 Task: Find connections with filter location Vernon with filter topic #Networkwith filter profile language Spanish with filter current company Societe Generale Global Solution Centre with filter school Dr. Ambedkar College, Nagpur with filter industry Wholesale Footwear with filter service category FIle Management with filter keywords title Wait Staff Manager
Action: Mouse moved to (578, 112)
Screenshot: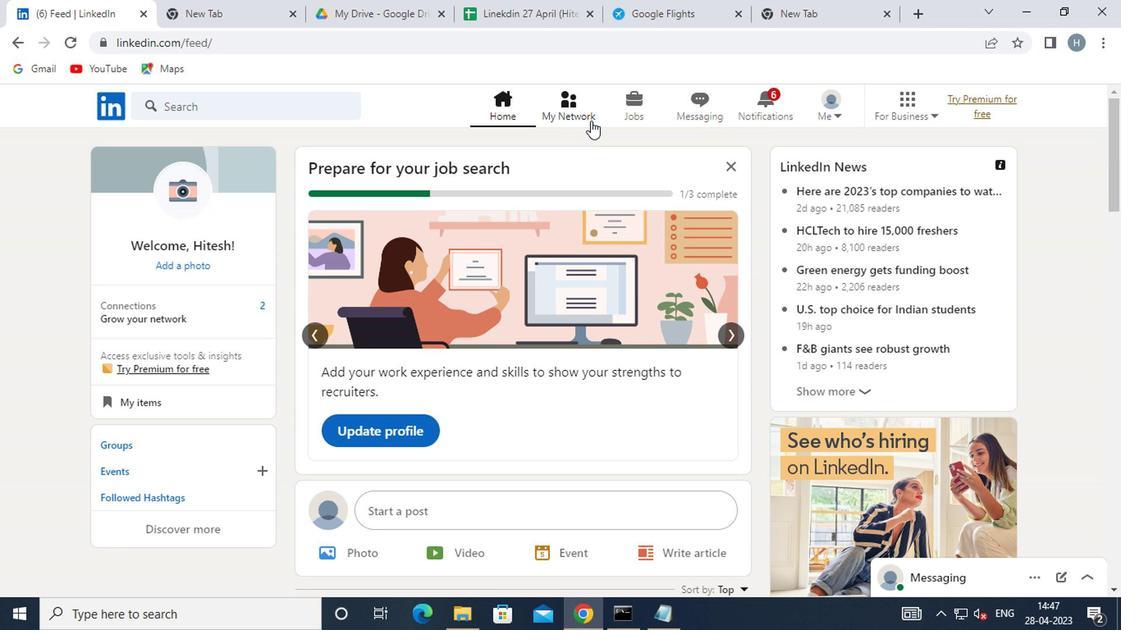 
Action: Mouse pressed left at (578, 112)
Screenshot: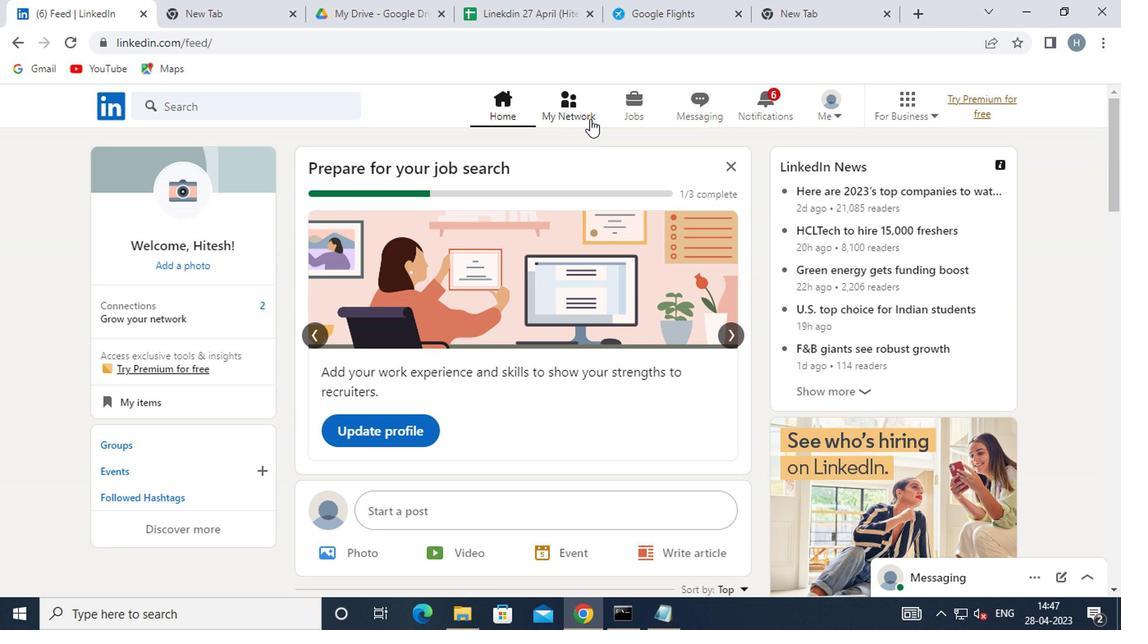 
Action: Mouse moved to (246, 196)
Screenshot: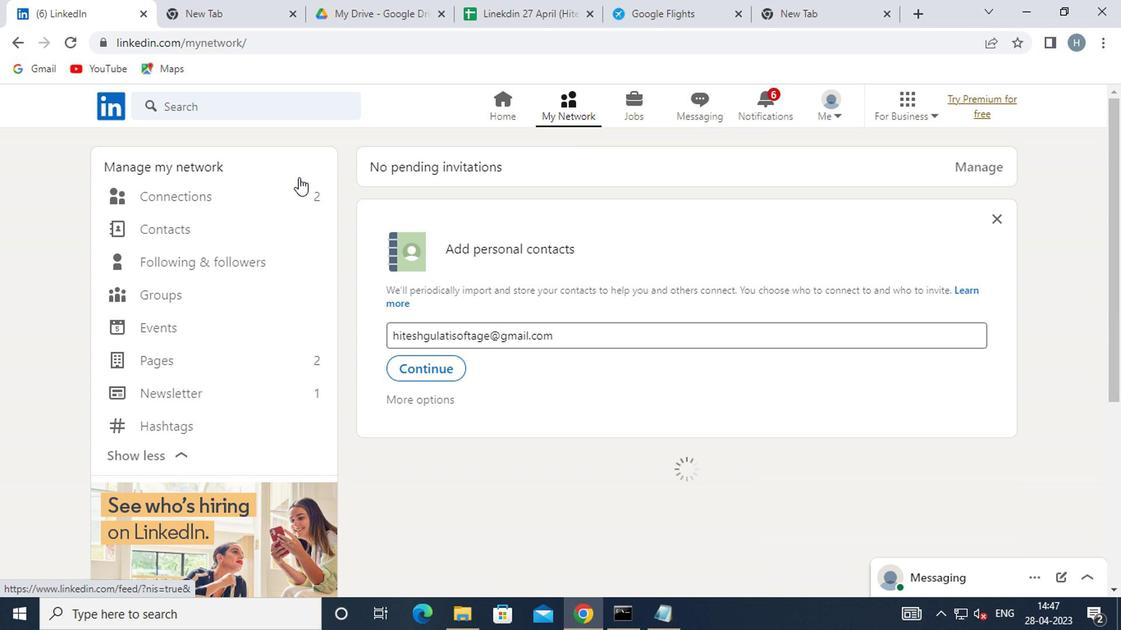 
Action: Mouse pressed left at (246, 196)
Screenshot: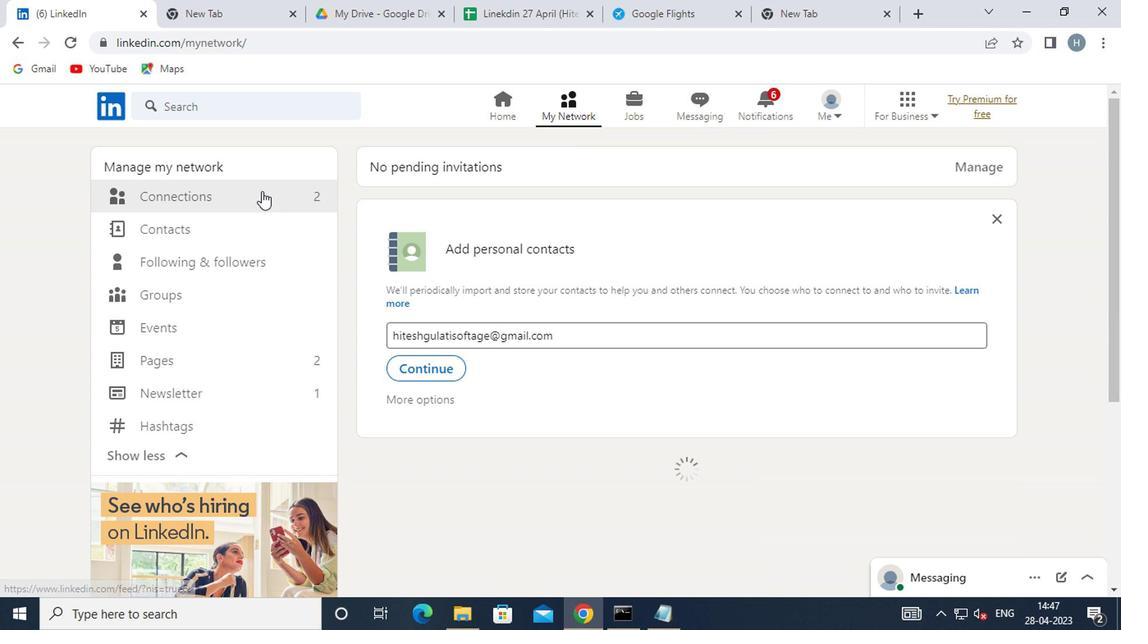 
Action: Mouse moved to (669, 195)
Screenshot: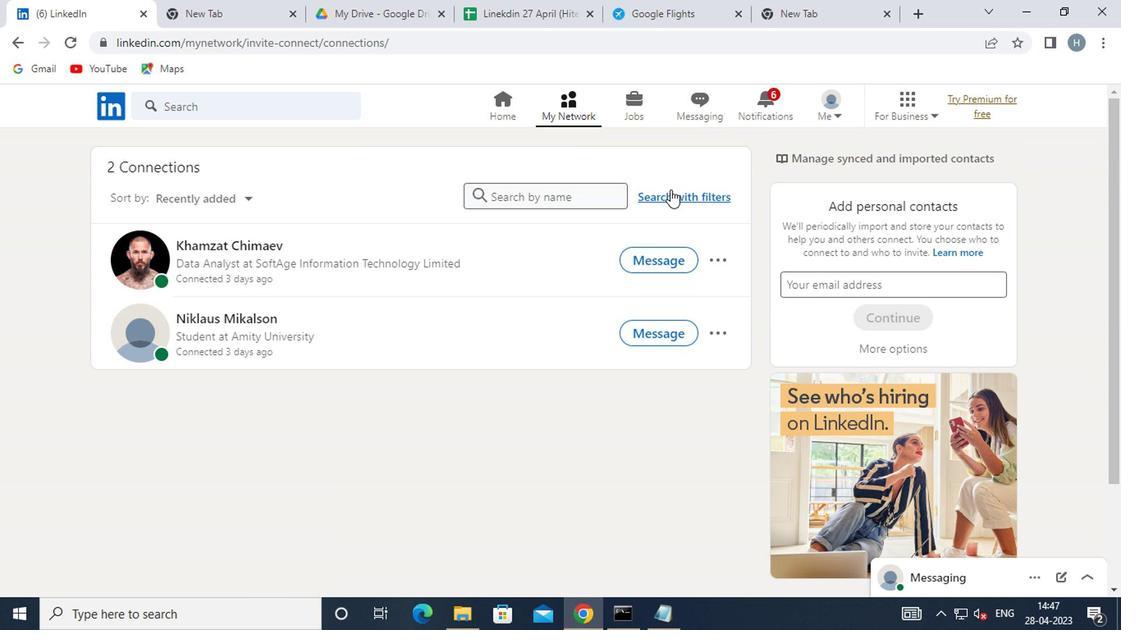 
Action: Mouse pressed left at (669, 195)
Screenshot: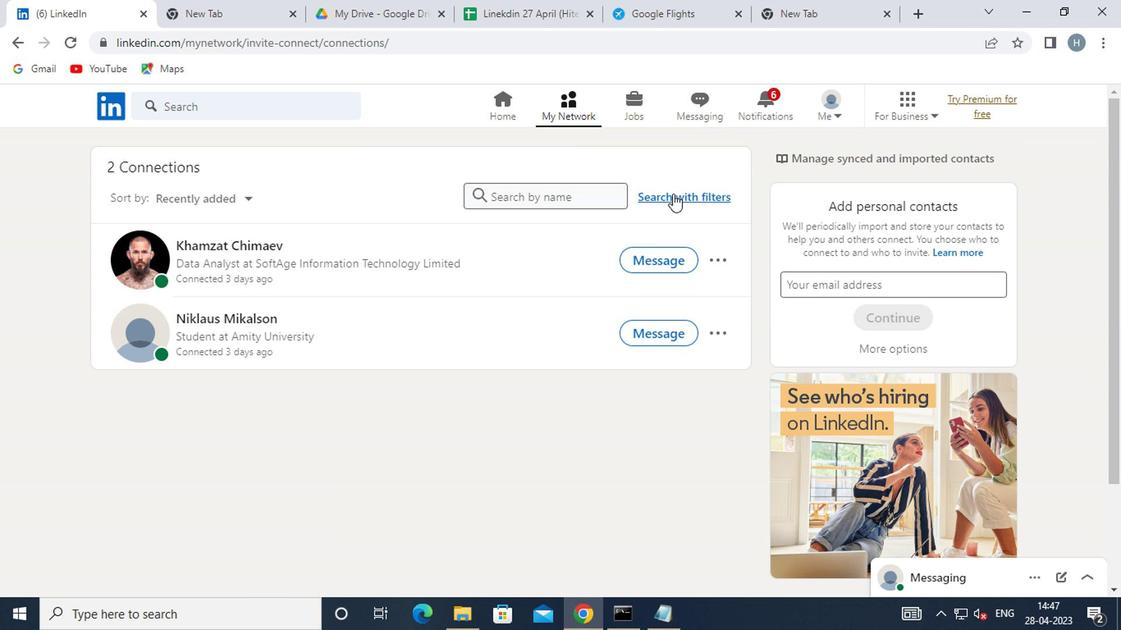 
Action: Mouse moved to (606, 153)
Screenshot: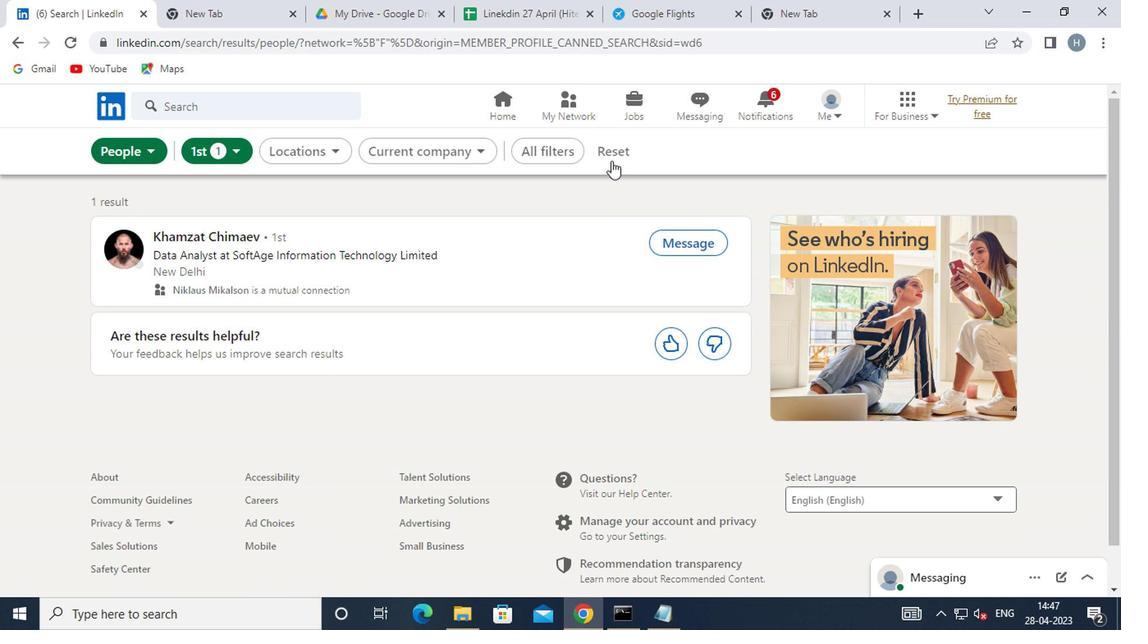 
Action: Mouse pressed left at (606, 153)
Screenshot: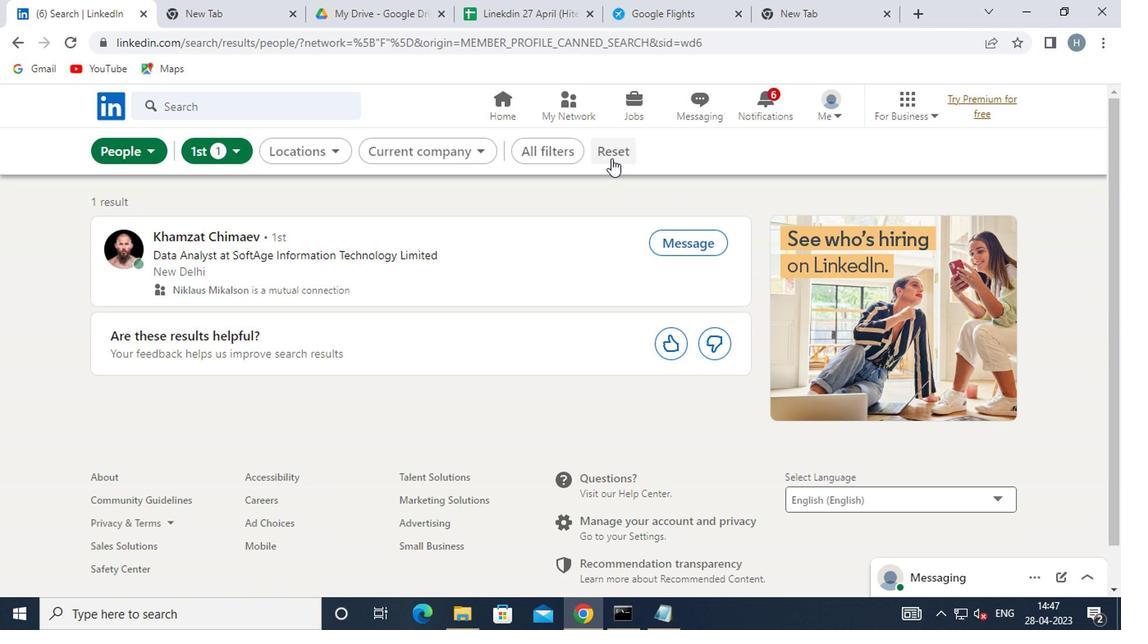 
Action: Mouse moved to (592, 148)
Screenshot: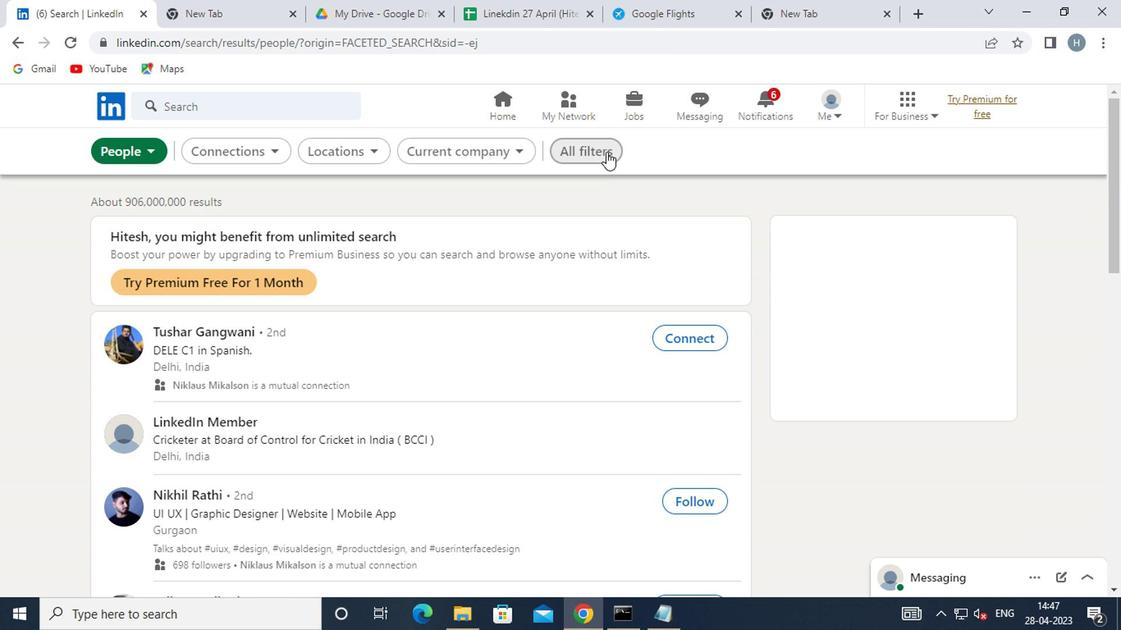 
Action: Mouse pressed left at (592, 148)
Screenshot: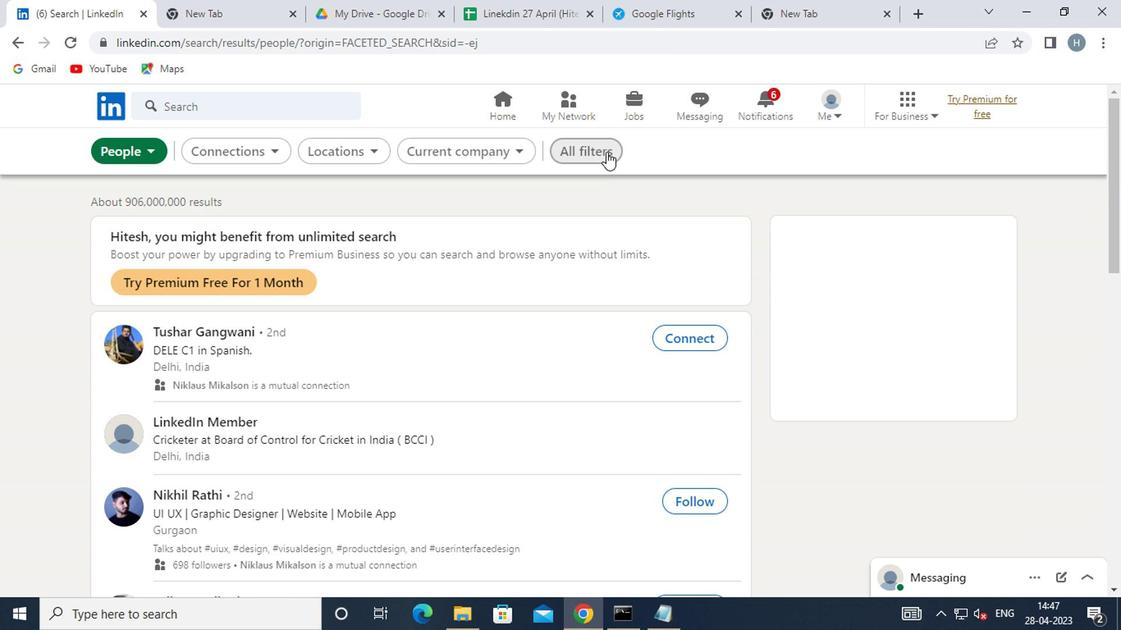 
Action: Mouse moved to (827, 291)
Screenshot: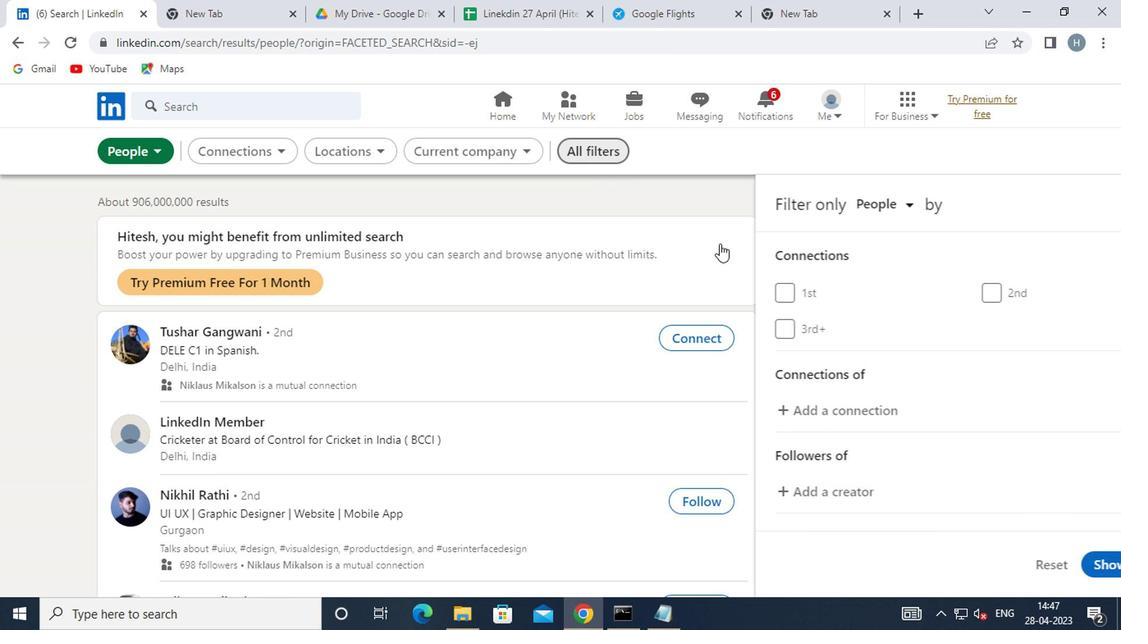 
Action: Mouse scrolled (827, 290) with delta (0, 0)
Screenshot: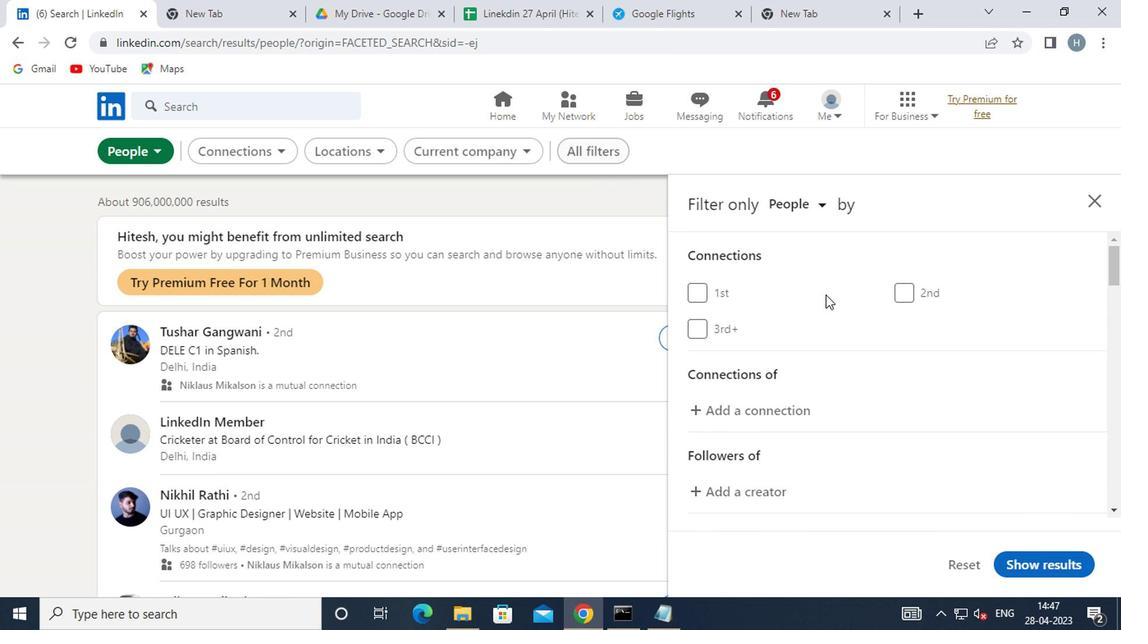 
Action: Mouse moved to (827, 291)
Screenshot: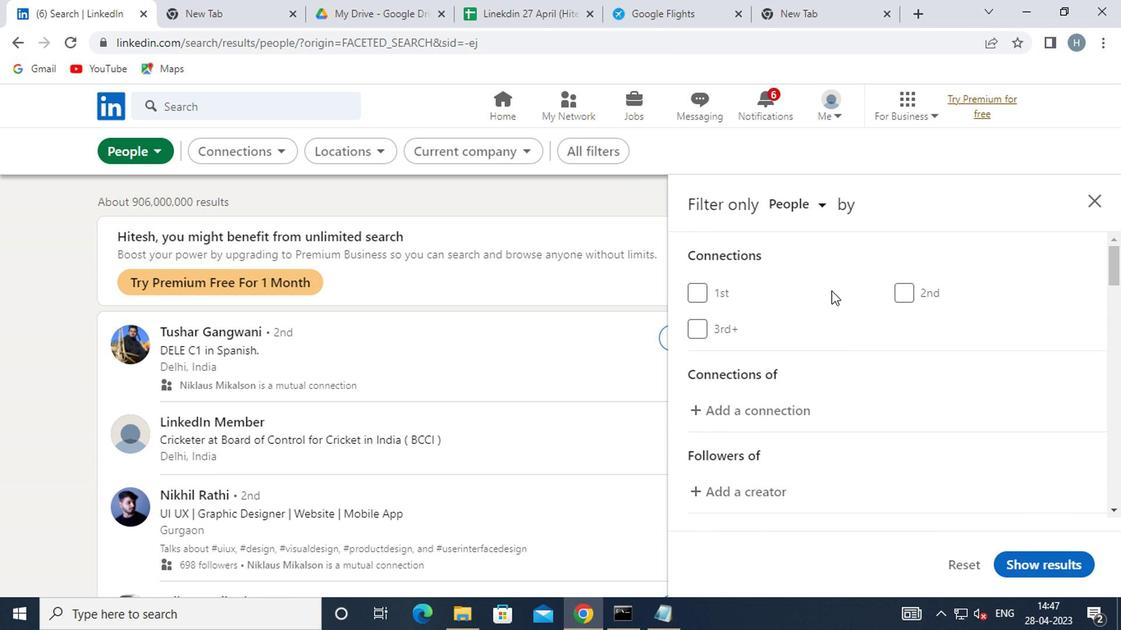 
Action: Mouse scrolled (827, 290) with delta (0, 0)
Screenshot: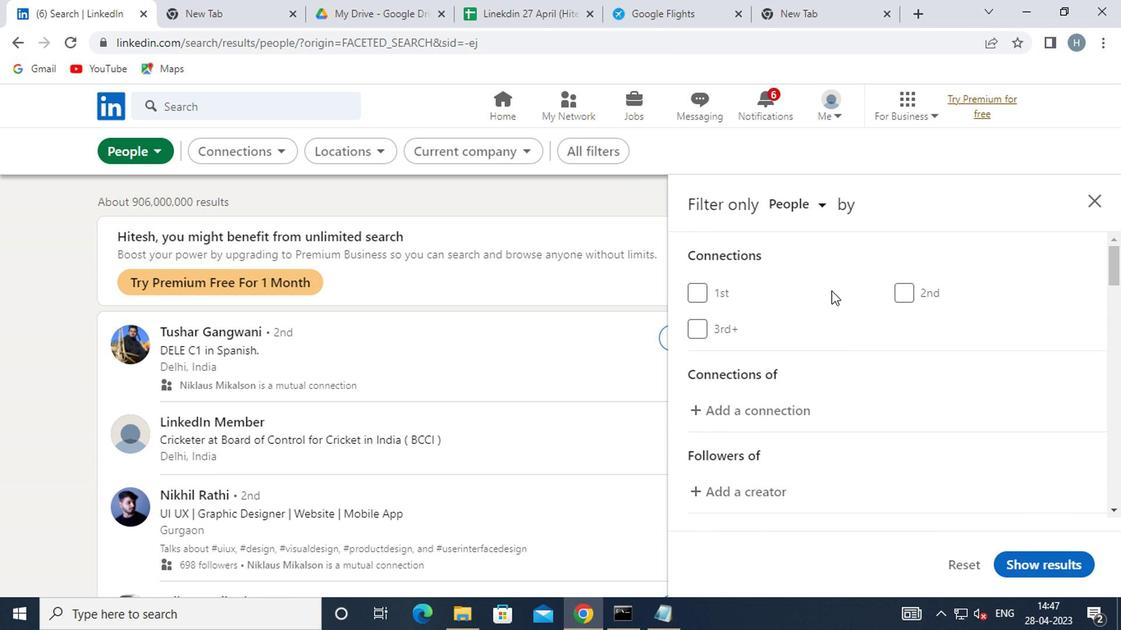 
Action: Mouse moved to (827, 295)
Screenshot: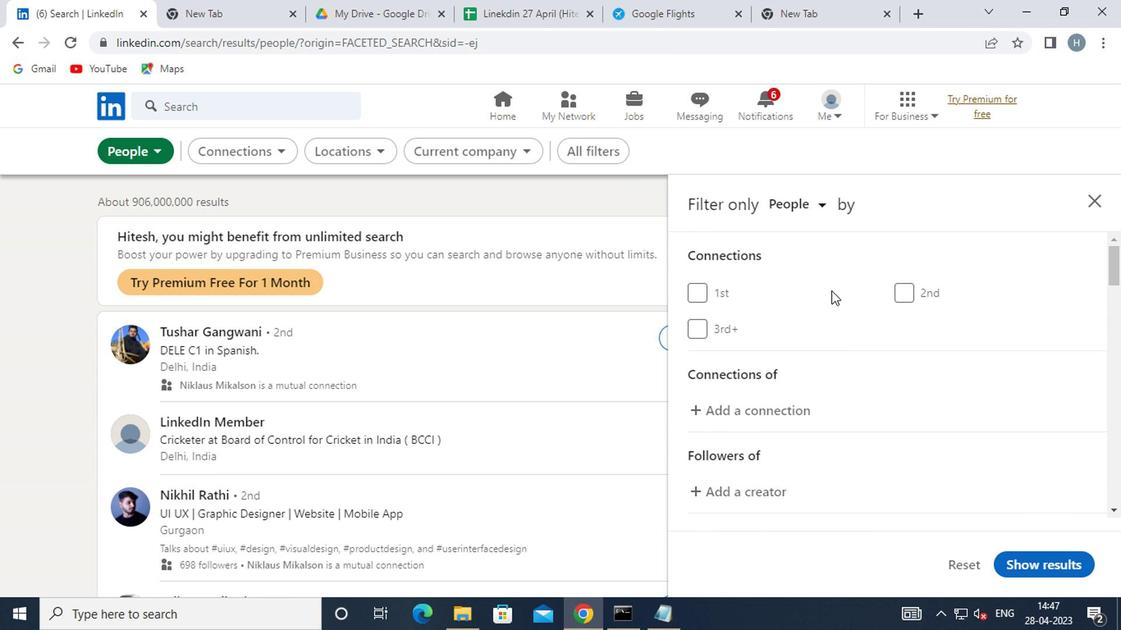 
Action: Mouse scrolled (827, 293) with delta (0, -1)
Screenshot: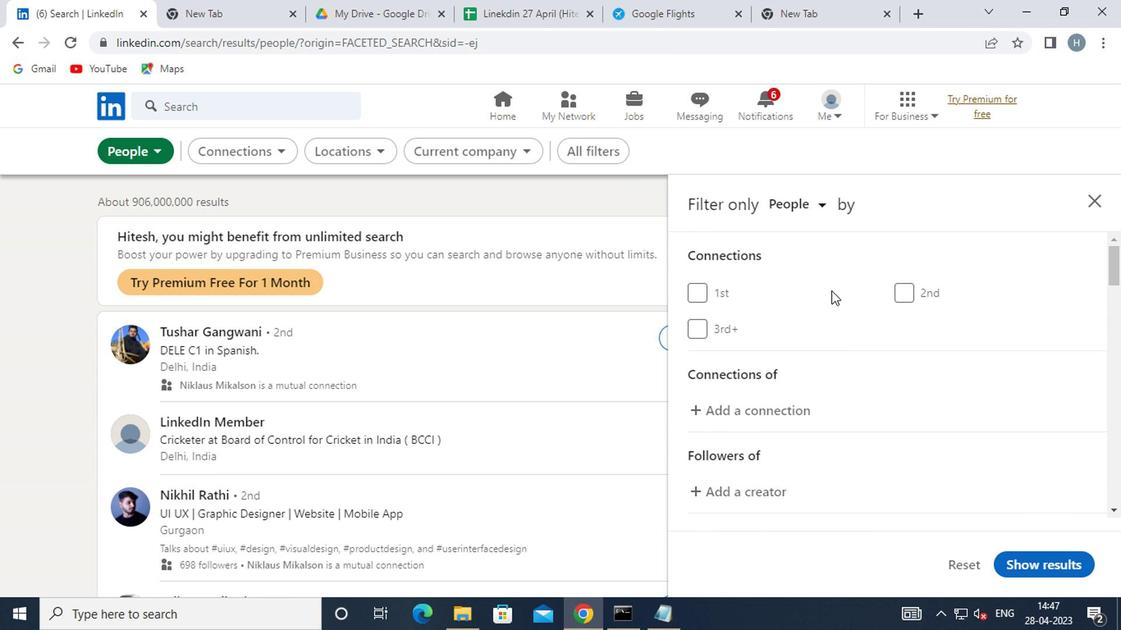 
Action: Mouse moved to (826, 296)
Screenshot: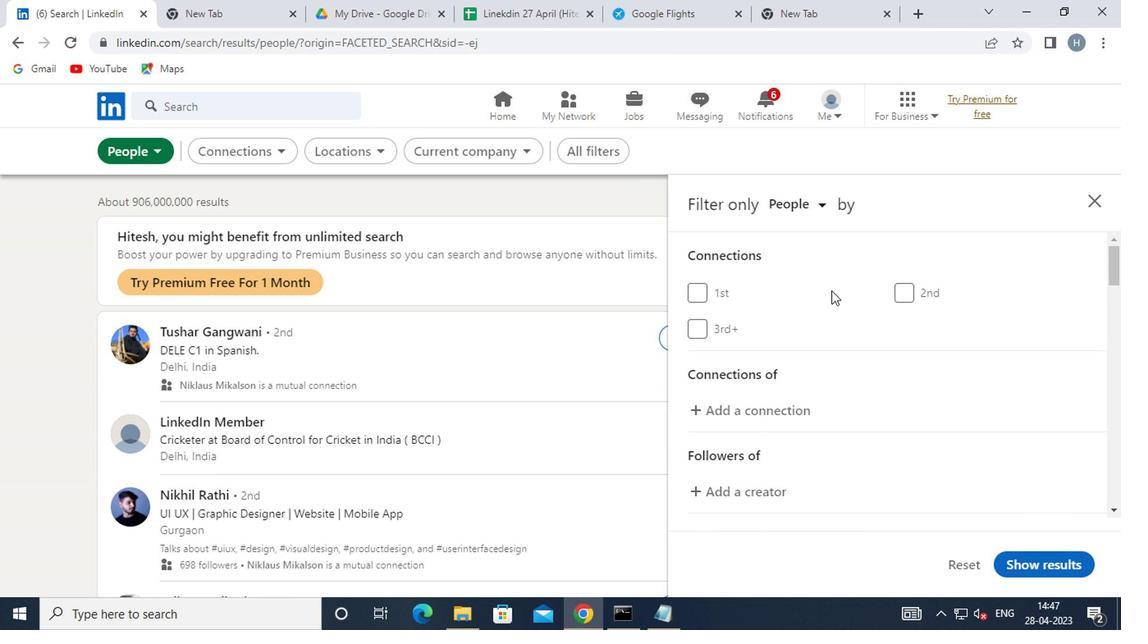 
Action: Mouse scrolled (826, 295) with delta (0, -1)
Screenshot: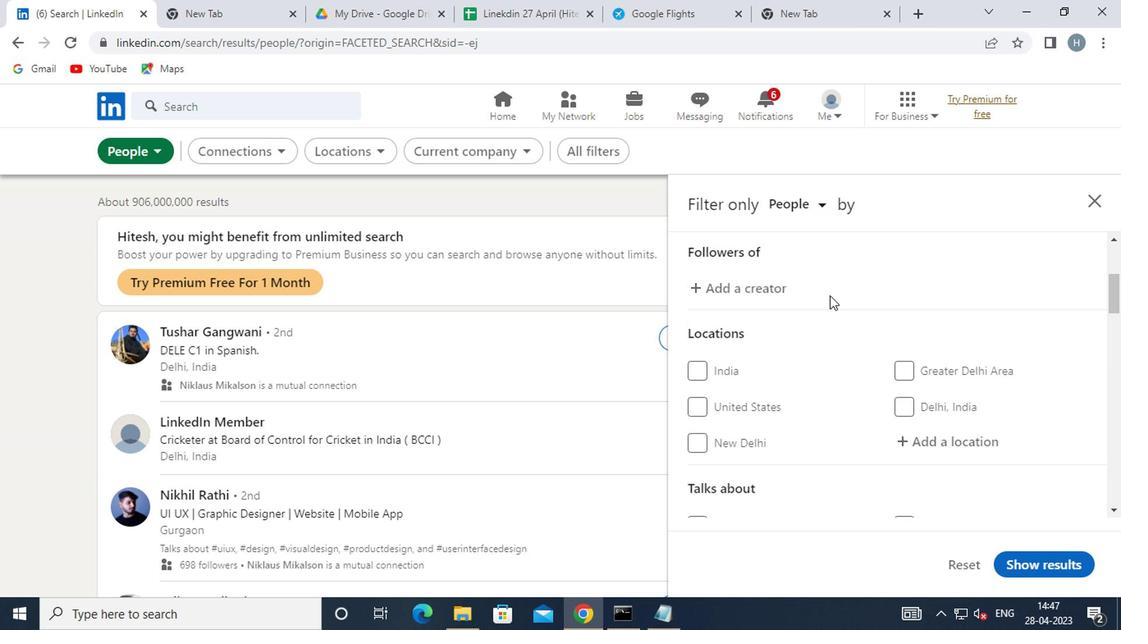
Action: Mouse moved to (963, 315)
Screenshot: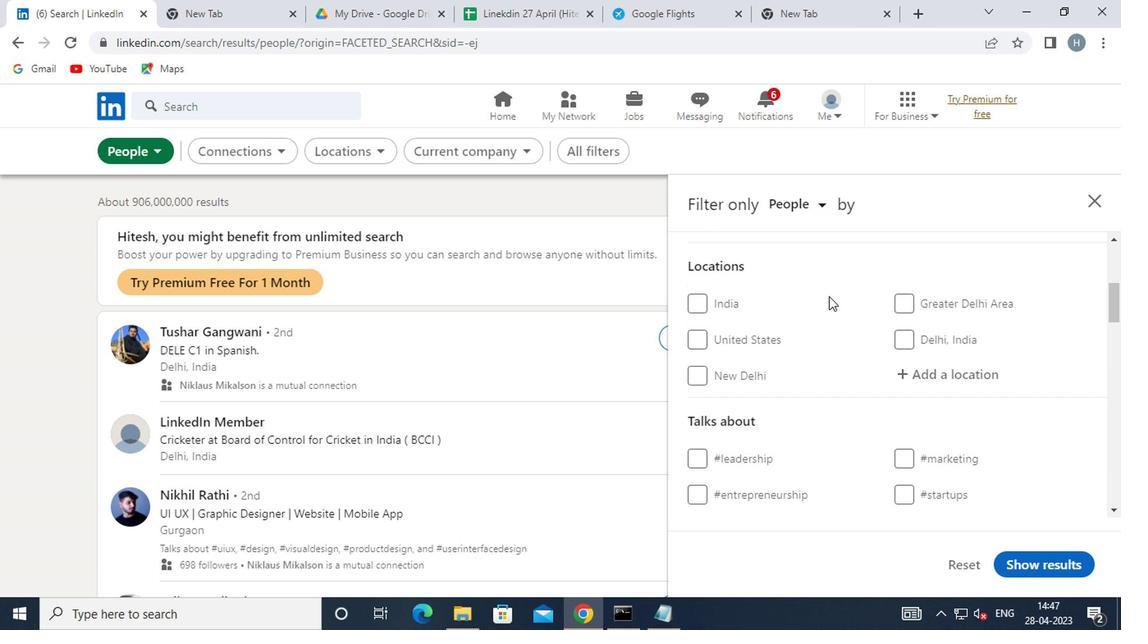 
Action: Mouse pressed left at (963, 315)
Screenshot: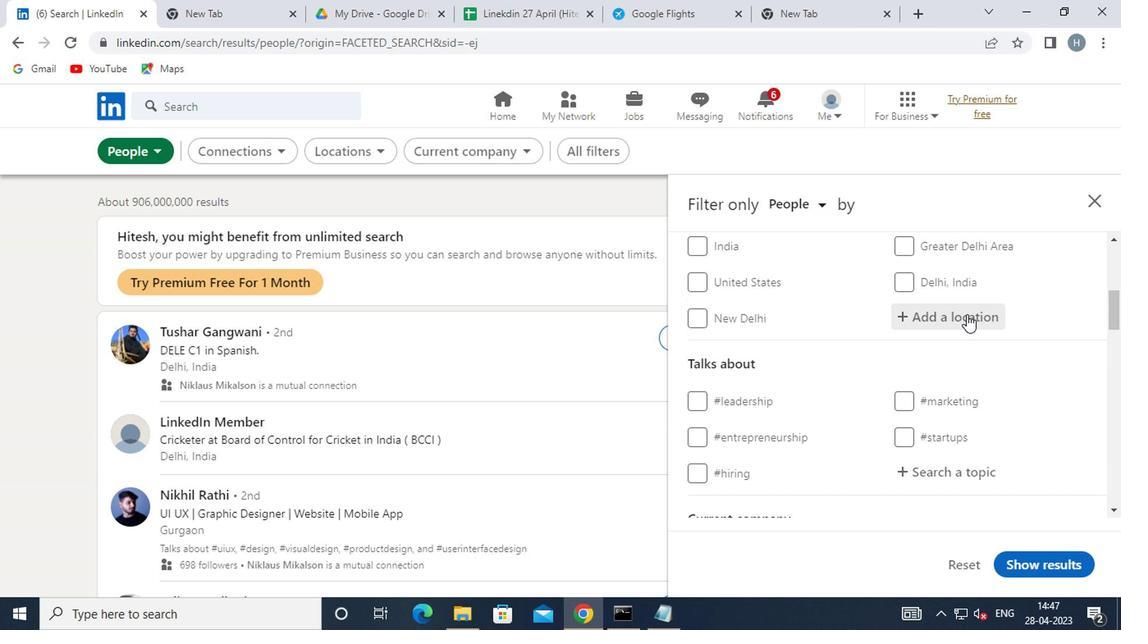 
Action: Key pressed <Key.shift>
Screenshot: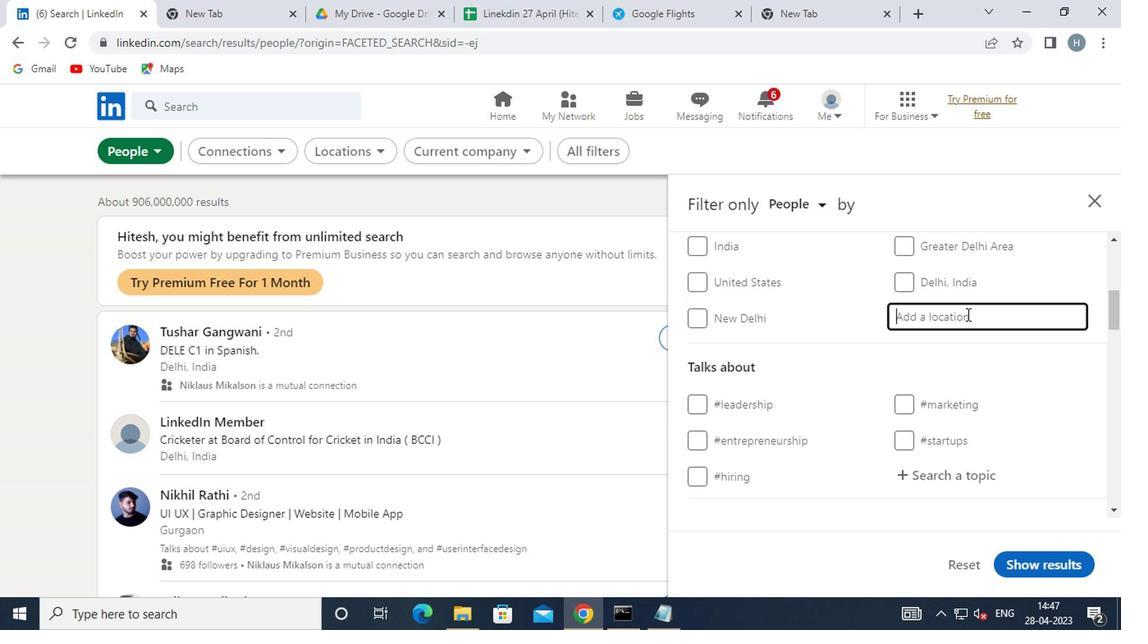 
Action: Mouse moved to (963, 315)
Screenshot: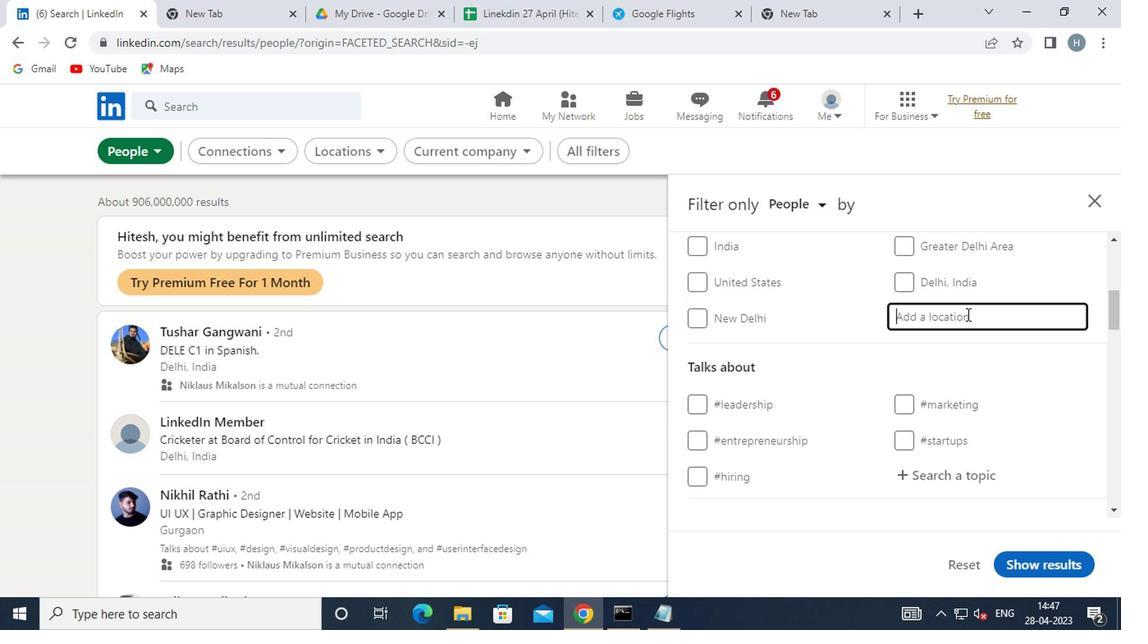 
Action: Key pressed VE
Screenshot: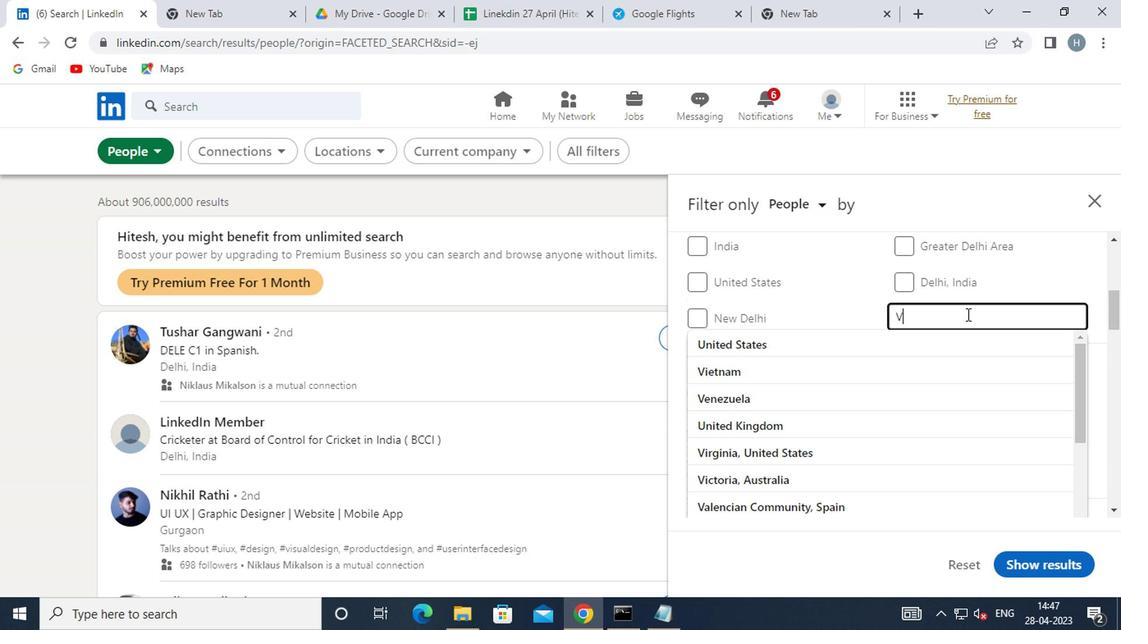 
Action: Mouse moved to (962, 314)
Screenshot: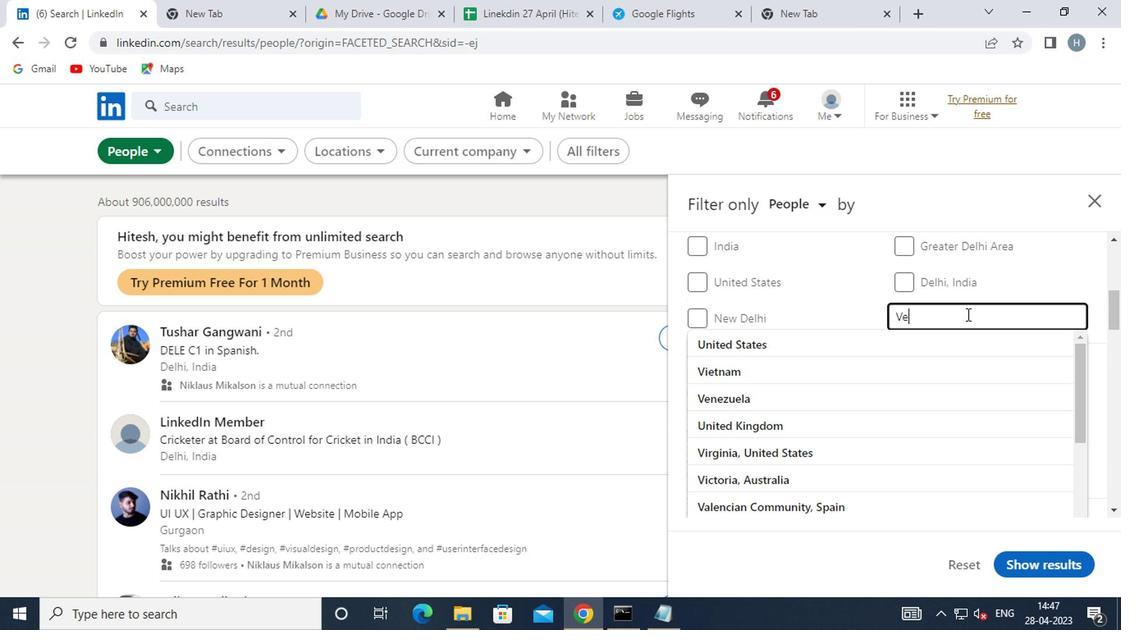 
Action: Key pressed R
Screenshot: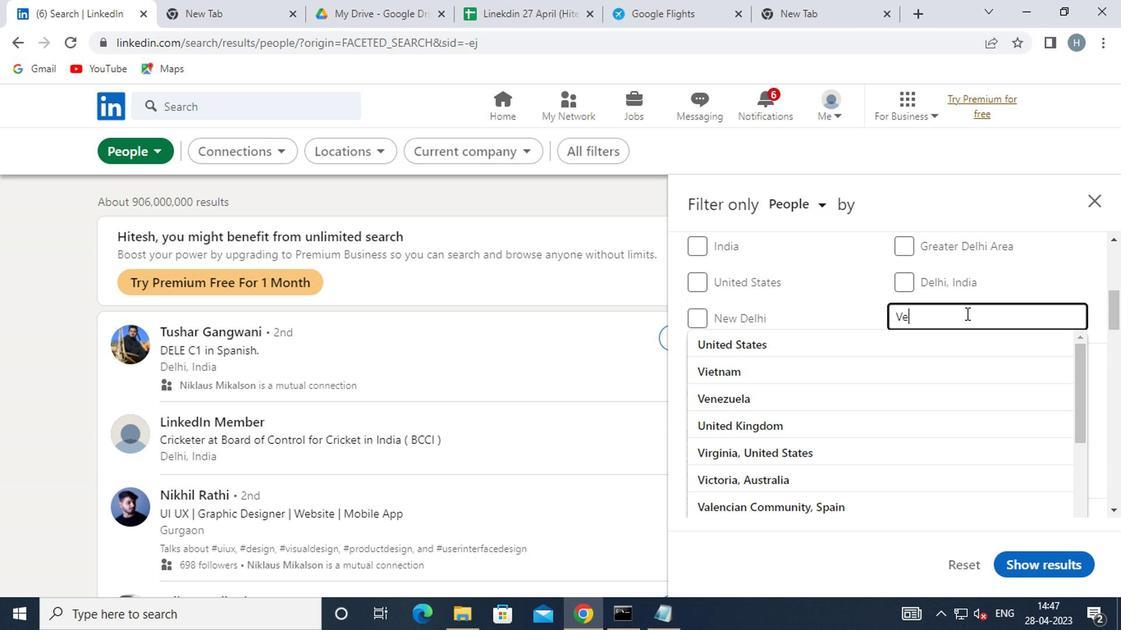 
Action: Mouse moved to (962, 313)
Screenshot: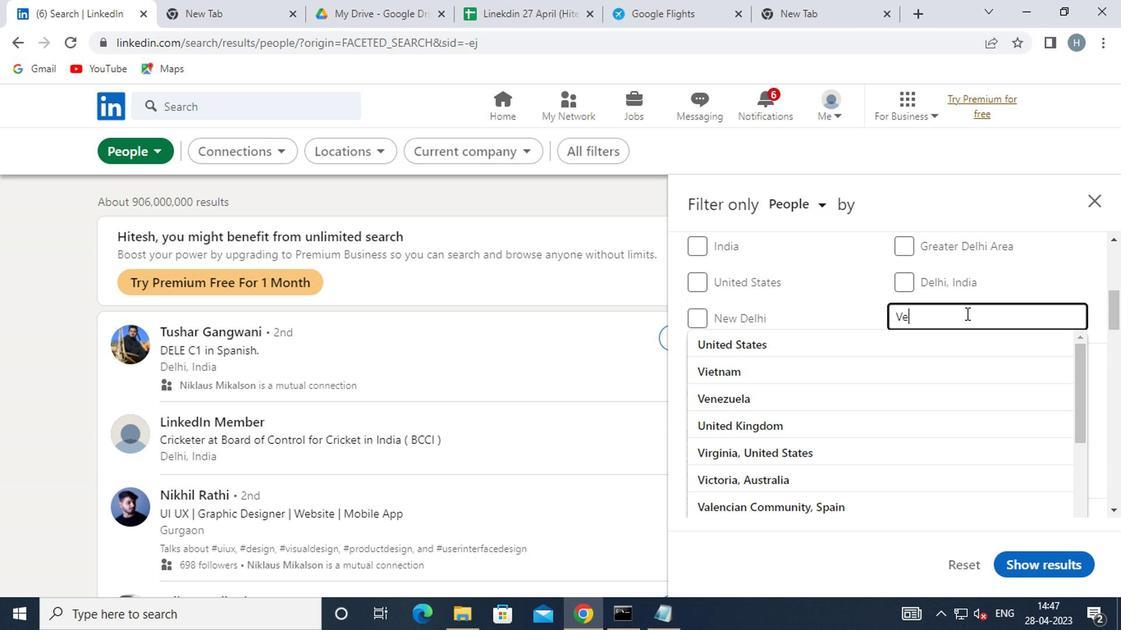 
Action: Key pressed NO
Screenshot: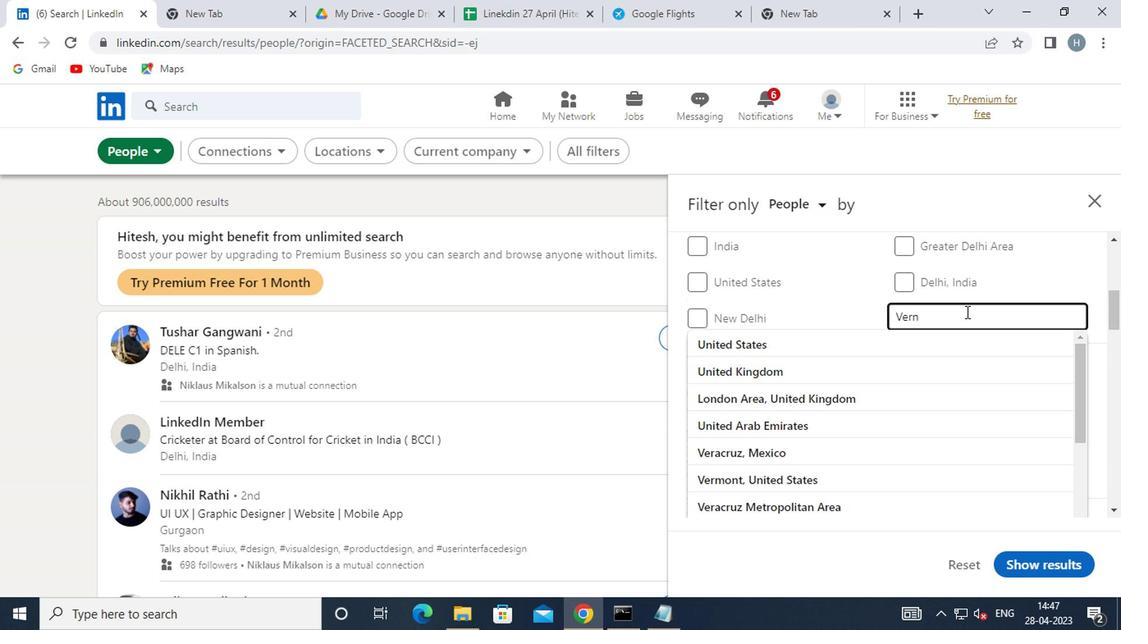 
Action: Mouse moved to (962, 307)
Screenshot: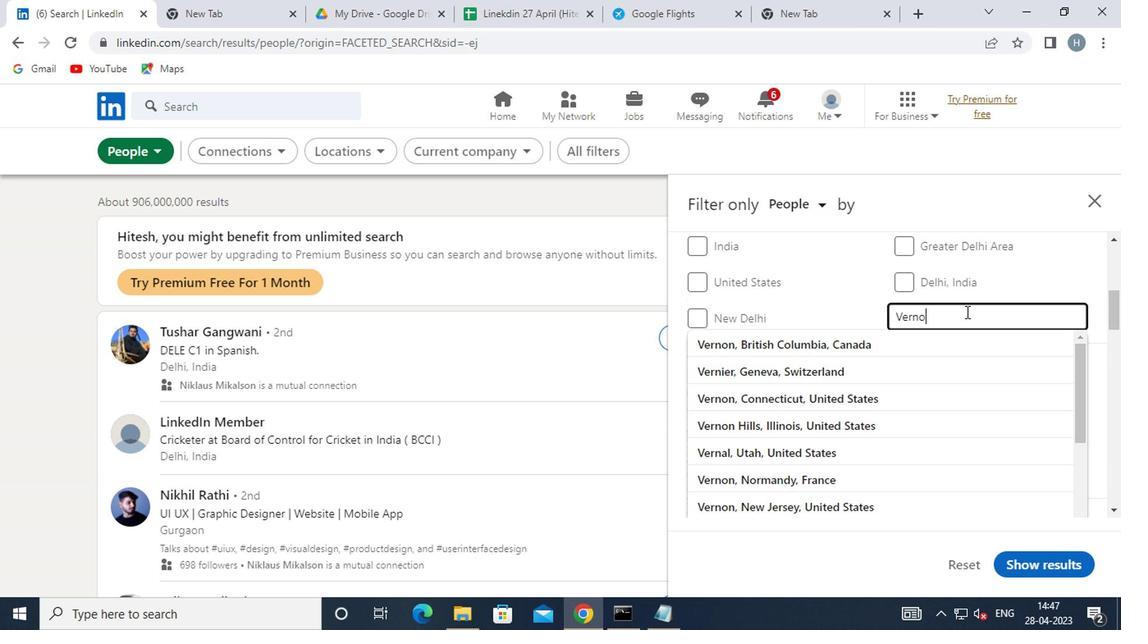 
Action: Key pressed N<Key.enter>
Screenshot: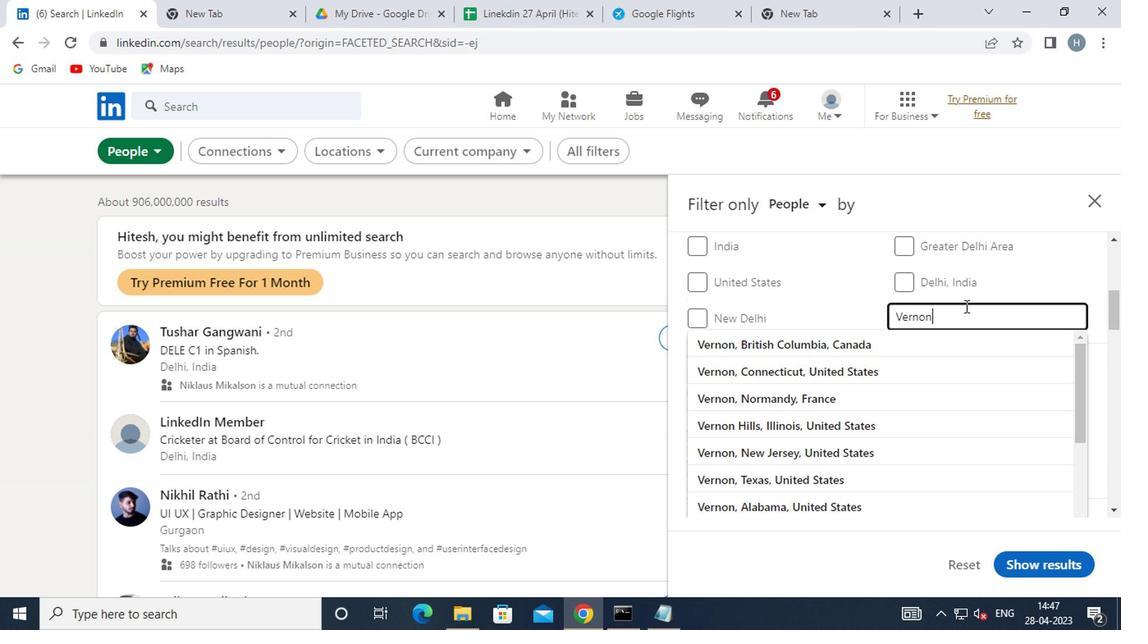 
Action: Mouse moved to (953, 333)
Screenshot: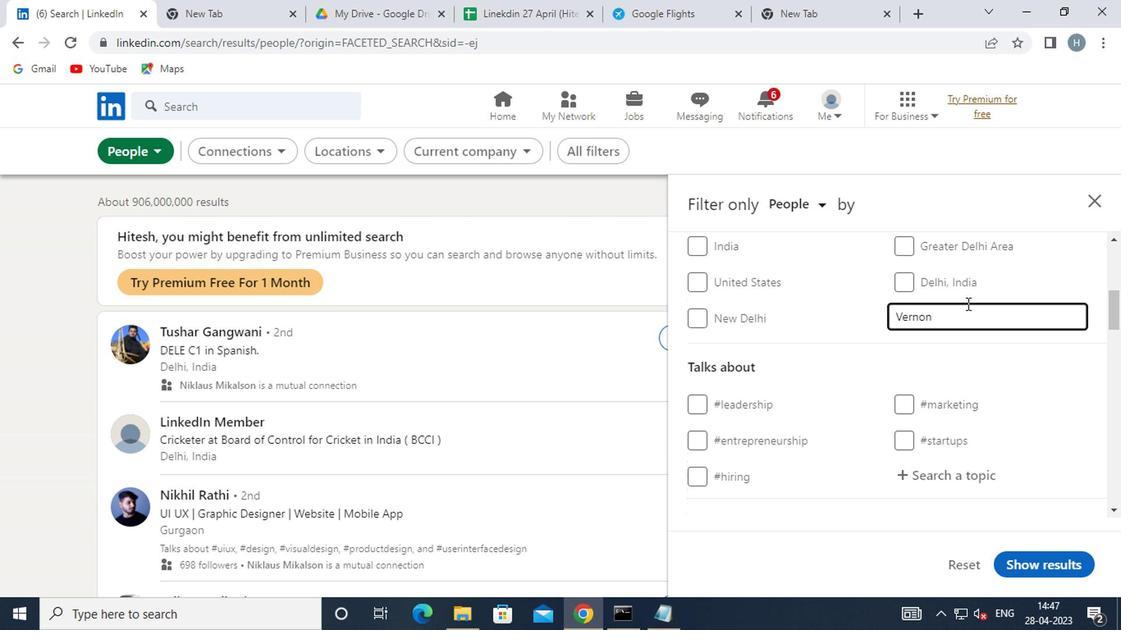 
Action: Mouse scrolled (953, 332) with delta (0, 0)
Screenshot: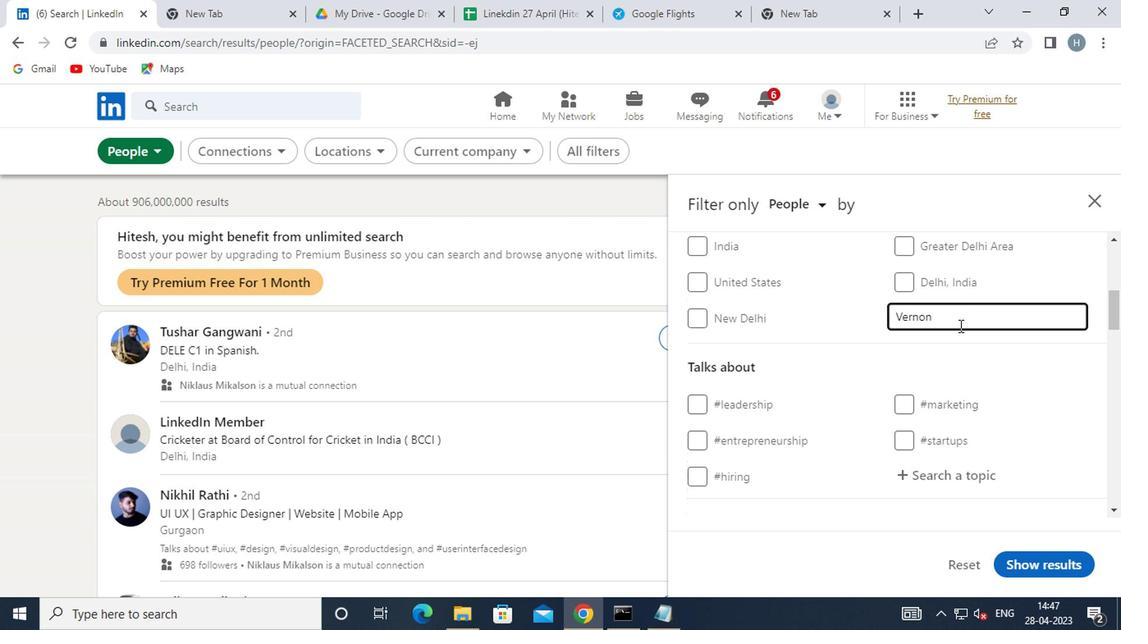 
Action: Mouse moved to (950, 390)
Screenshot: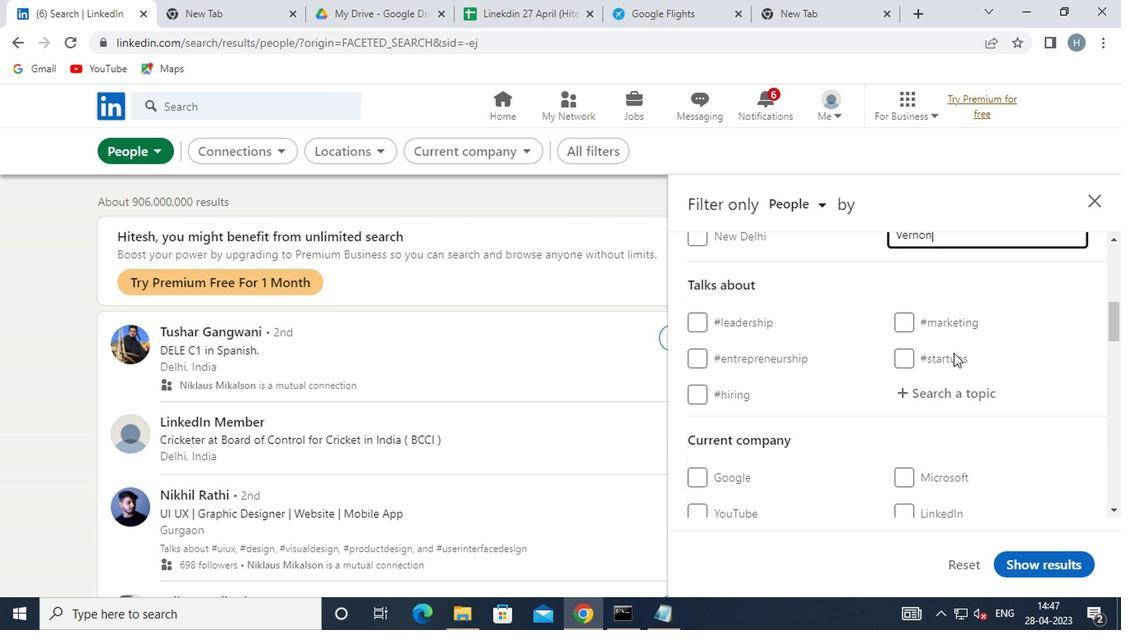 
Action: Mouse pressed left at (950, 390)
Screenshot: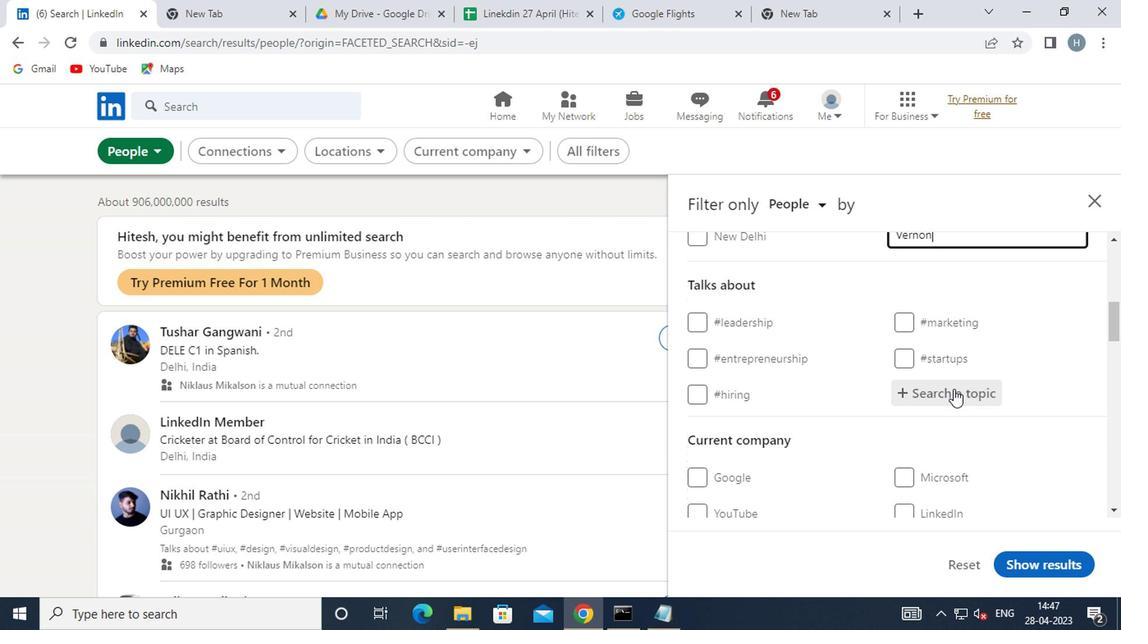
Action: Mouse moved to (945, 387)
Screenshot: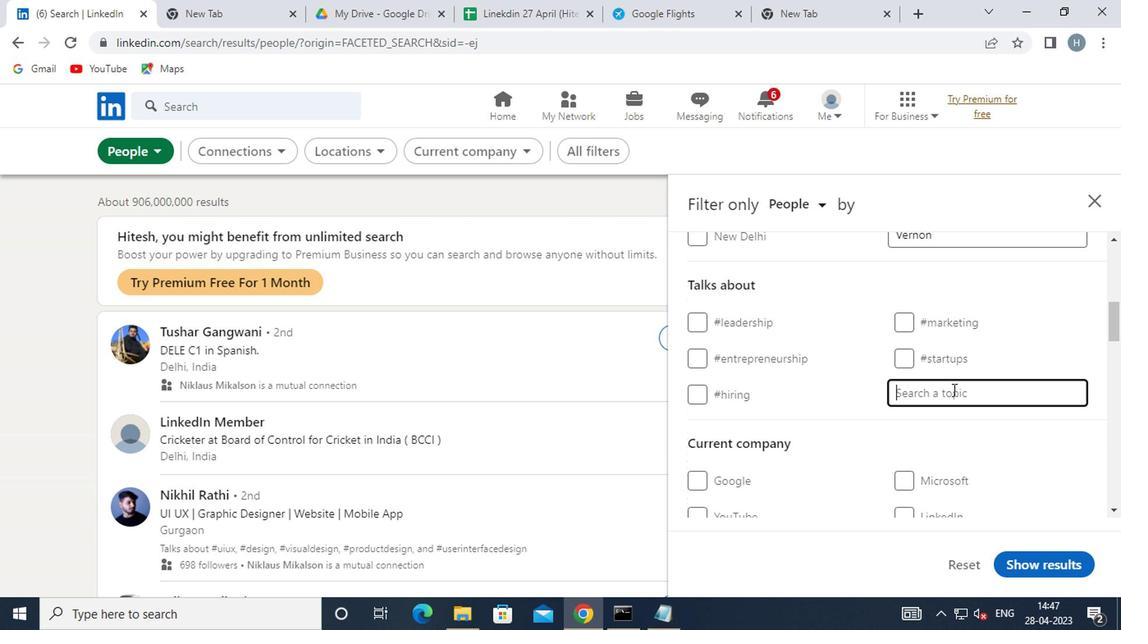 
Action: Key pressed <Key.shift><Key.shift><Key.shift><Key.shift><Key.shift>NET
Screenshot: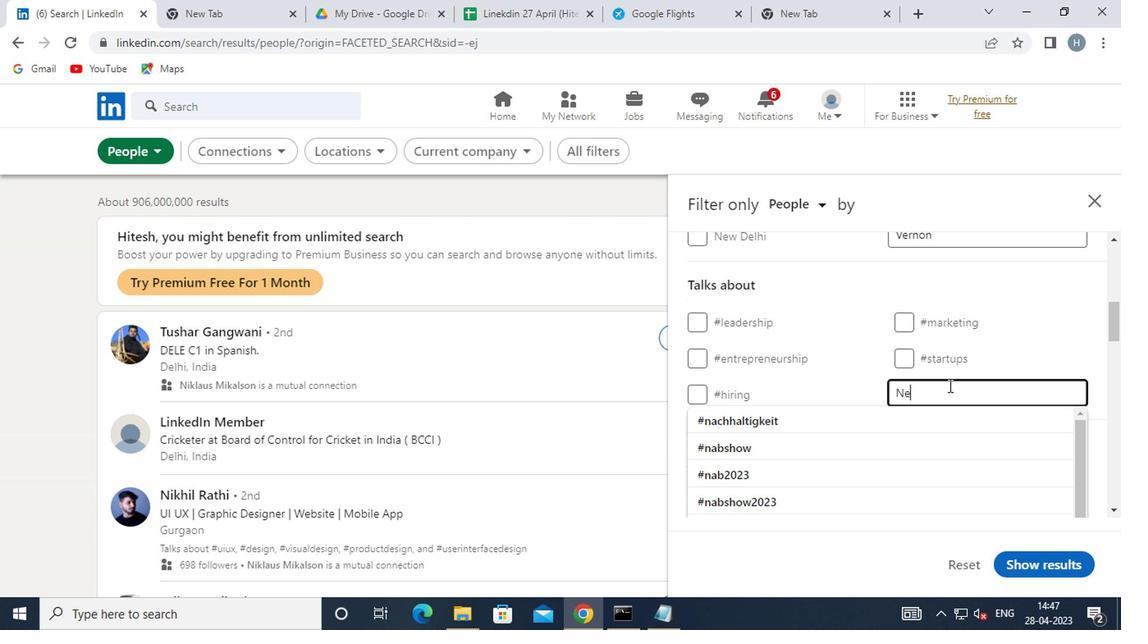 
Action: Mouse moved to (937, 387)
Screenshot: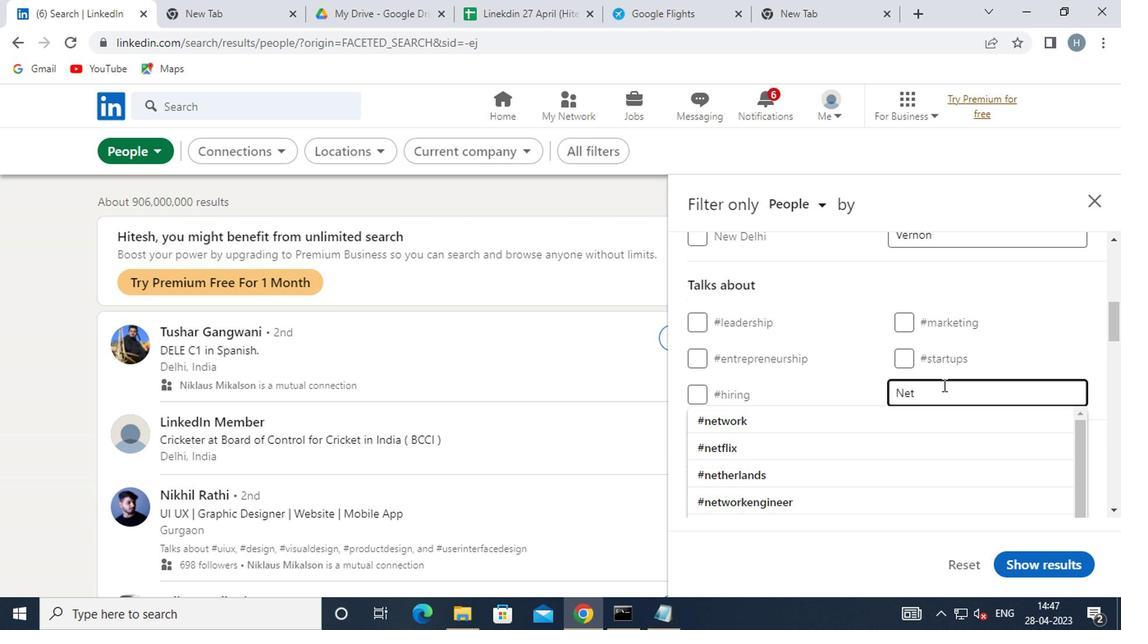 
Action: Key pressed W
Screenshot: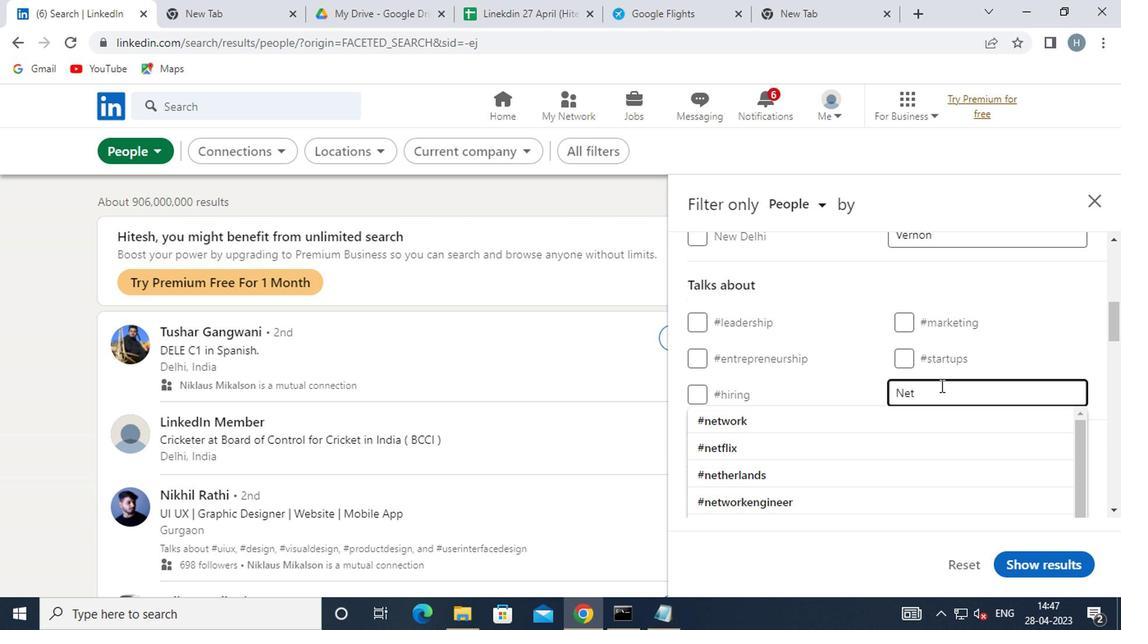 
Action: Mouse moved to (843, 426)
Screenshot: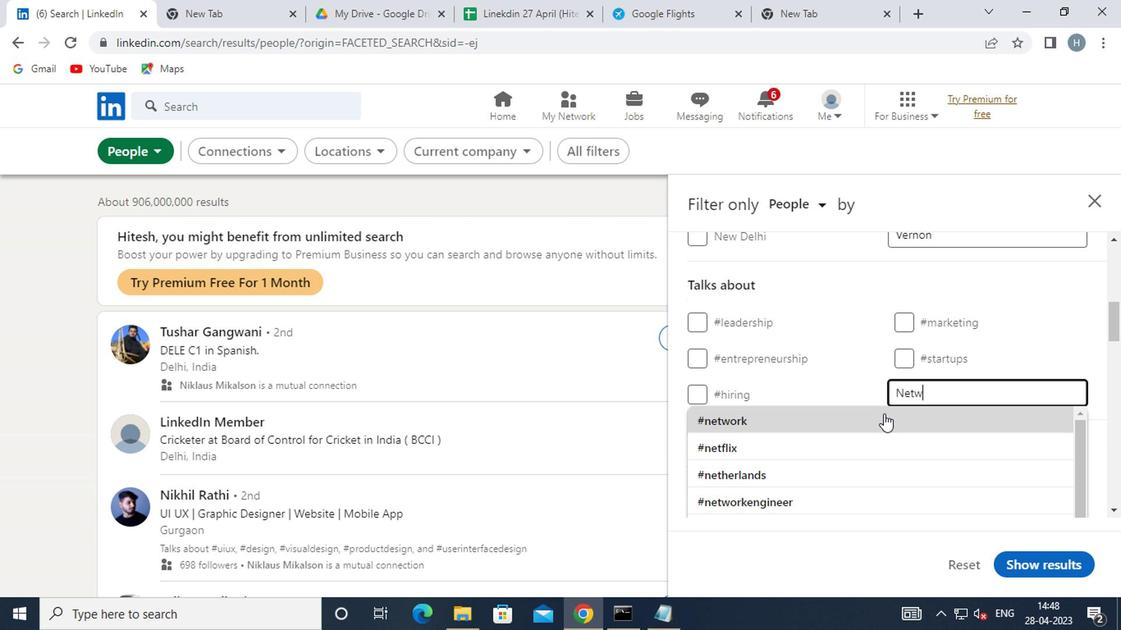 
Action: Mouse pressed left at (843, 426)
Screenshot: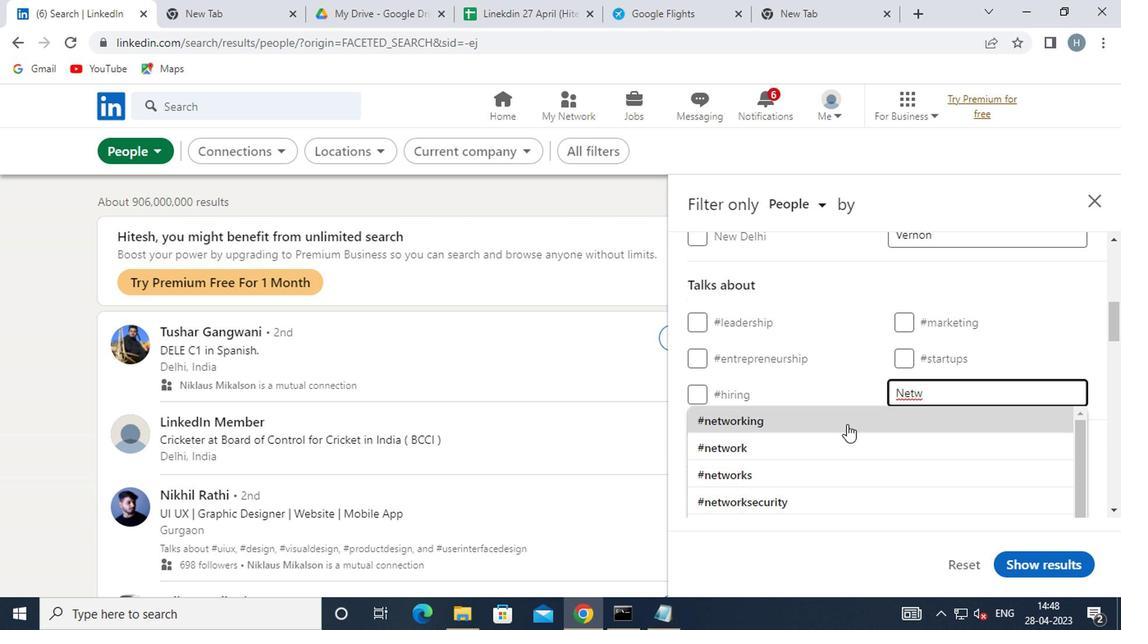 
Action: Mouse moved to (801, 427)
Screenshot: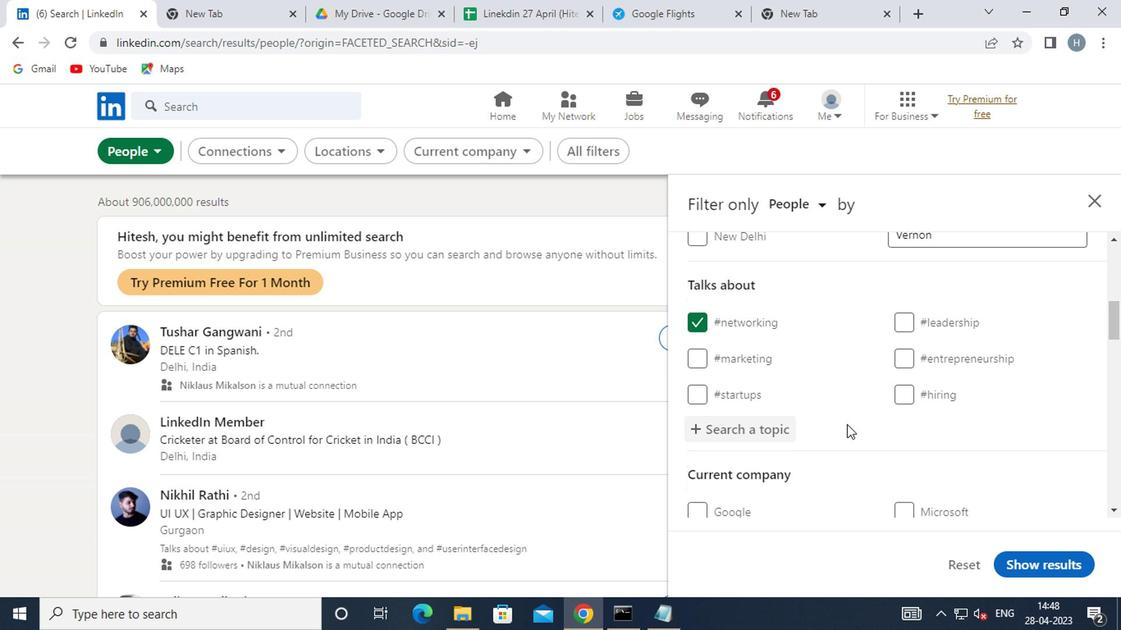 
Action: Mouse scrolled (801, 426) with delta (0, 0)
Screenshot: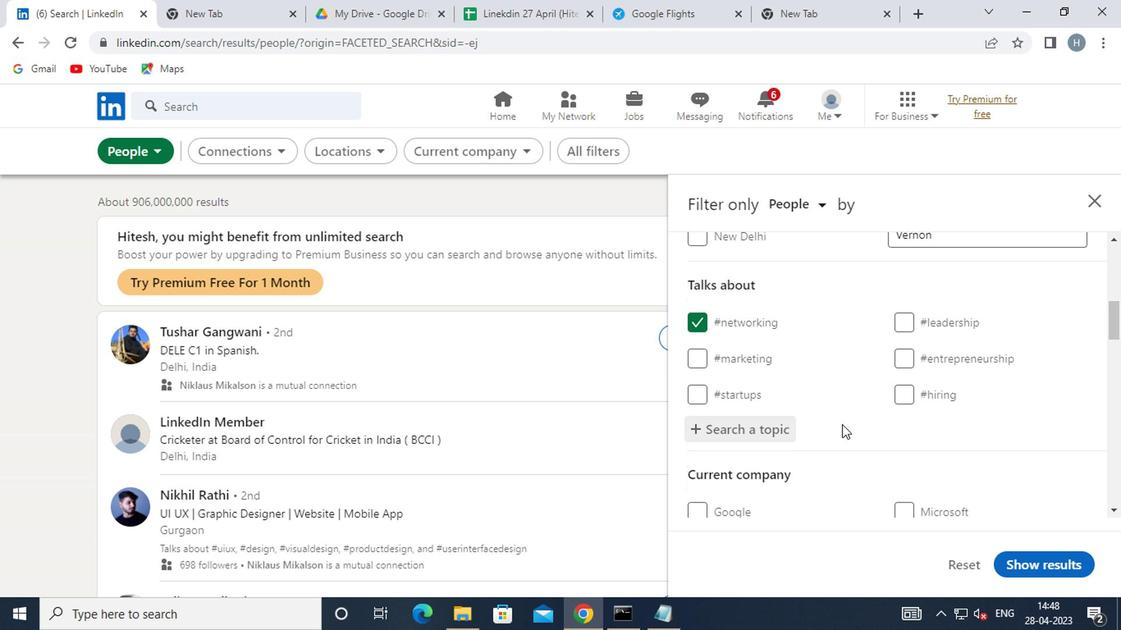 
Action: Mouse scrolled (801, 426) with delta (0, 0)
Screenshot: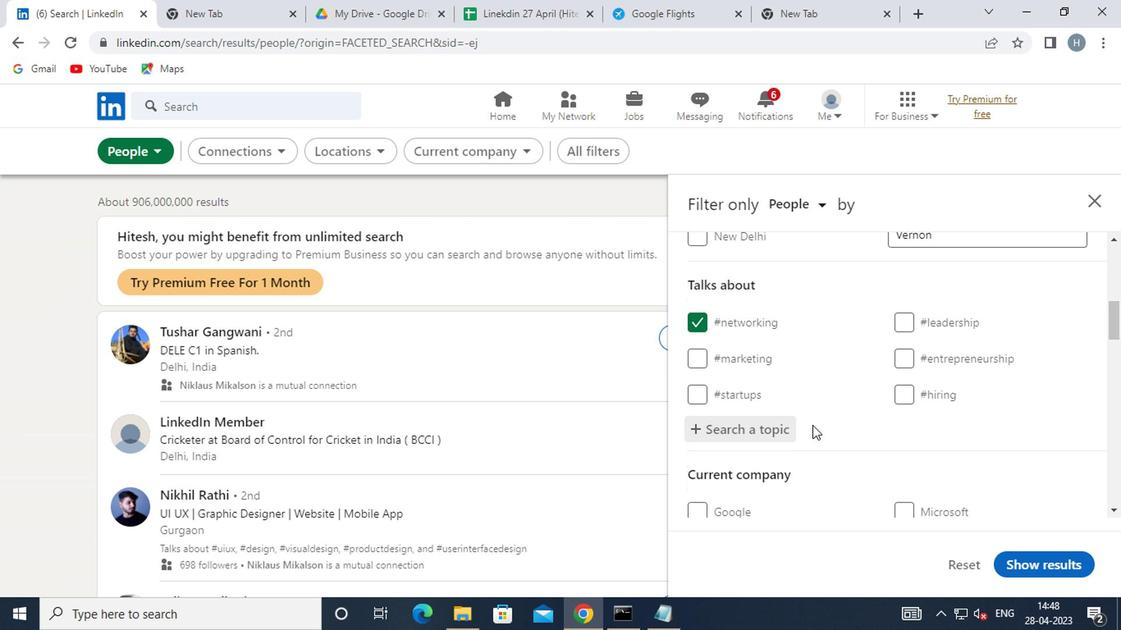 
Action: Mouse moved to (800, 422)
Screenshot: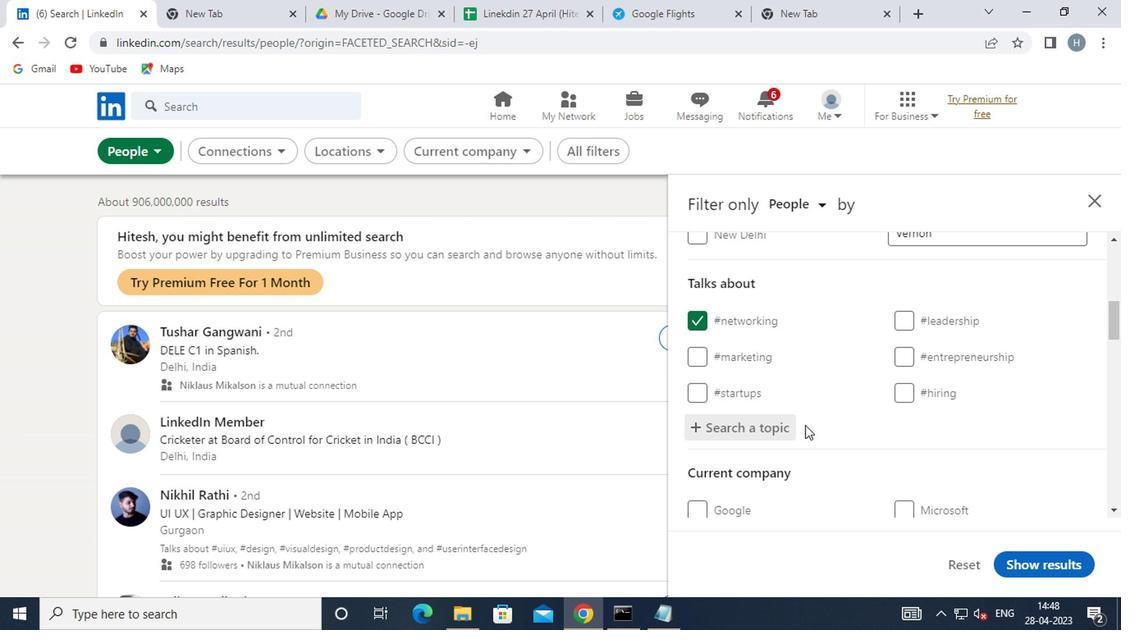
Action: Mouse scrolled (800, 422) with delta (0, 0)
Screenshot: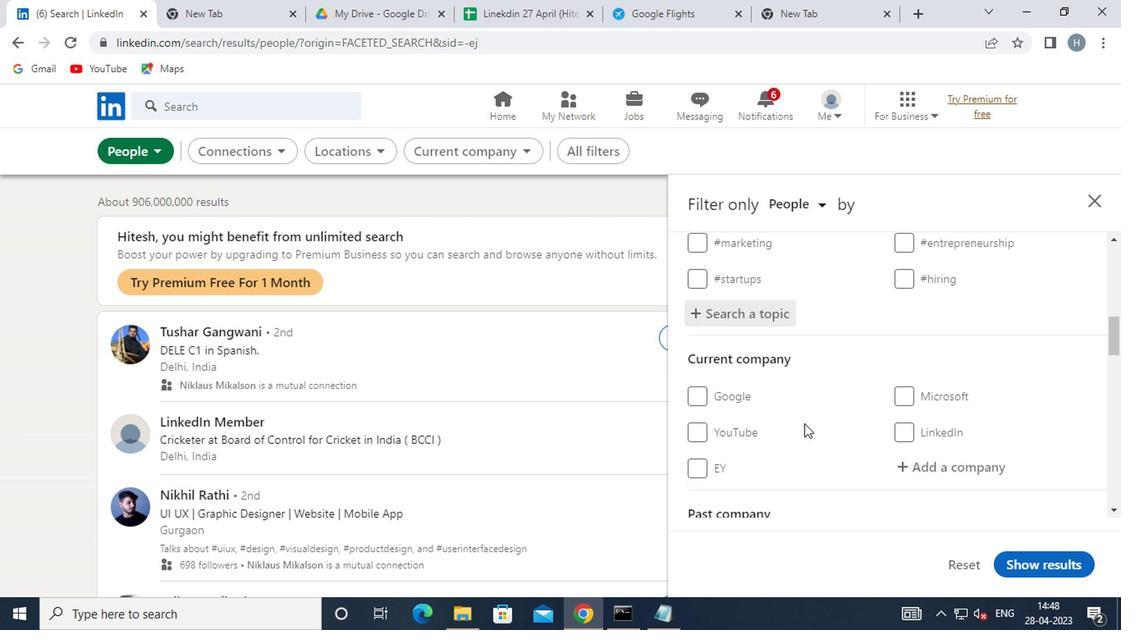 
Action: Mouse moved to (807, 414)
Screenshot: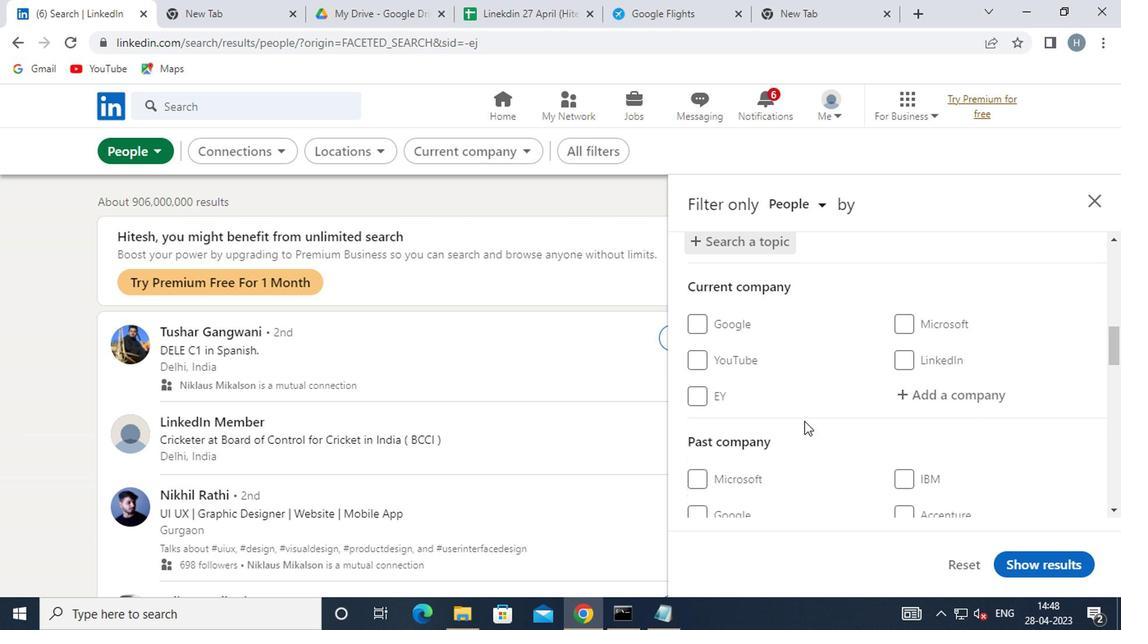 
Action: Mouse scrolled (807, 413) with delta (0, -1)
Screenshot: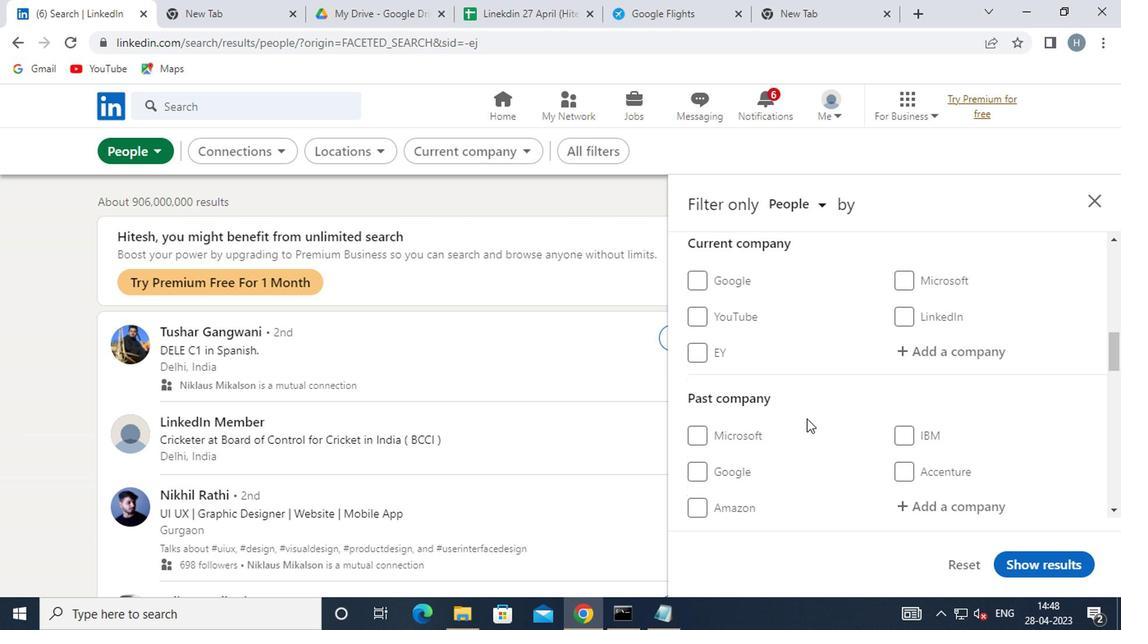
Action: Mouse scrolled (807, 413) with delta (0, -1)
Screenshot: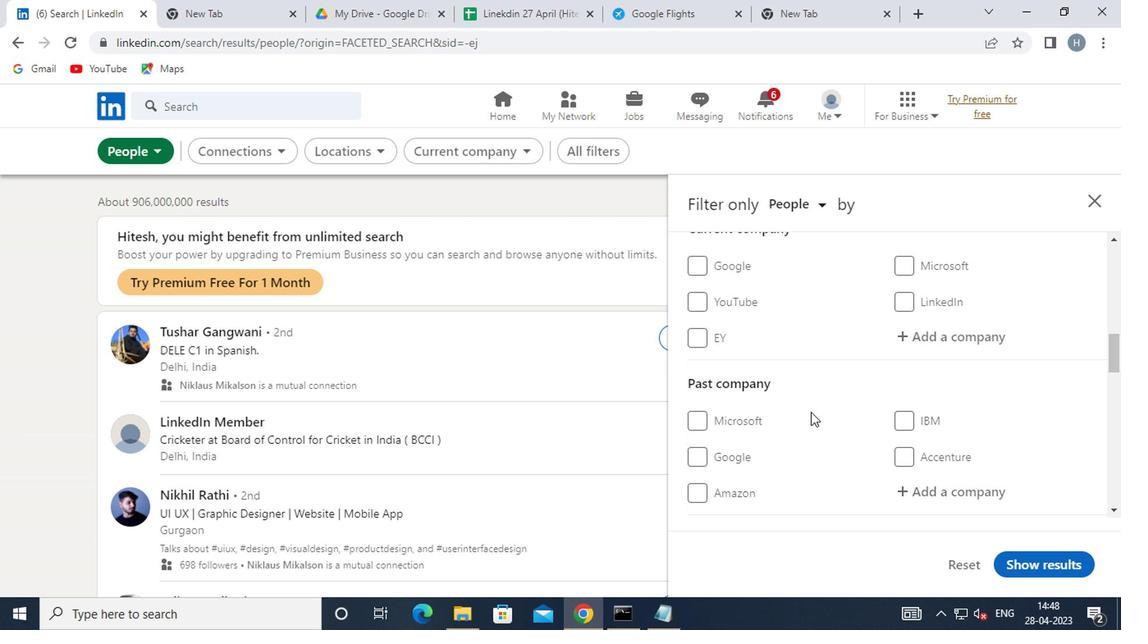 
Action: Mouse scrolled (807, 413) with delta (0, -1)
Screenshot: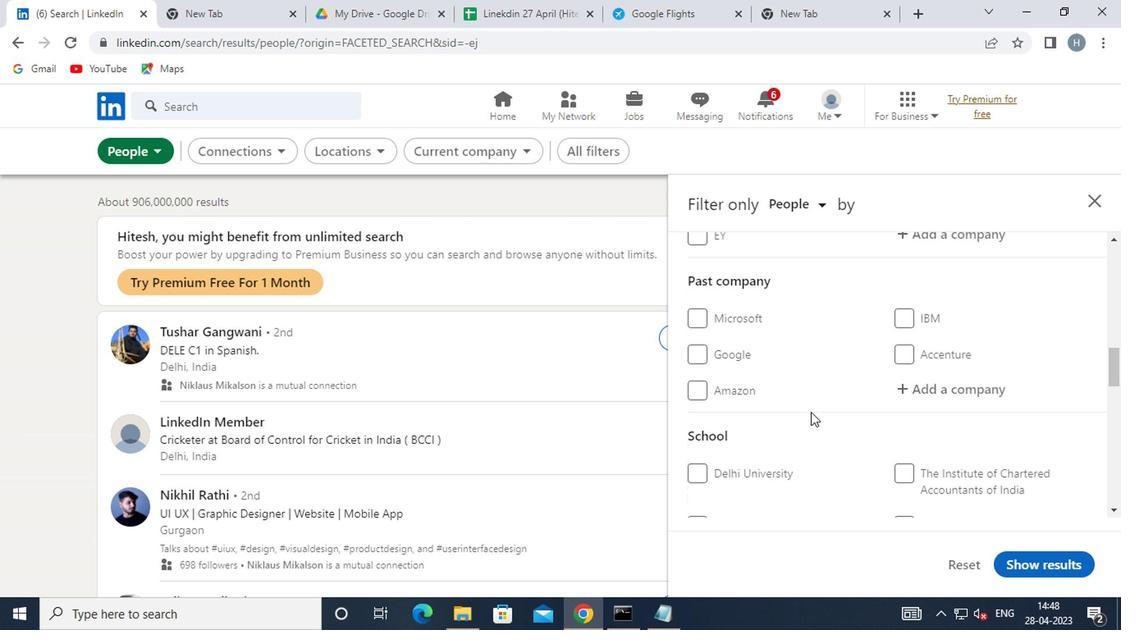 
Action: Mouse scrolled (807, 413) with delta (0, -1)
Screenshot: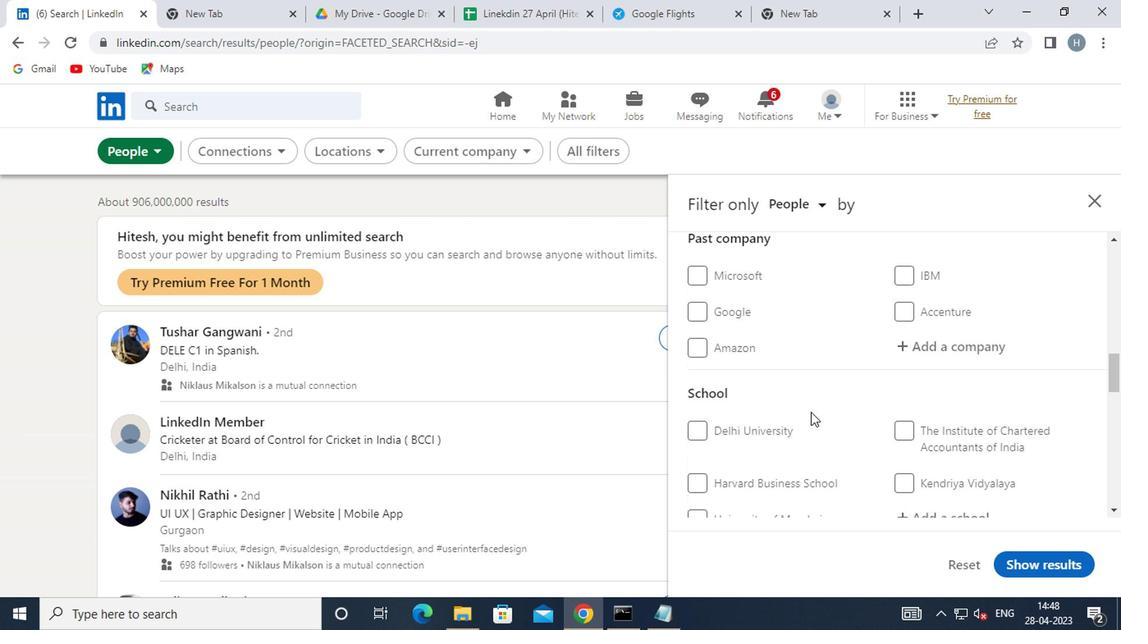
Action: Mouse scrolled (807, 413) with delta (0, -1)
Screenshot: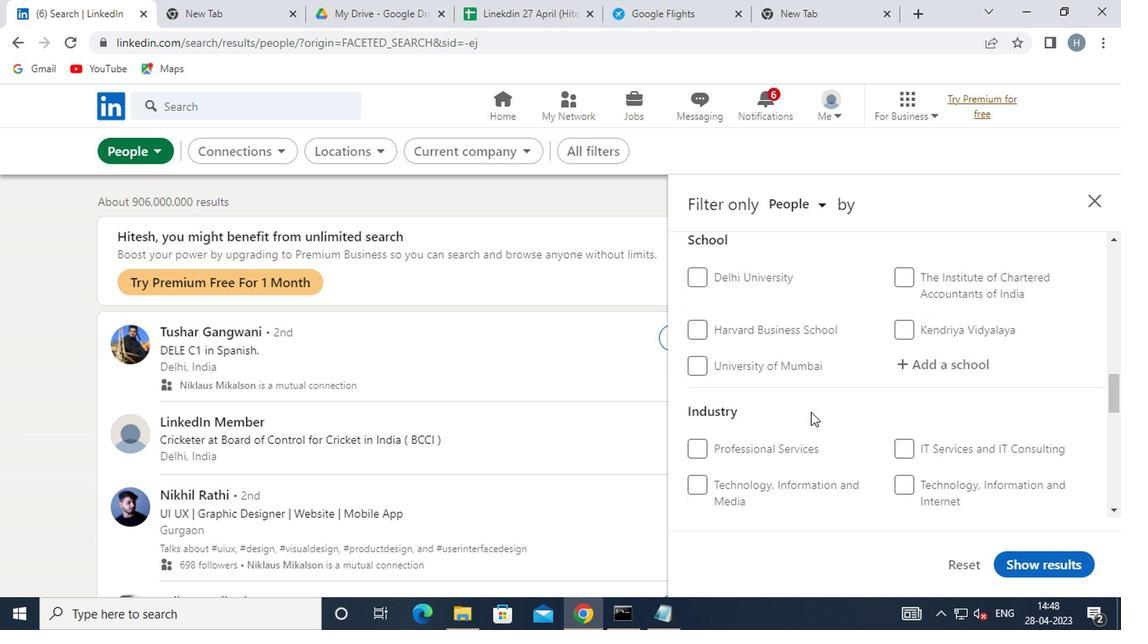 
Action: Mouse scrolled (807, 413) with delta (0, -1)
Screenshot: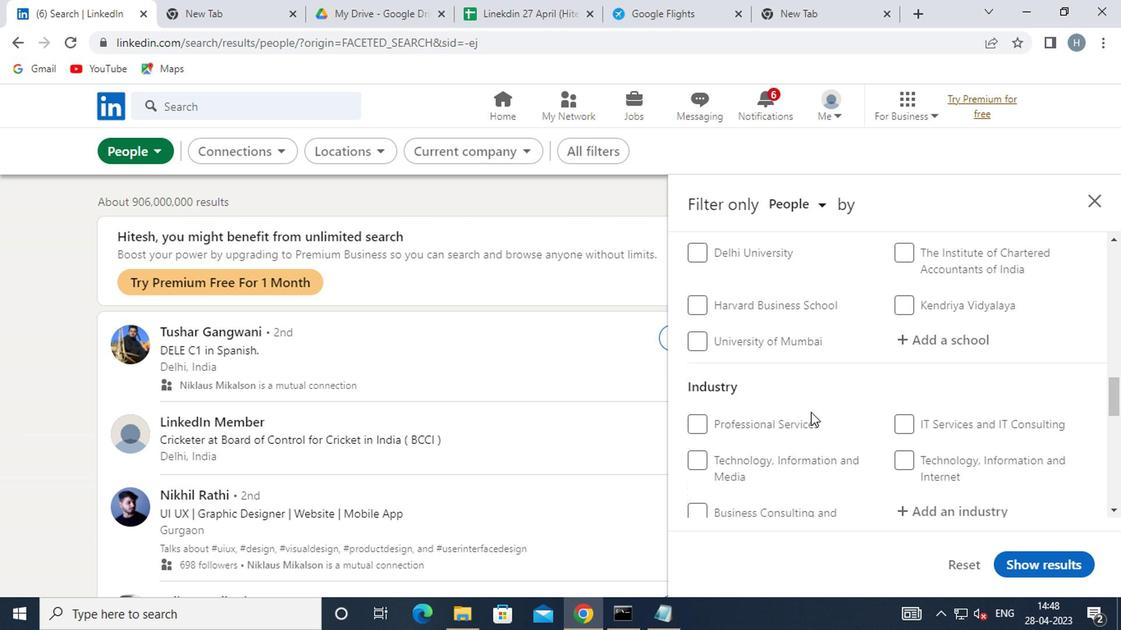 
Action: Mouse scrolled (807, 413) with delta (0, -1)
Screenshot: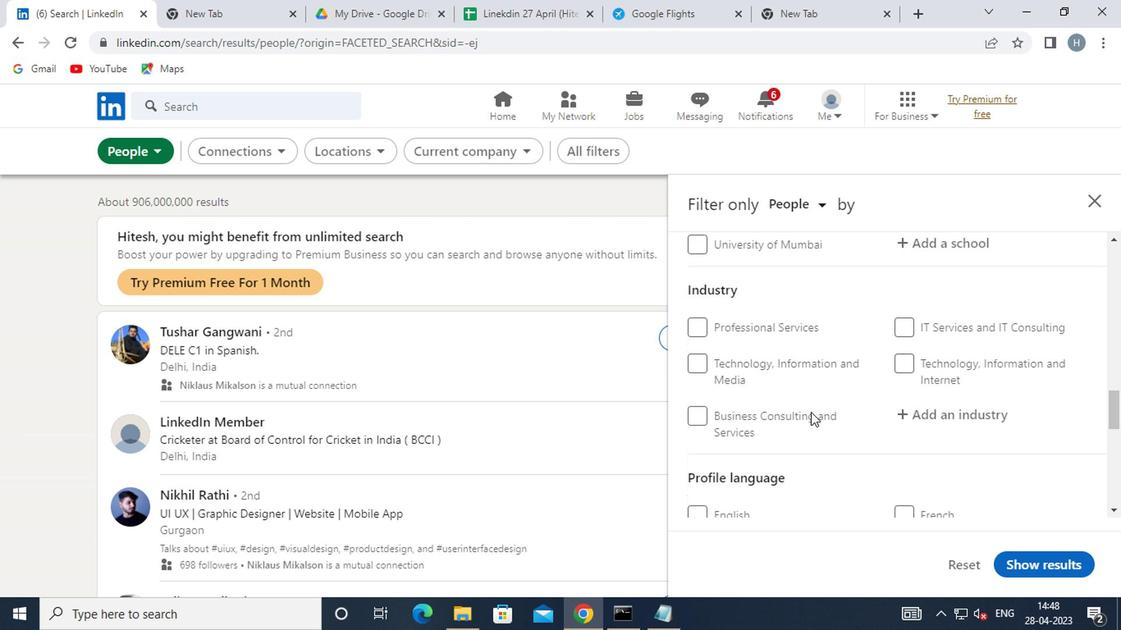
Action: Mouse scrolled (807, 413) with delta (0, -1)
Screenshot: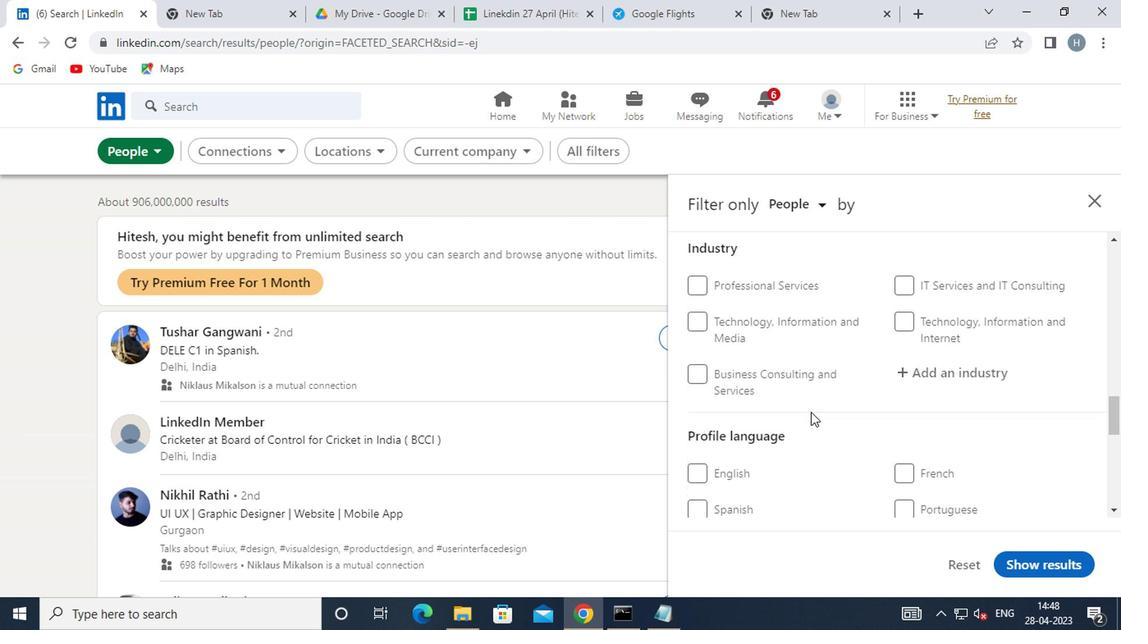 
Action: Mouse moved to (735, 309)
Screenshot: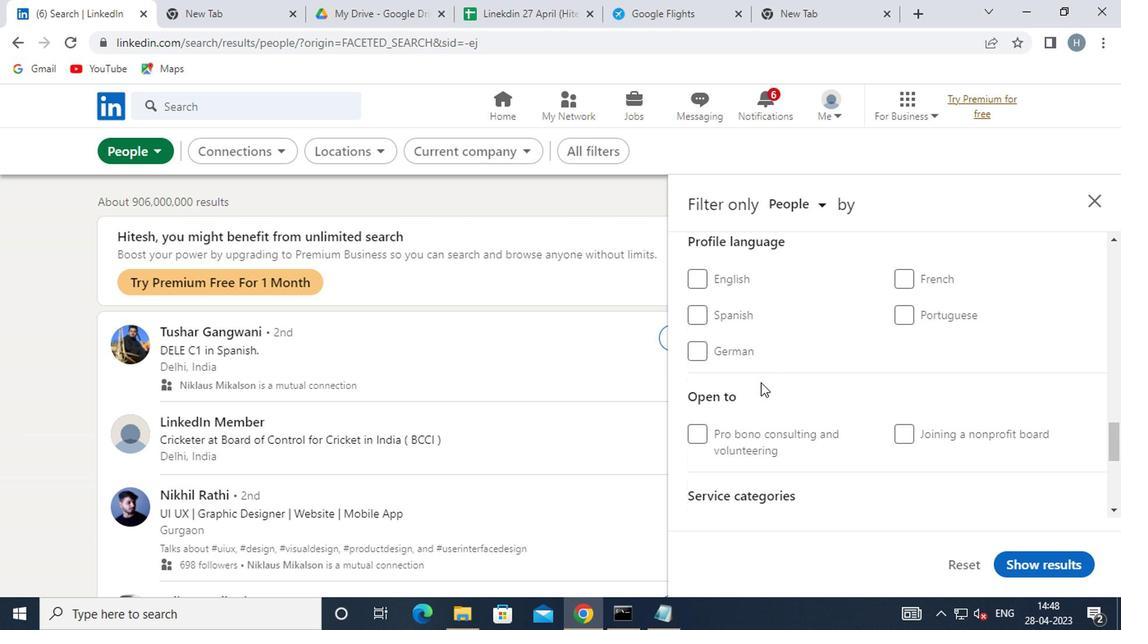 
Action: Mouse pressed left at (735, 309)
Screenshot: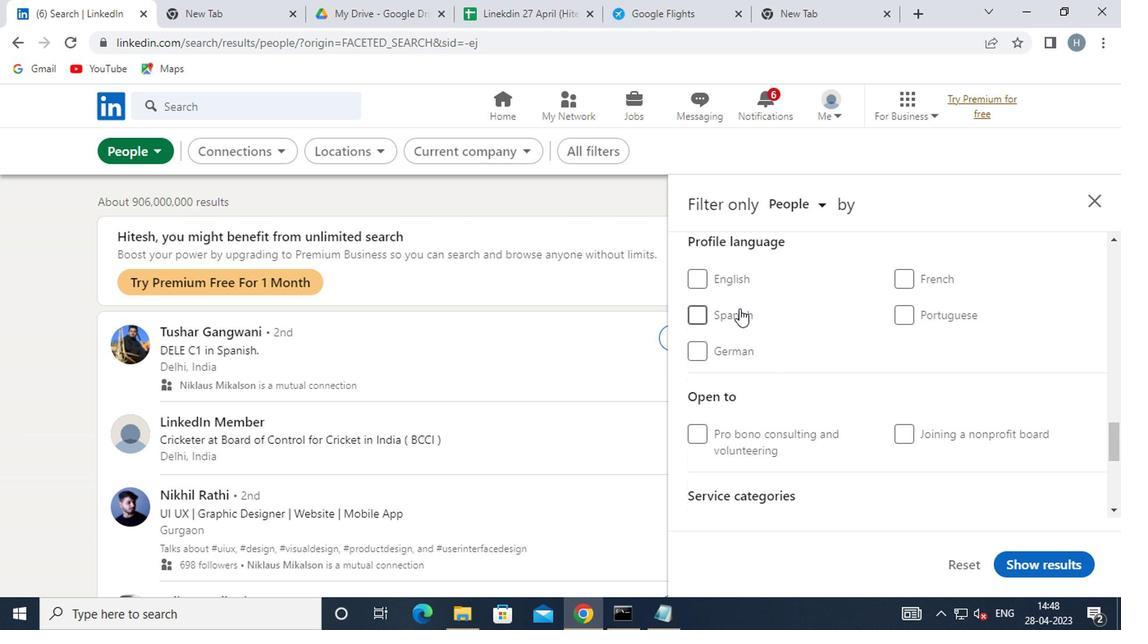 
Action: Mouse moved to (863, 336)
Screenshot: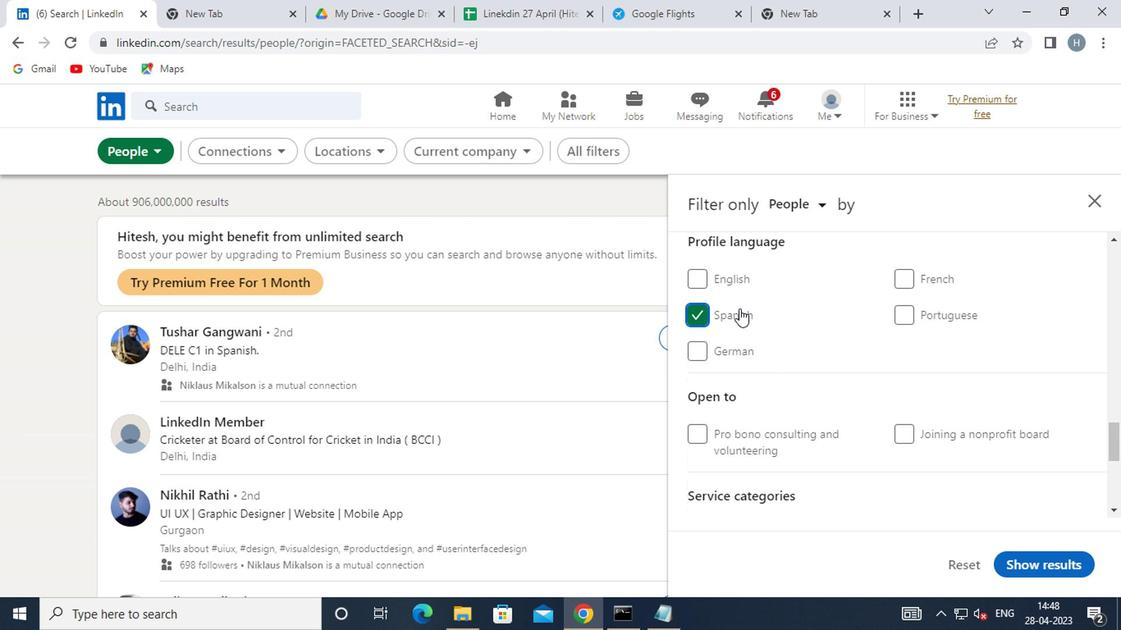 
Action: Mouse scrolled (863, 337) with delta (0, 0)
Screenshot: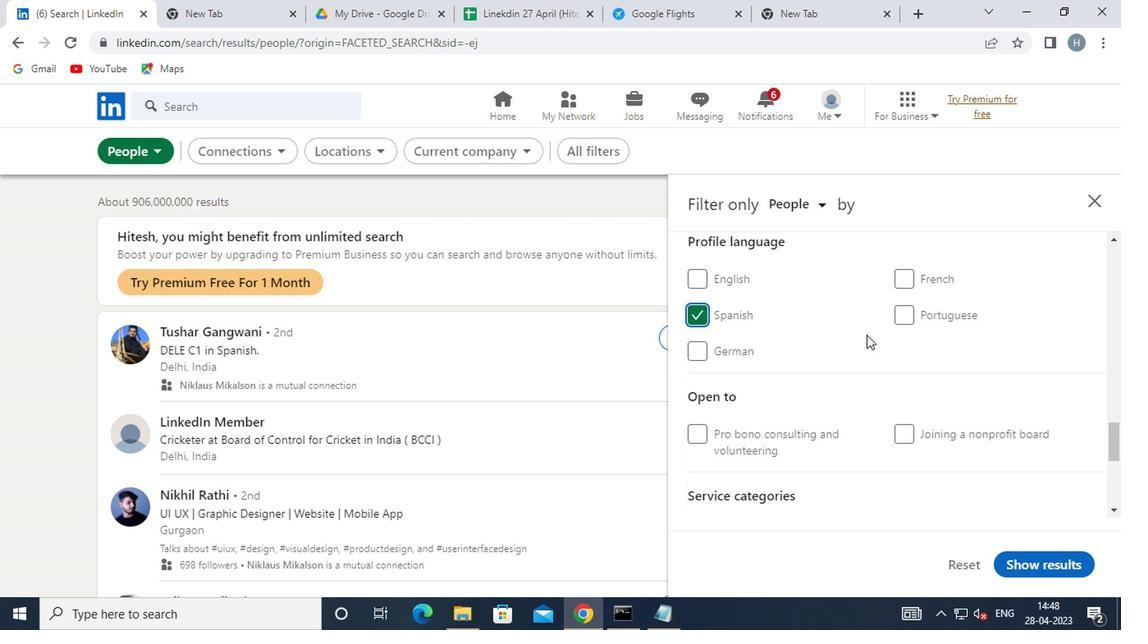 
Action: Mouse scrolled (863, 337) with delta (0, 0)
Screenshot: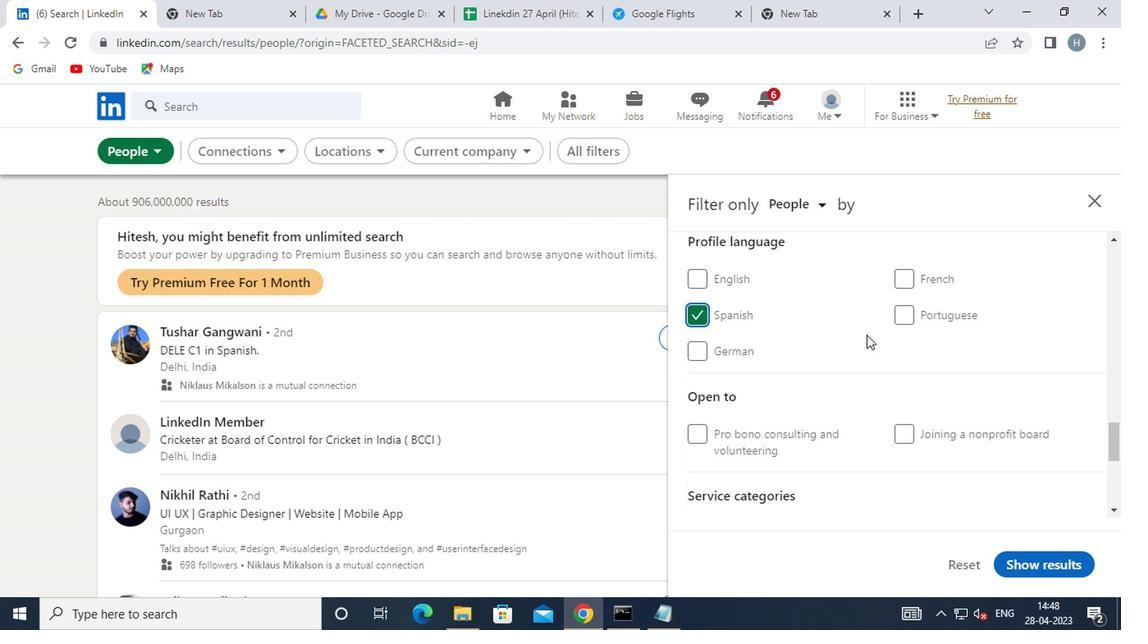 
Action: Mouse scrolled (863, 337) with delta (0, 0)
Screenshot: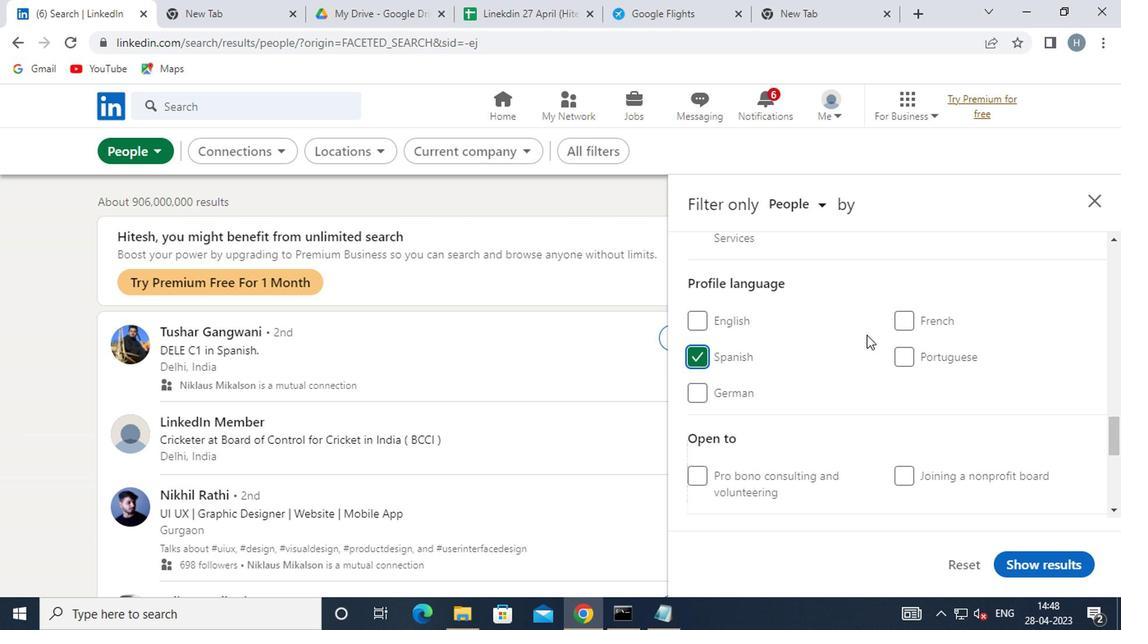 
Action: Mouse scrolled (863, 337) with delta (0, 0)
Screenshot: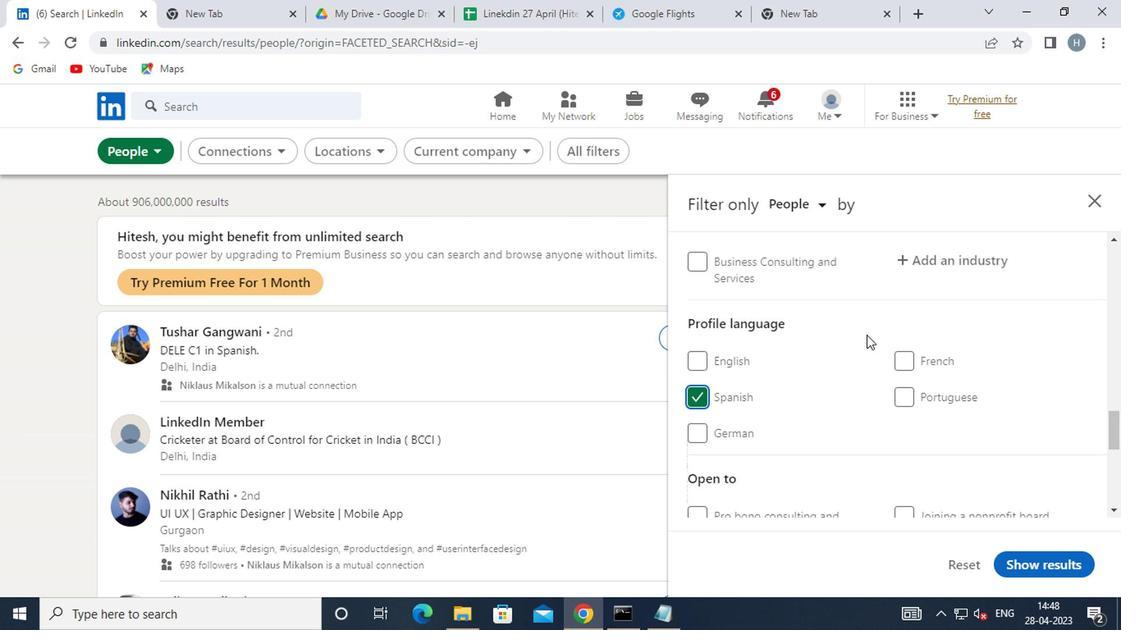 
Action: Mouse scrolled (863, 337) with delta (0, 0)
Screenshot: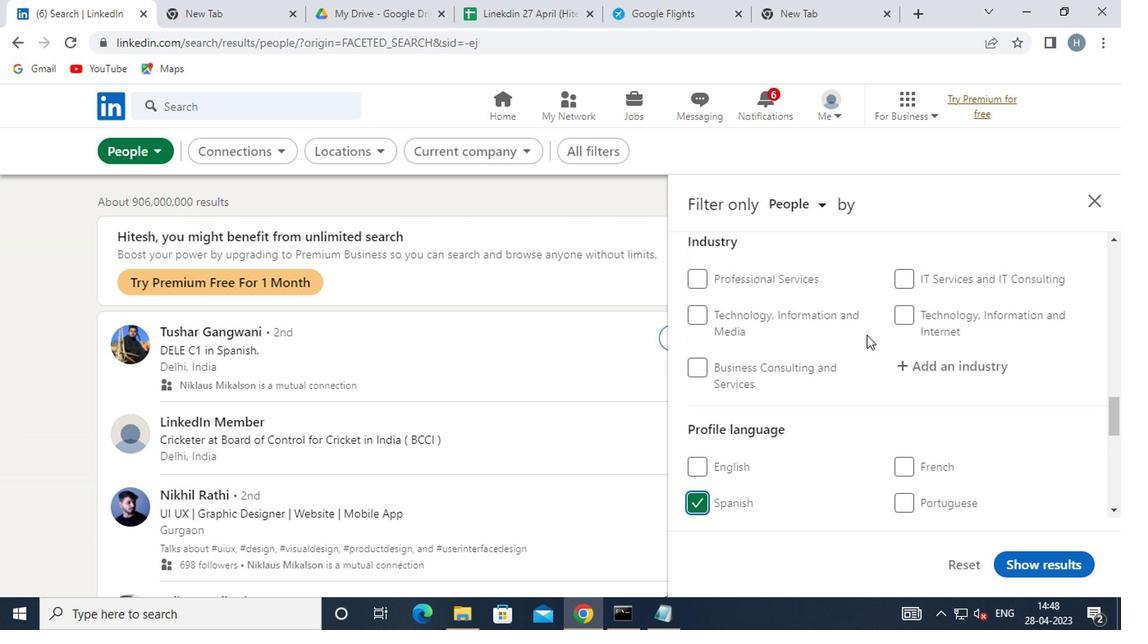 
Action: Mouse scrolled (863, 337) with delta (0, 0)
Screenshot: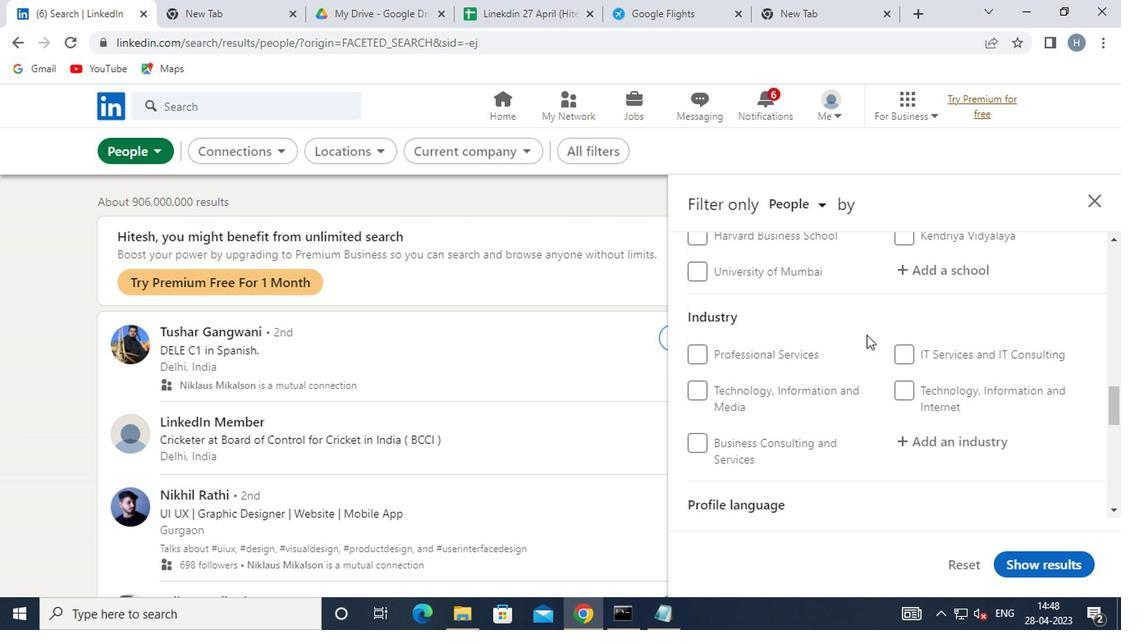 
Action: Mouse scrolled (863, 337) with delta (0, 0)
Screenshot: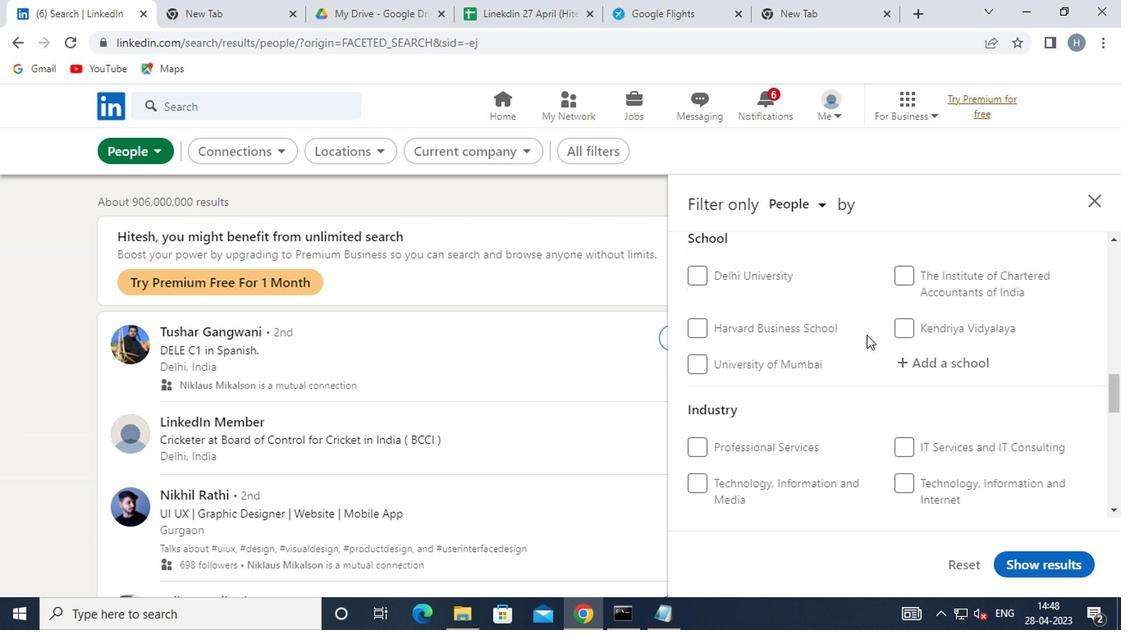 
Action: Mouse scrolled (863, 337) with delta (0, 0)
Screenshot: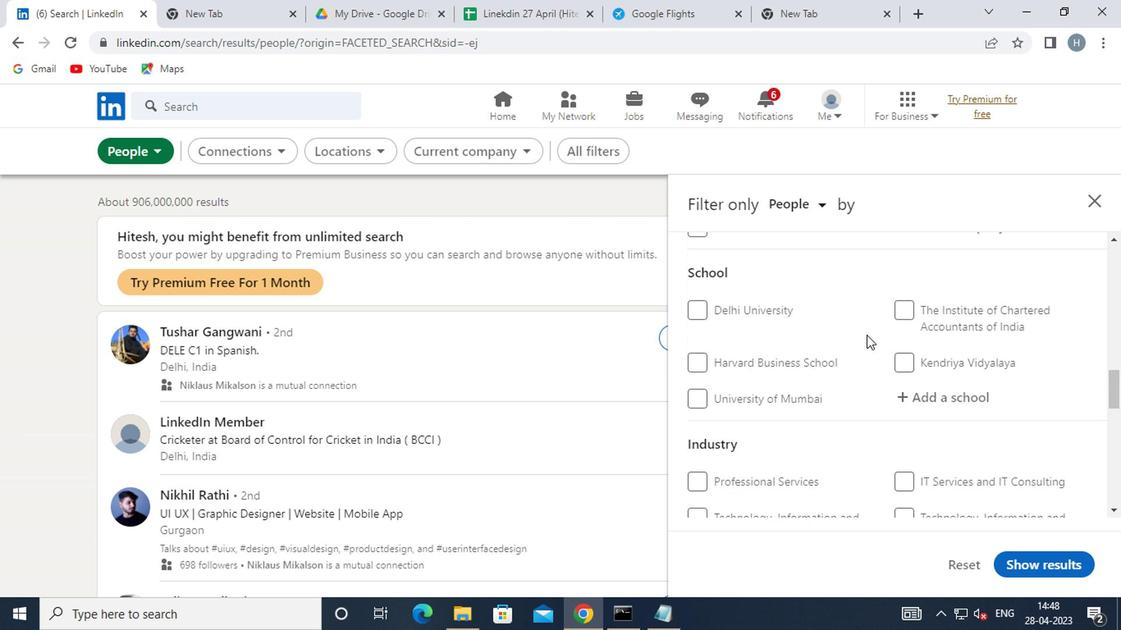 
Action: Mouse scrolled (863, 337) with delta (0, 0)
Screenshot: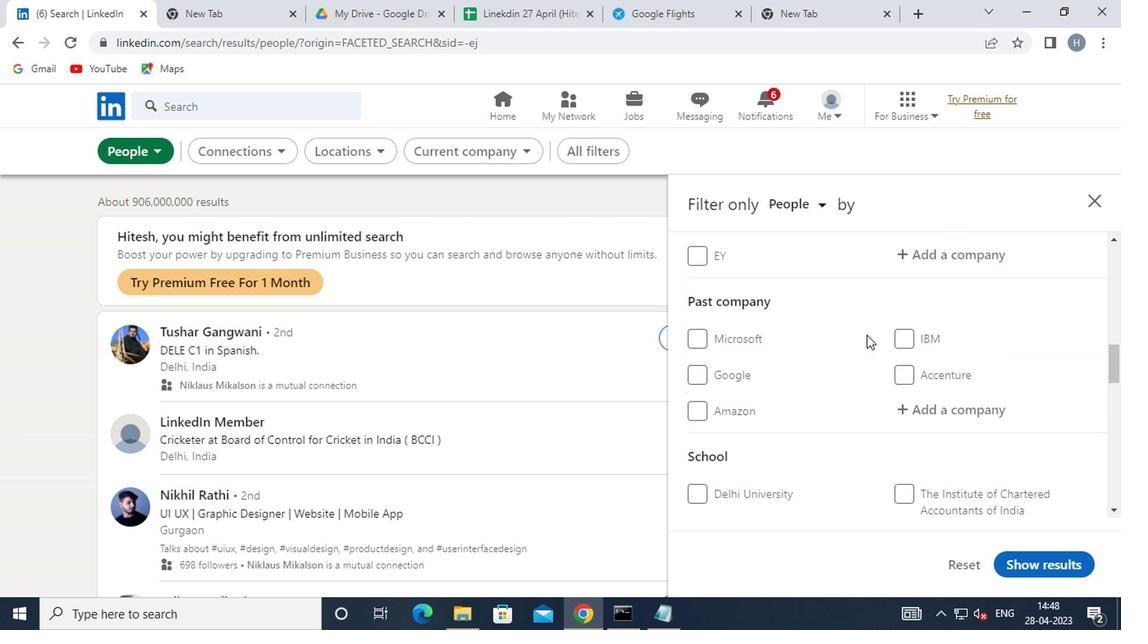 
Action: Mouse scrolled (863, 337) with delta (0, 0)
Screenshot: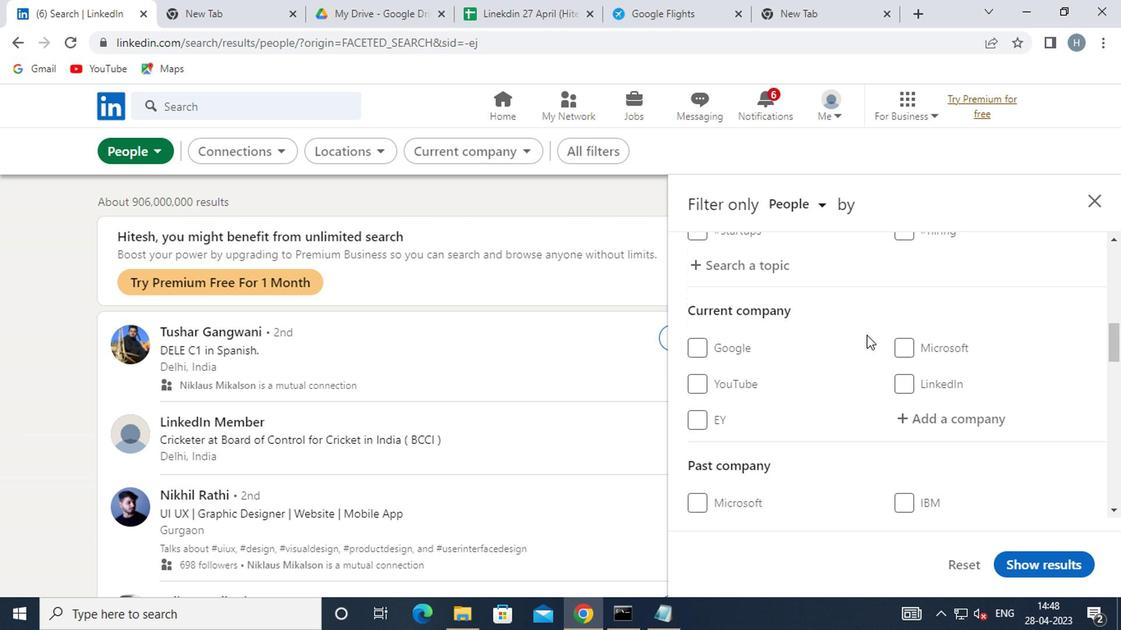 
Action: Mouse scrolled (863, 335) with delta (0, -1)
Screenshot: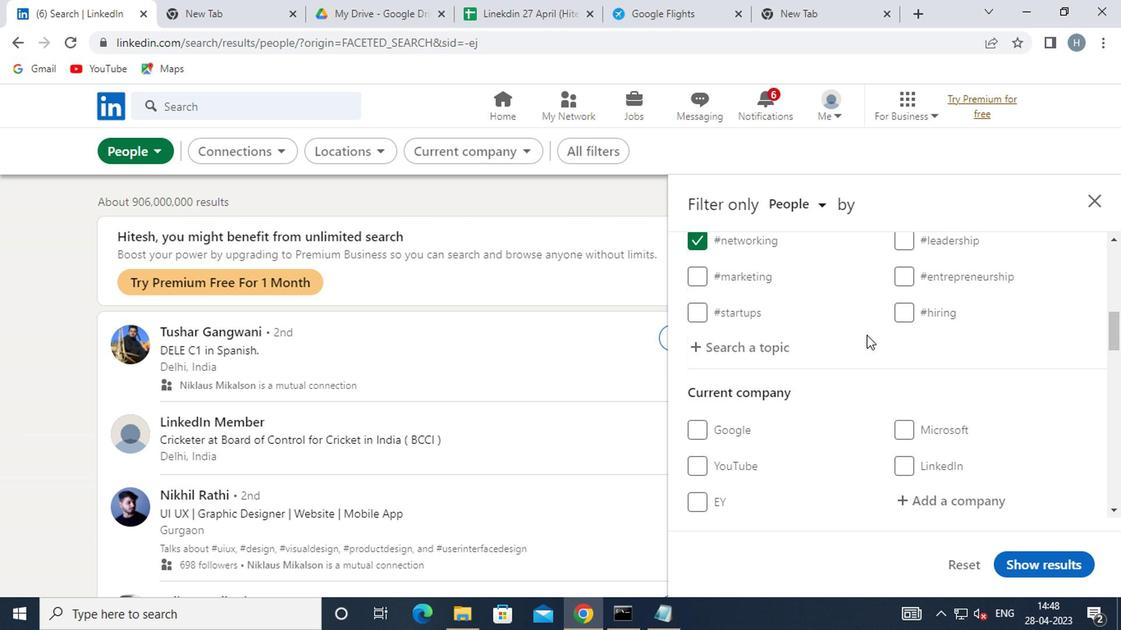 
Action: Mouse scrolled (863, 335) with delta (0, -1)
Screenshot: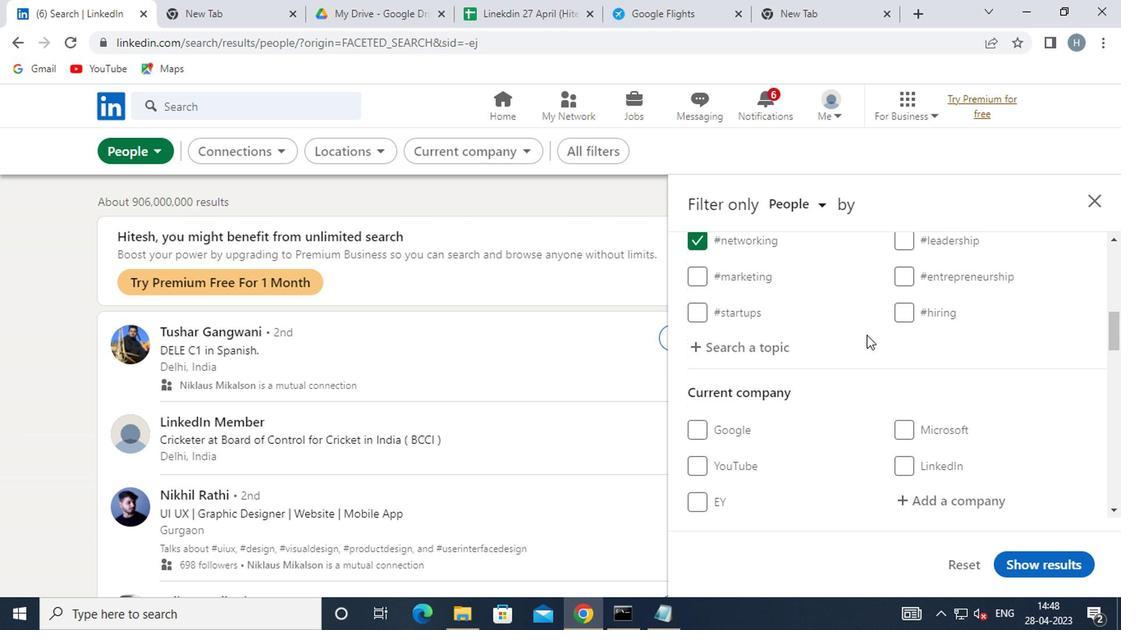 
Action: Mouse moved to (928, 339)
Screenshot: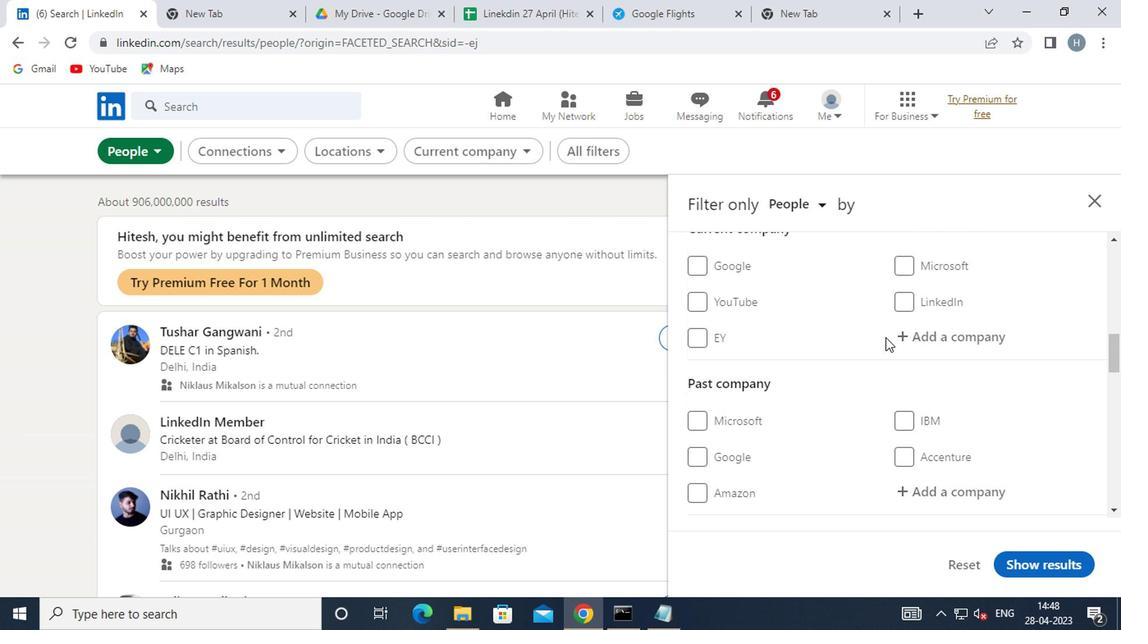 
Action: Mouse pressed left at (928, 339)
Screenshot: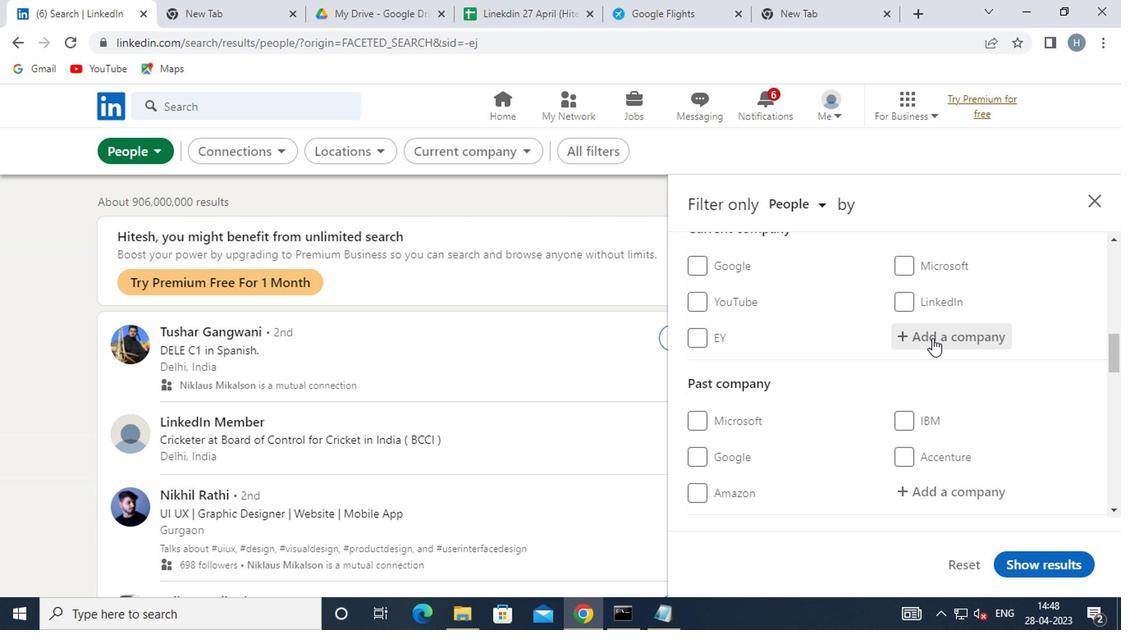 
Action: Mouse moved to (930, 338)
Screenshot: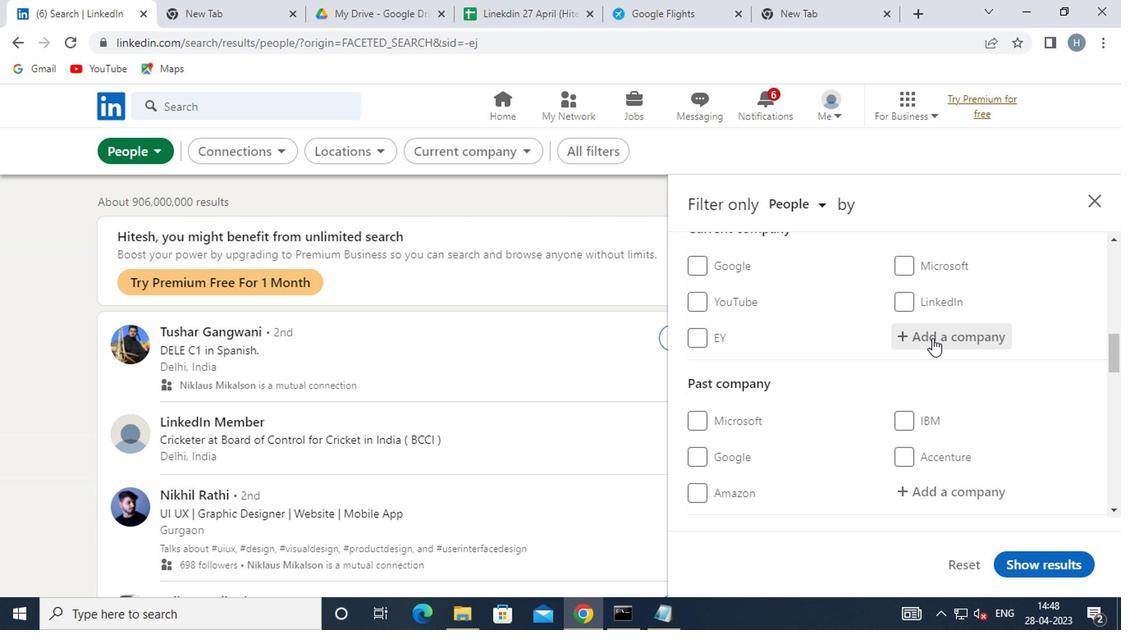 
Action: Key pressed <Key.shift>
Screenshot: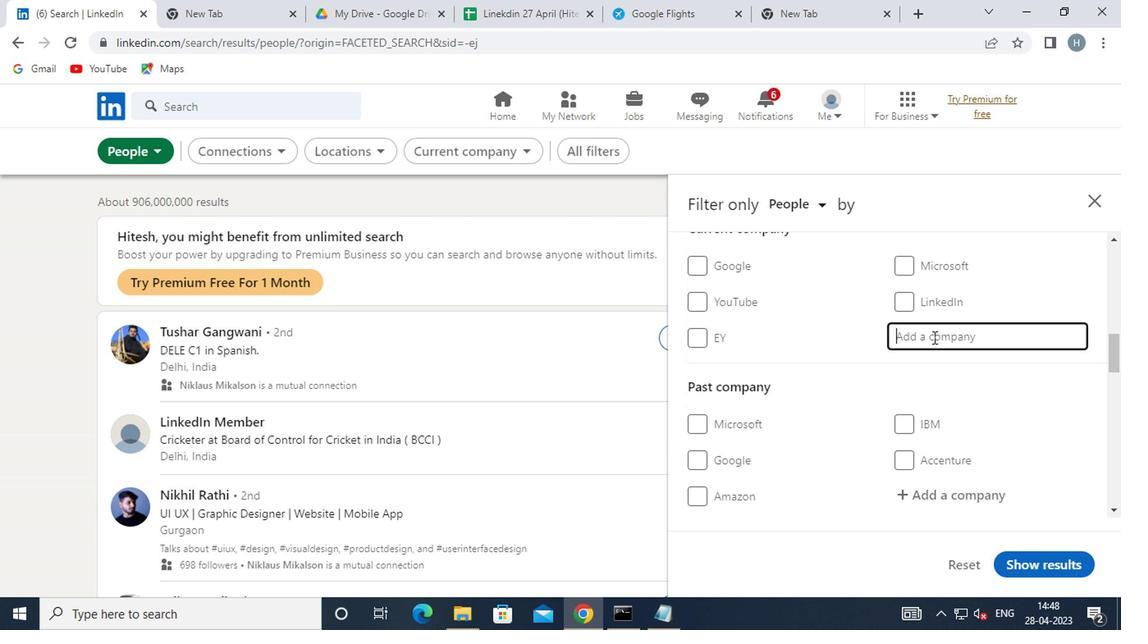 
Action: Mouse moved to (930, 337)
Screenshot: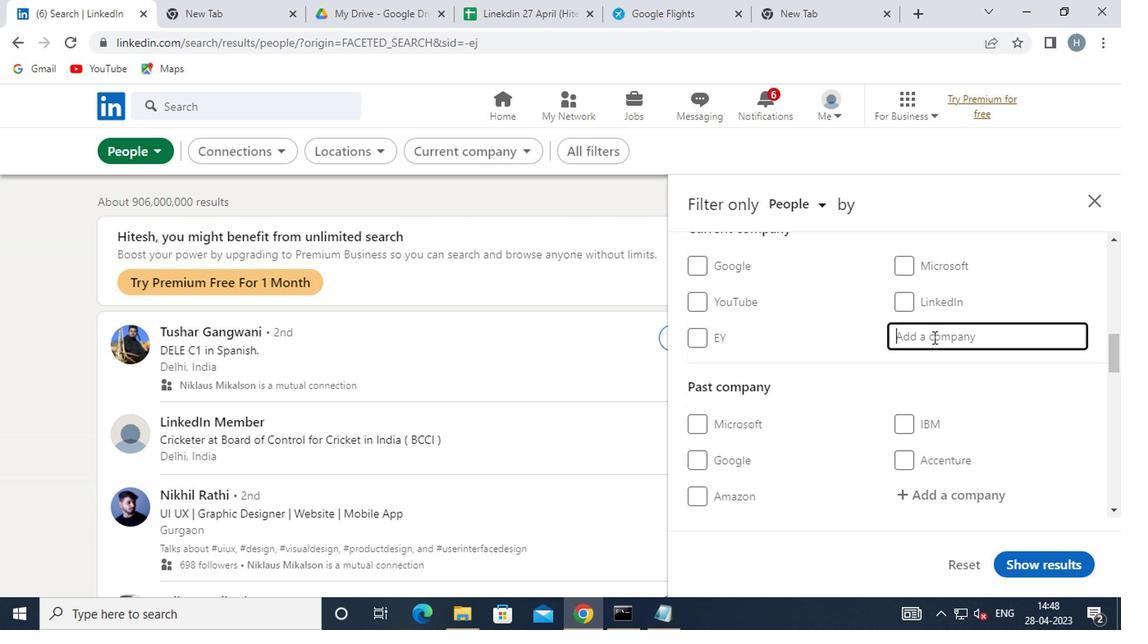
Action: Key pressed <Key.shift>SOCIETE<Key.space><Key.shift>GENER
Screenshot: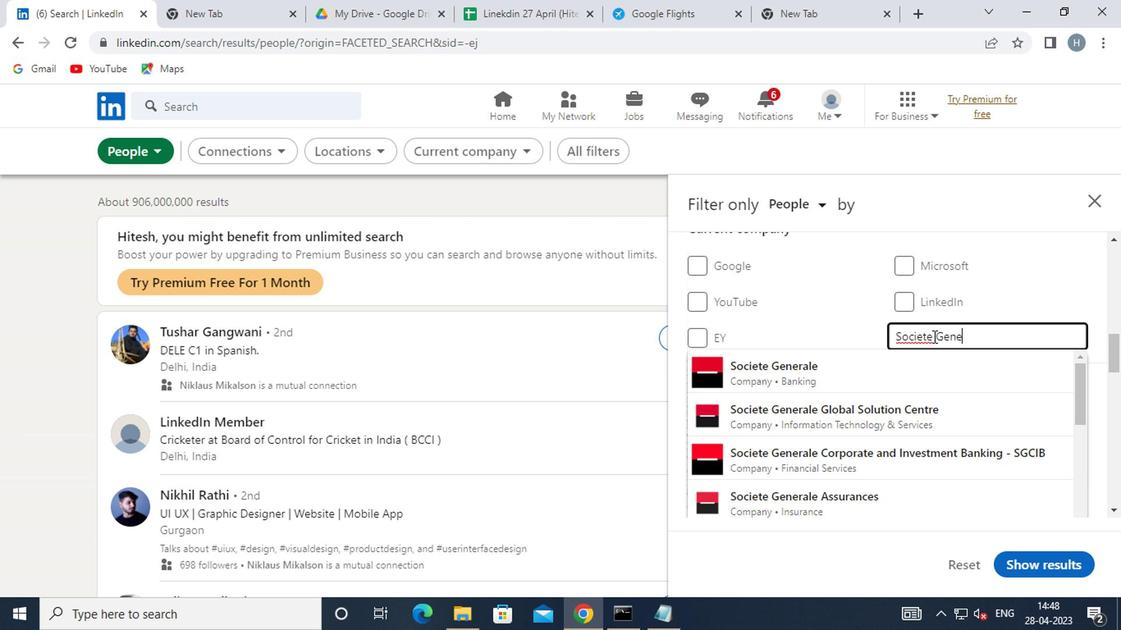
Action: Mouse moved to (924, 421)
Screenshot: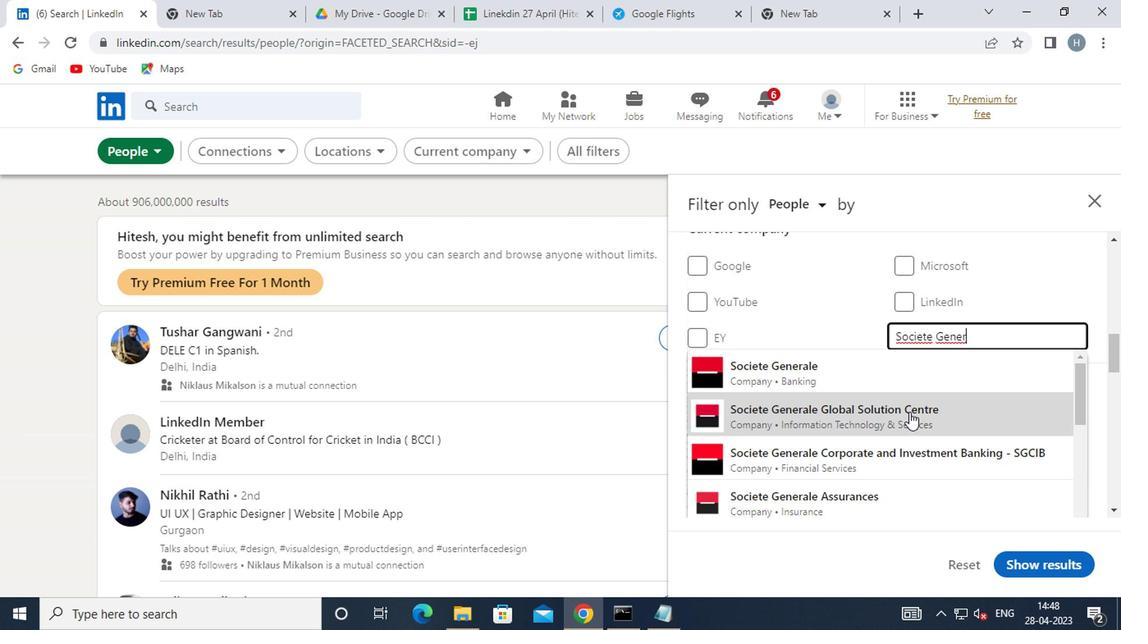 
Action: Mouse pressed left at (924, 421)
Screenshot: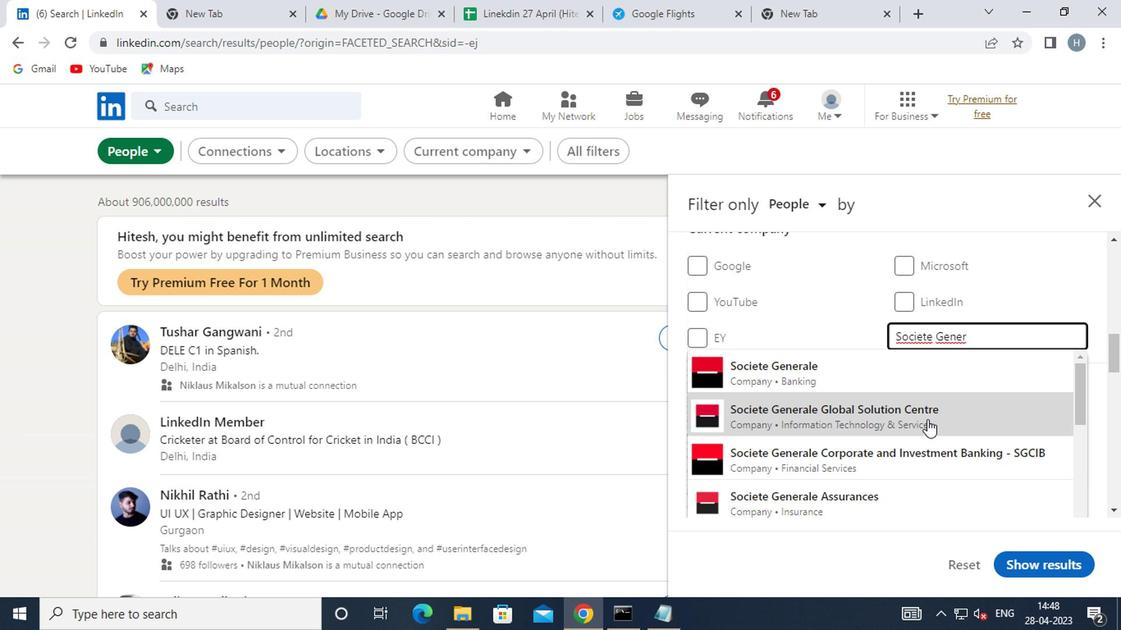 
Action: Mouse moved to (856, 398)
Screenshot: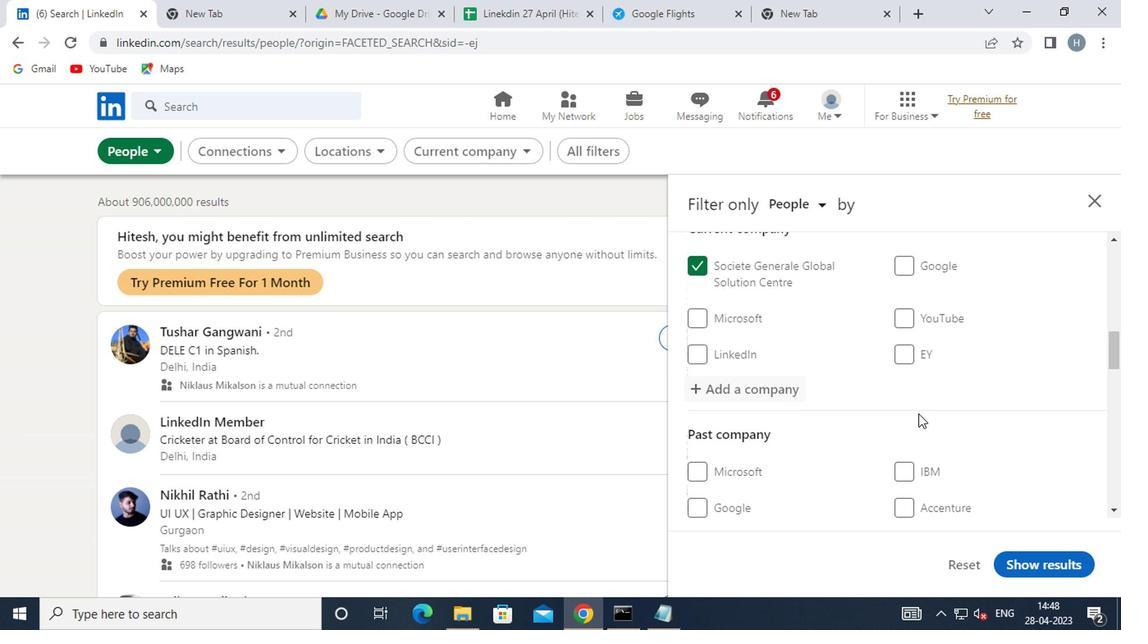
Action: Mouse scrolled (856, 398) with delta (0, 0)
Screenshot: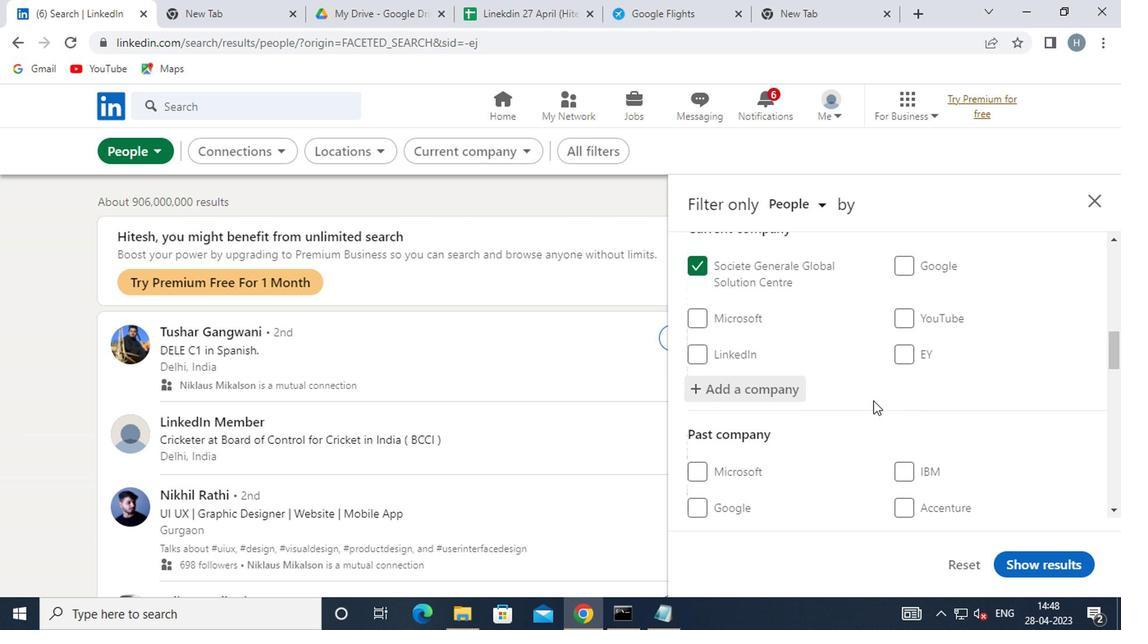 
Action: Mouse scrolled (856, 398) with delta (0, 0)
Screenshot: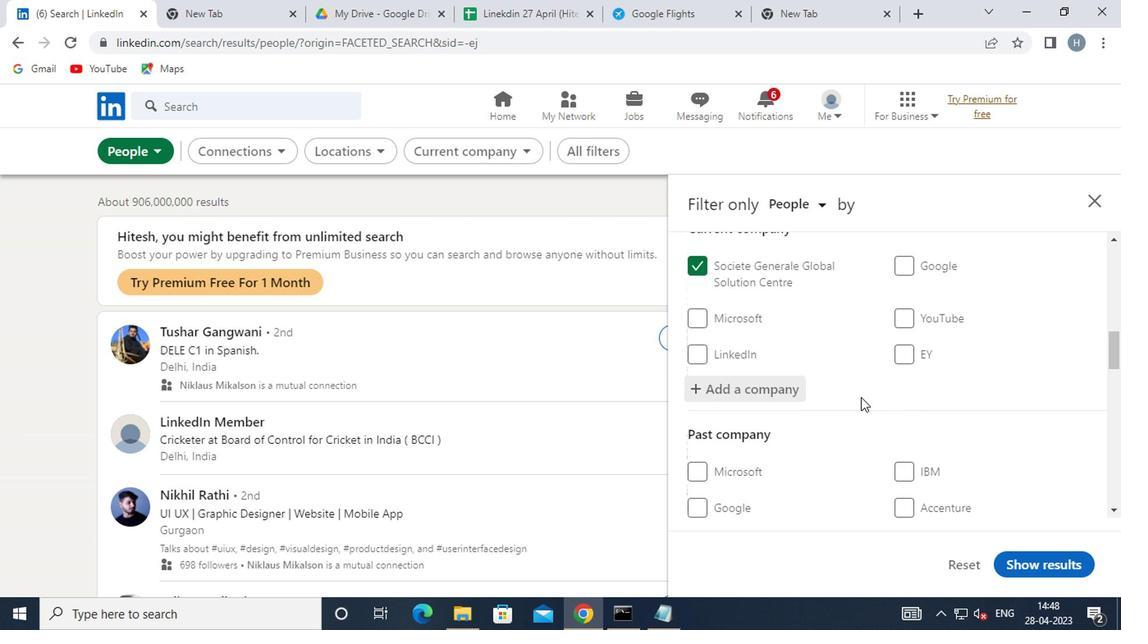 
Action: Mouse moved to (854, 398)
Screenshot: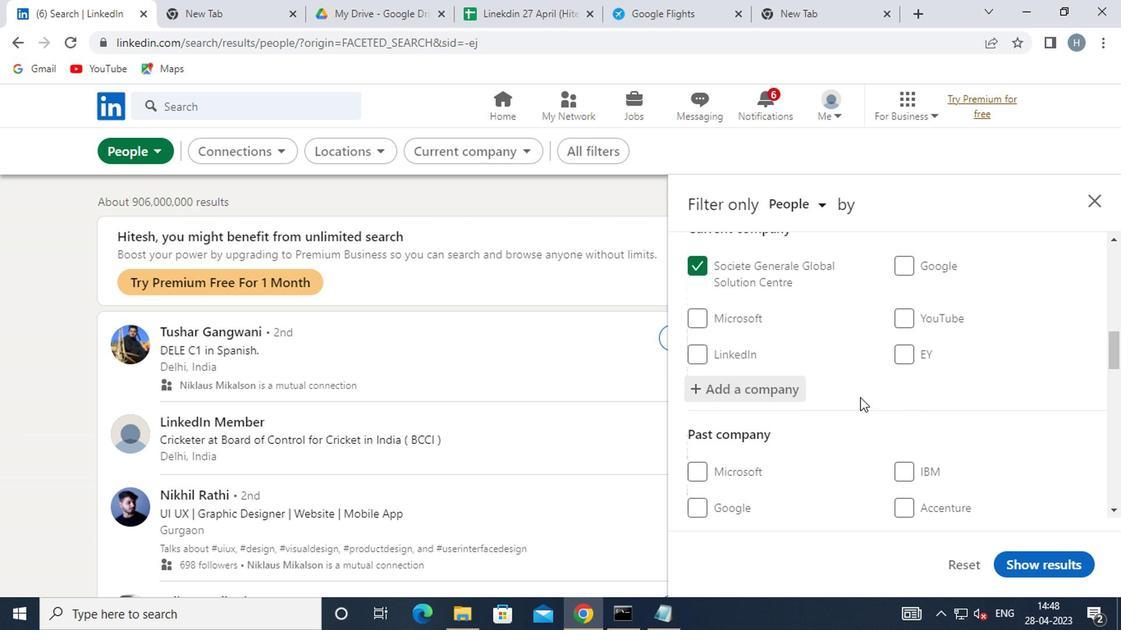 
Action: Mouse scrolled (854, 397) with delta (0, -1)
Screenshot: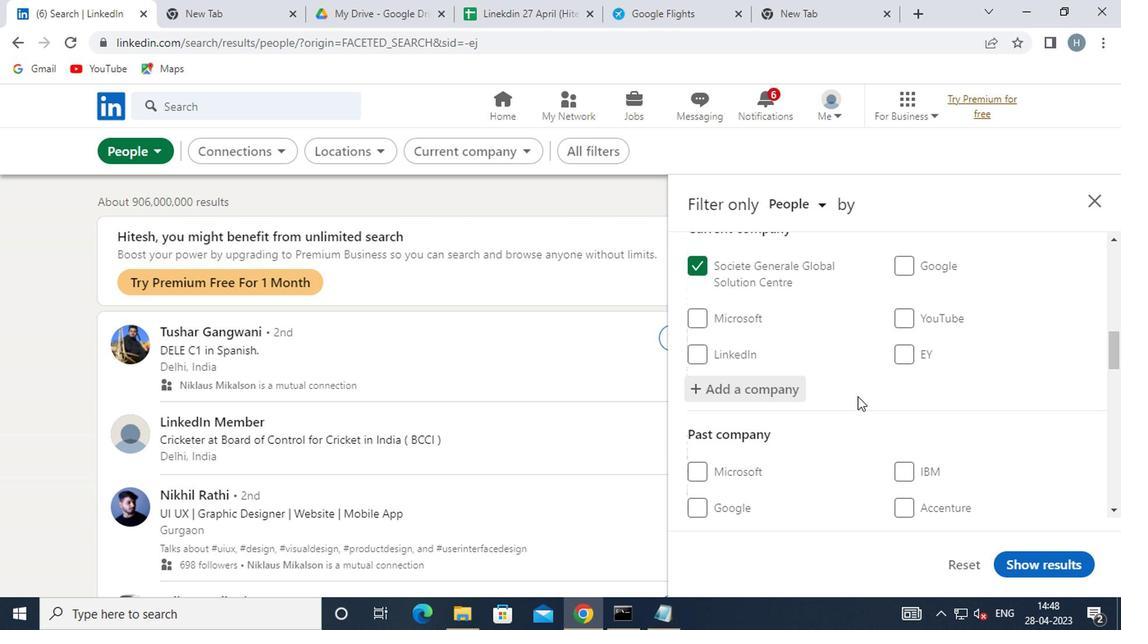 
Action: Mouse moved to (847, 390)
Screenshot: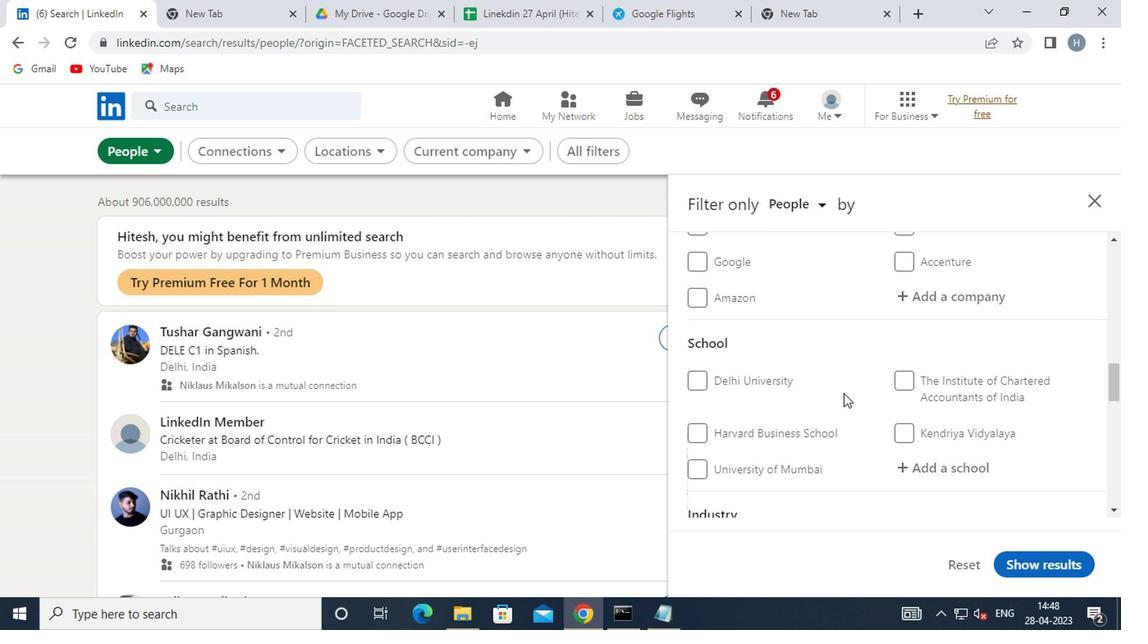 
Action: Mouse scrolled (847, 389) with delta (0, -1)
Screenshot: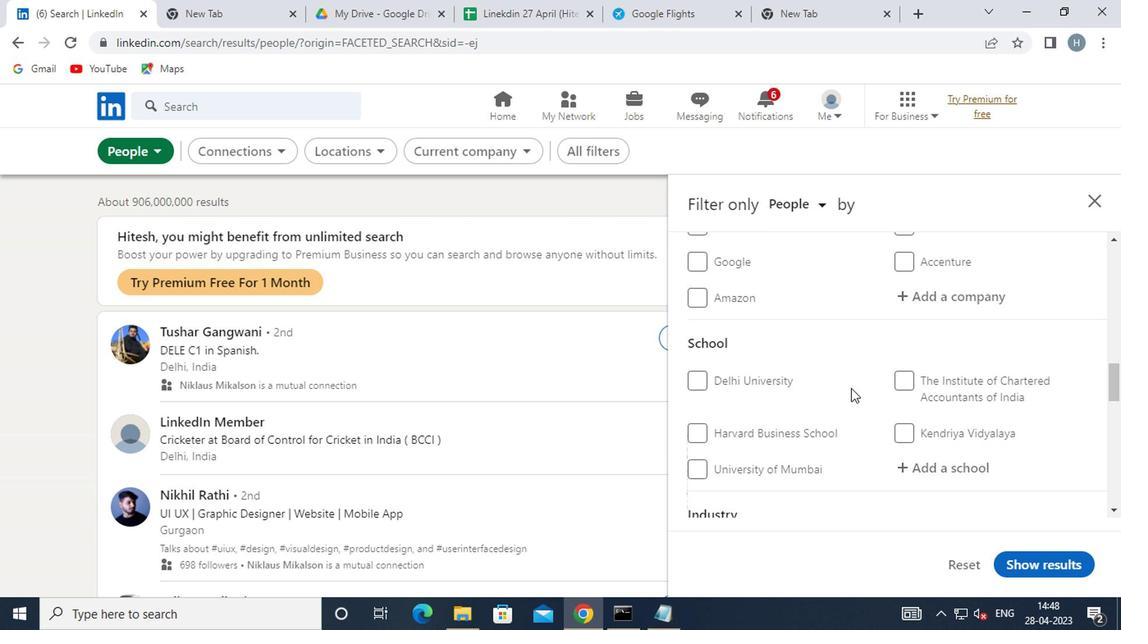 
Action: Mouse moved to (959, 383)
Screenshot: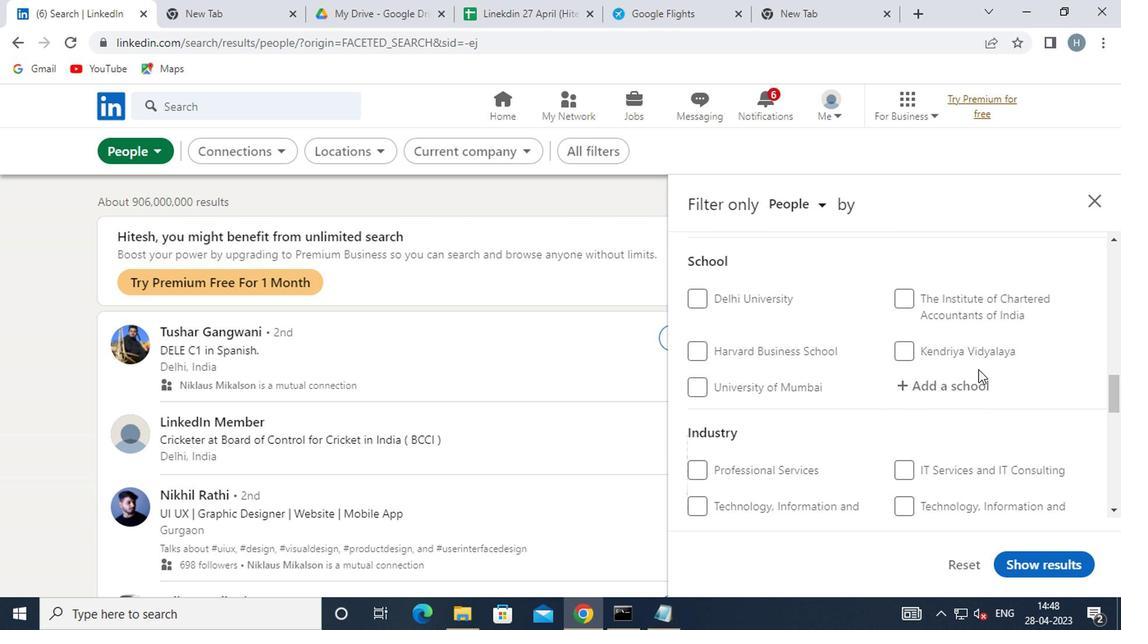 
Action: Mouse pressed left at (959, 383)
Screenshot: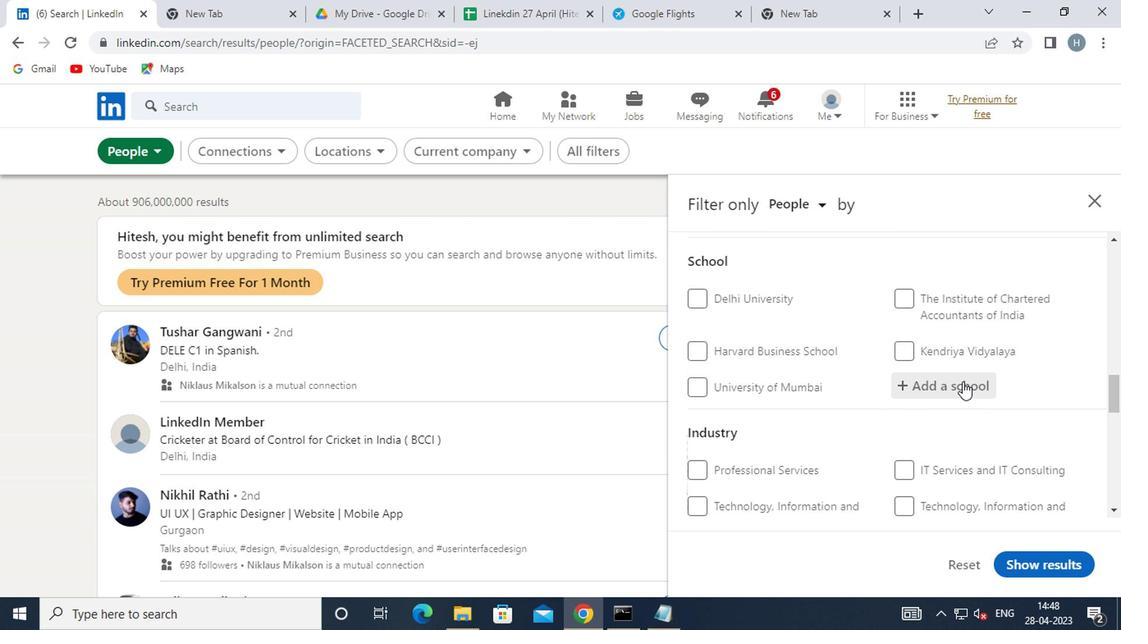 
Action: Key pressed <Key.shift>DR<Key.space><Key.shift>AM
Screenshot: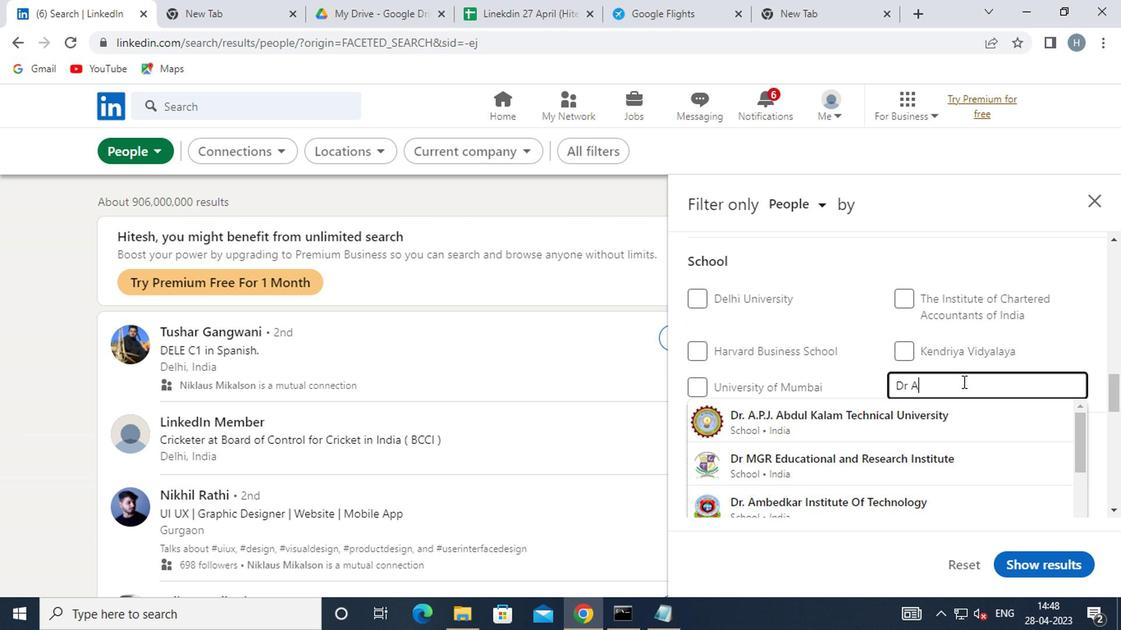 
Action: Mouse moved to (923, 438)
Screenshot: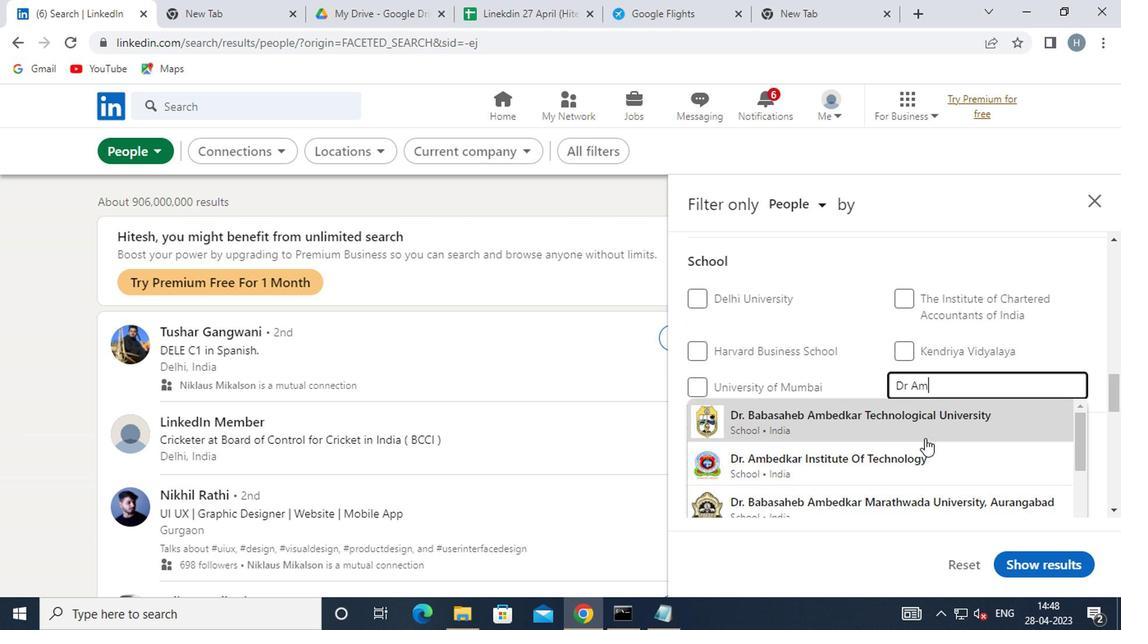 
Action: Key pressed BEDKAR
Screenshot: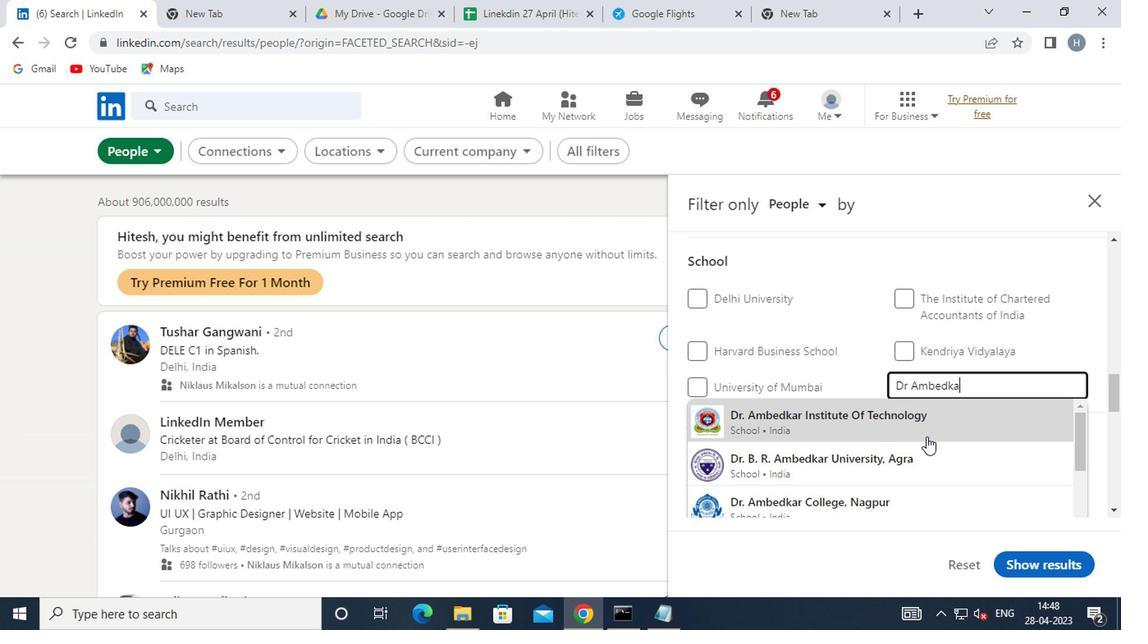 
Action: Mouse moved to (895, 452)
Screenshot: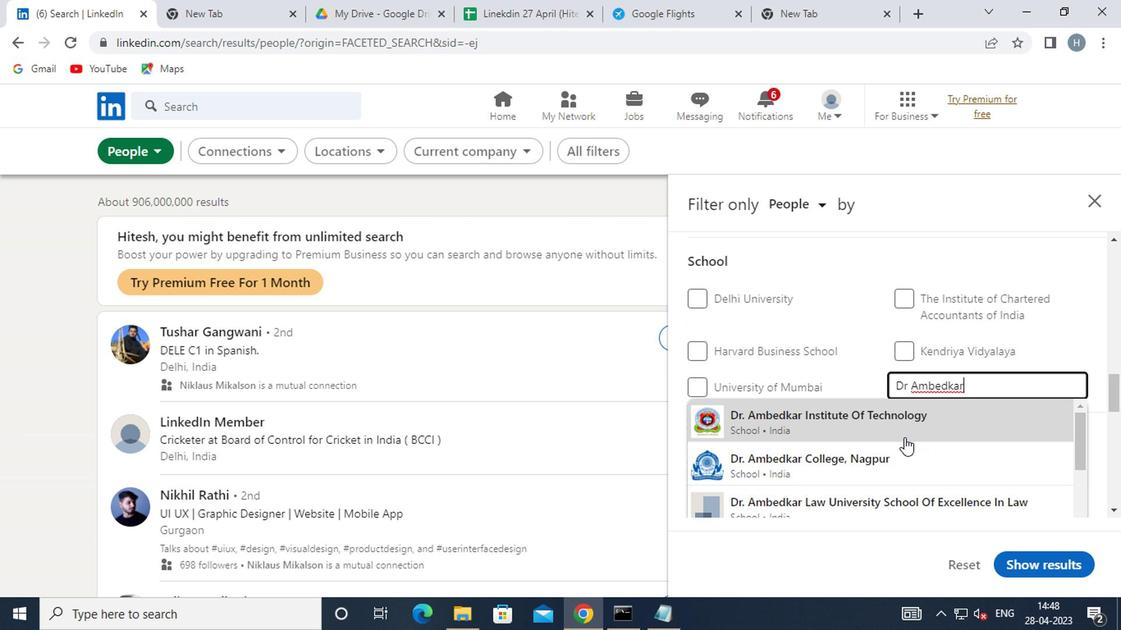 
Action: Mouse pressed left at (895, 452)
Screenshot: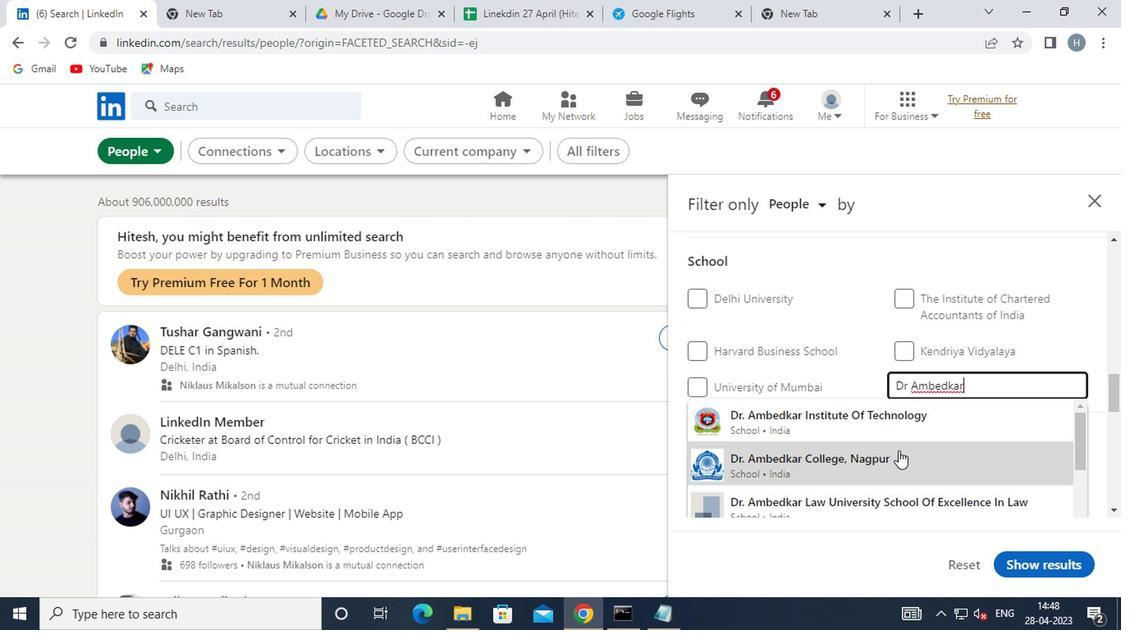 
Action: Mouse moved to (892, 439)
Screenshot: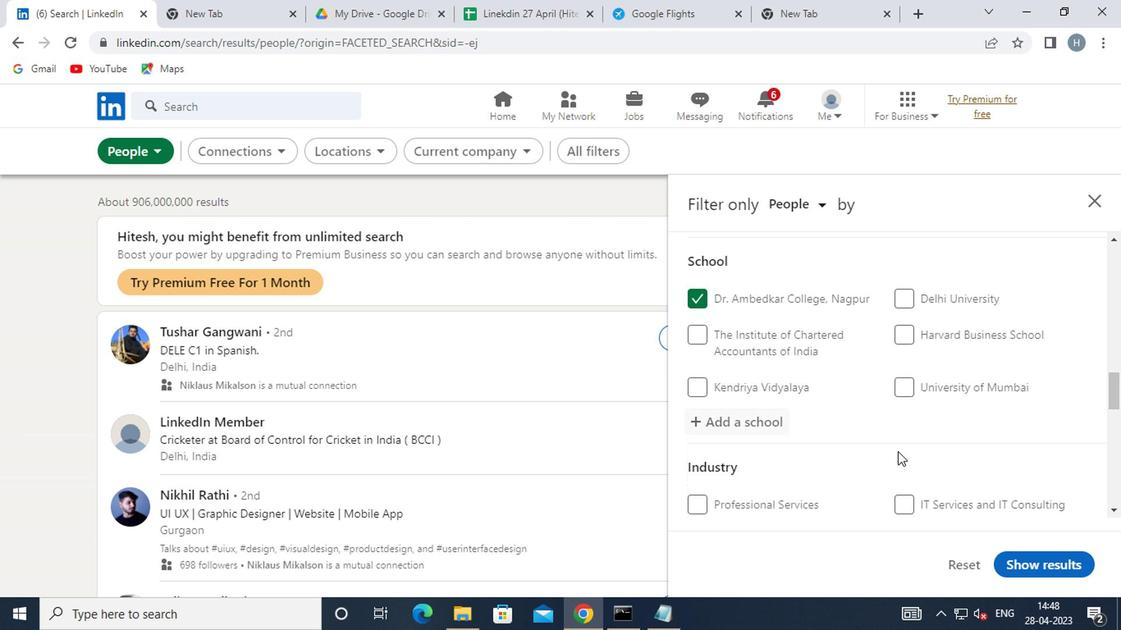 
Action: Mouse scrolled (892, 438) with delta (0, -1)
Screenshot: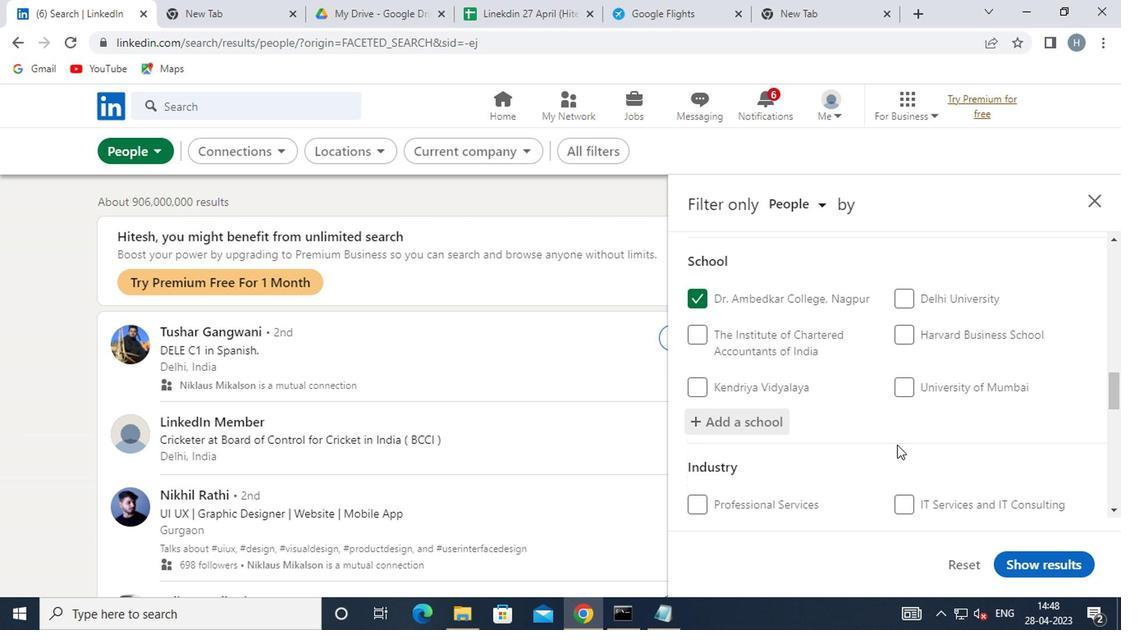 
Action: Mouse scrolled (892, 438) with delta (0, -1)
Screenshot: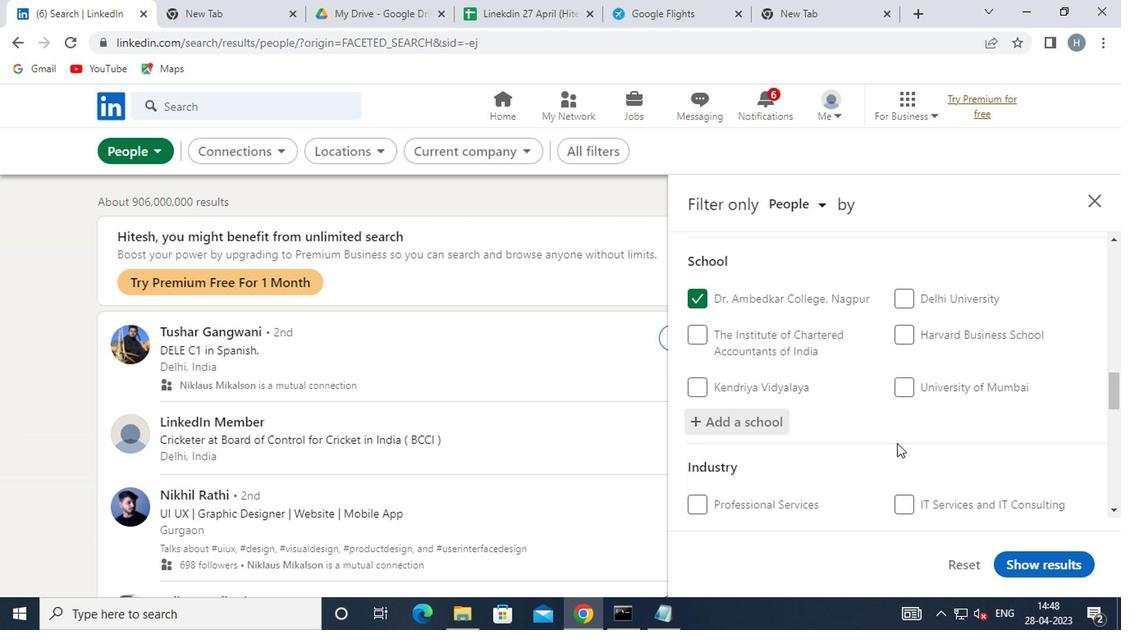 
Action: Mouse moved to (872, 413)
Screenshot: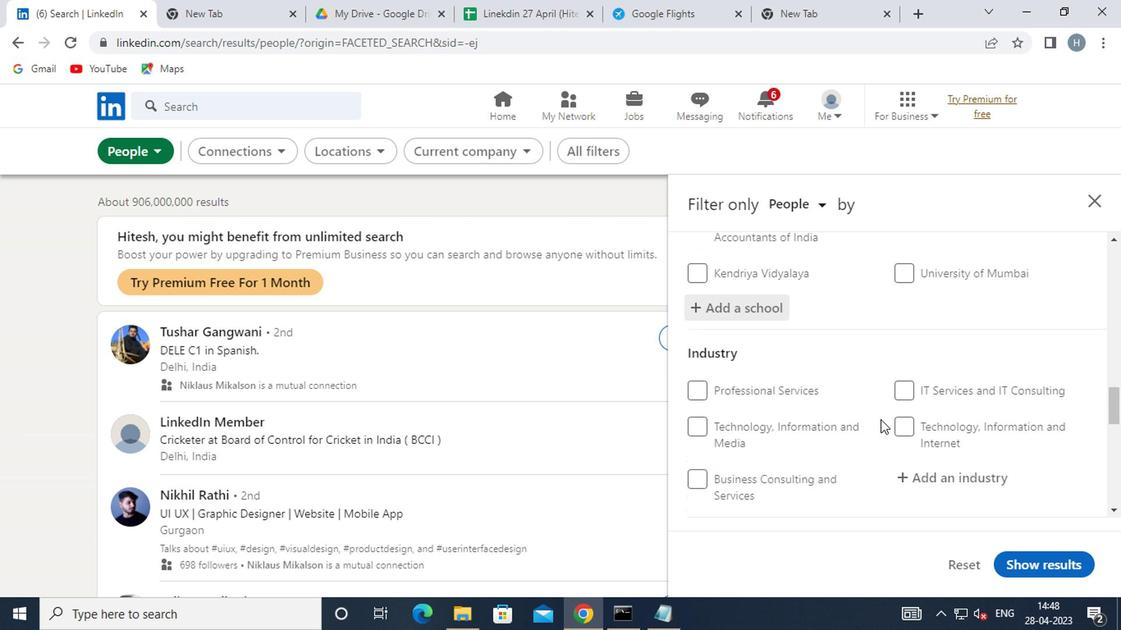 
Action: Mouse scrolled (872, 412) with delta (0, 0)
Screenshot: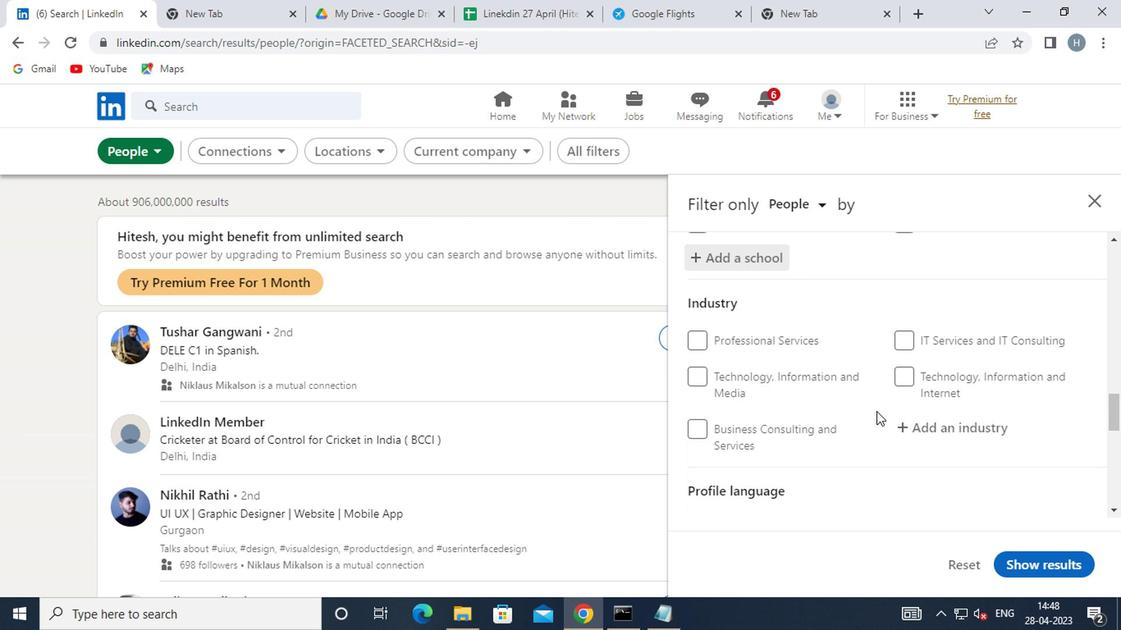 
Action: Mouse moved to (952, 344)
Screenshot: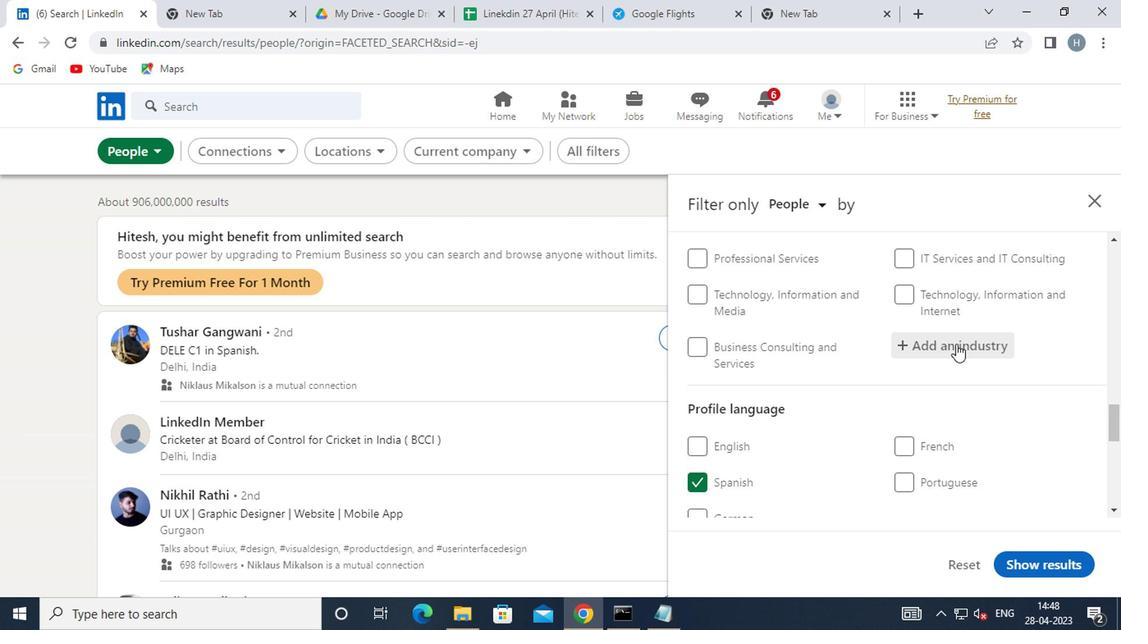 
Action: Mouse pressed left at (952, 344)
Screenshot: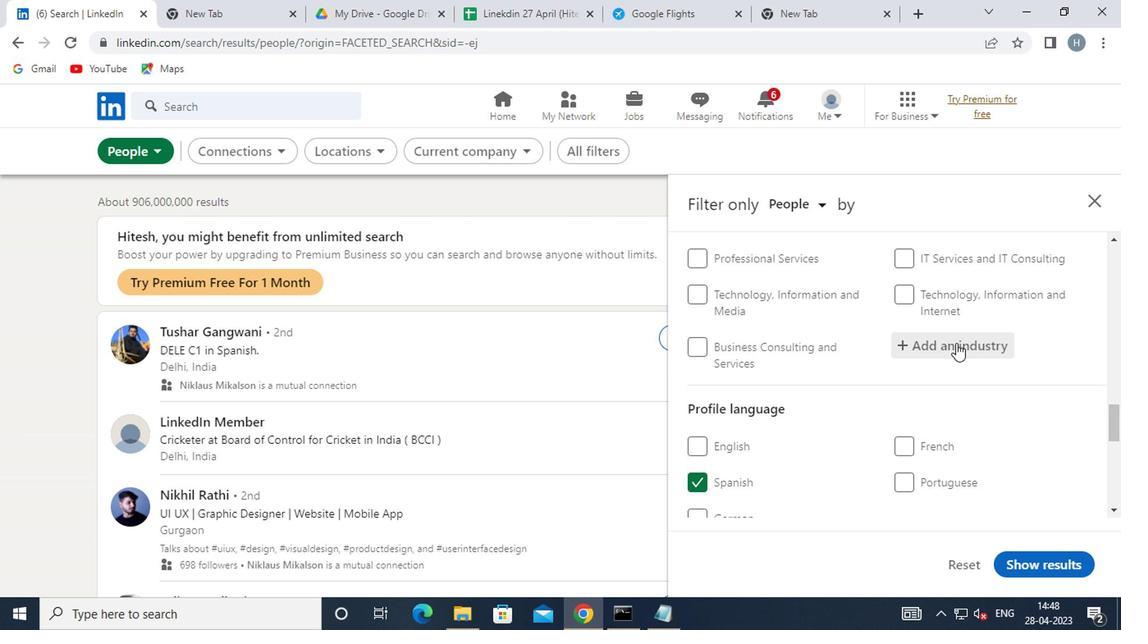 
Action: Key pressed <Key.shift>WHOLESALE<Key.space><Key.shift>F
Screenshot: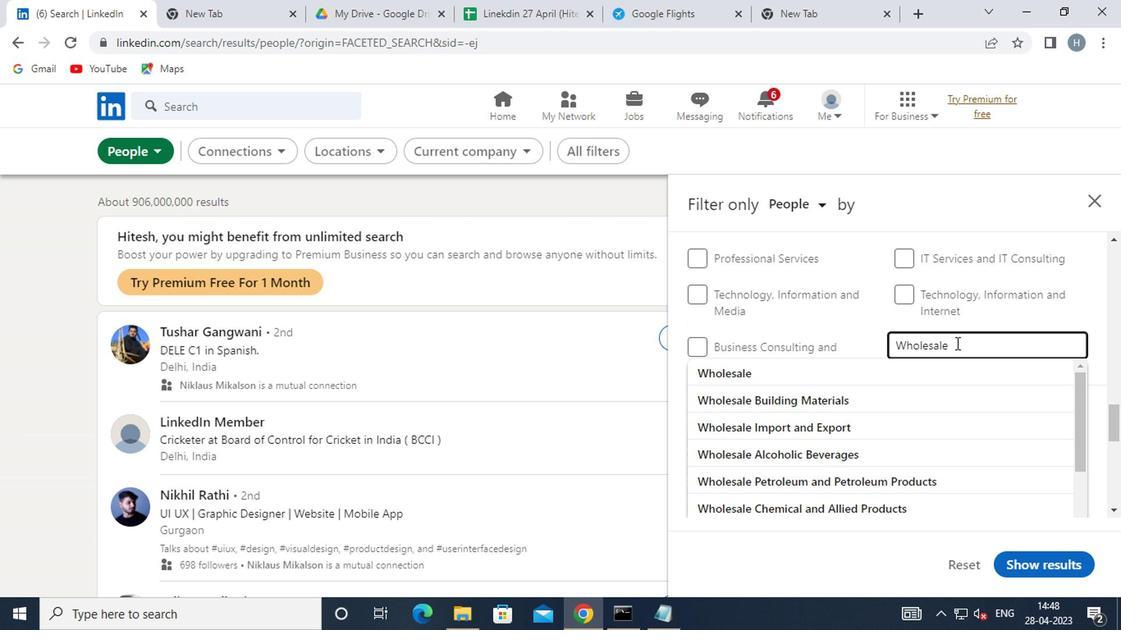
Action: Mouse moved to (832, 420)
Screenshot: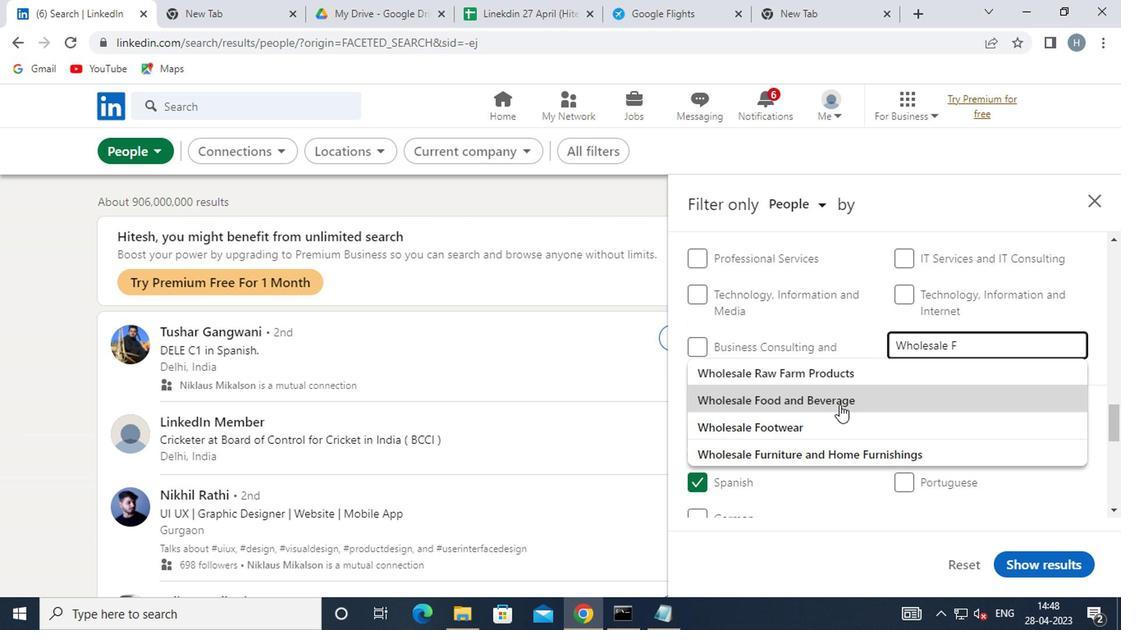 
Action: Mouse pressed left at (832, 420)
Screenshot: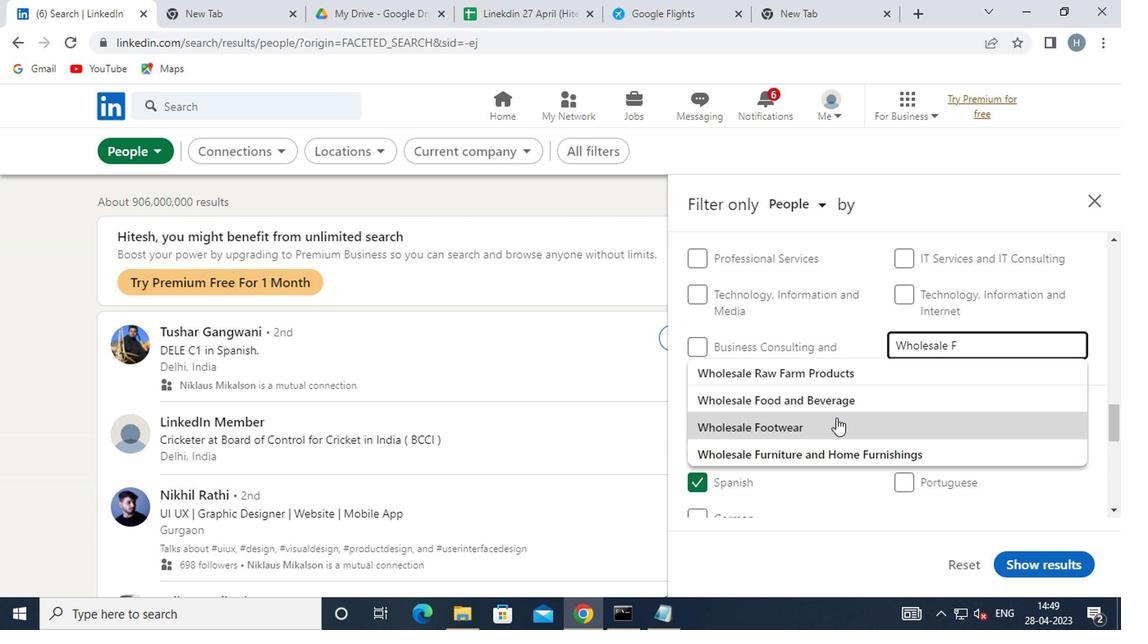 
Action: Mouse moved to (854, 390)
Screenshot: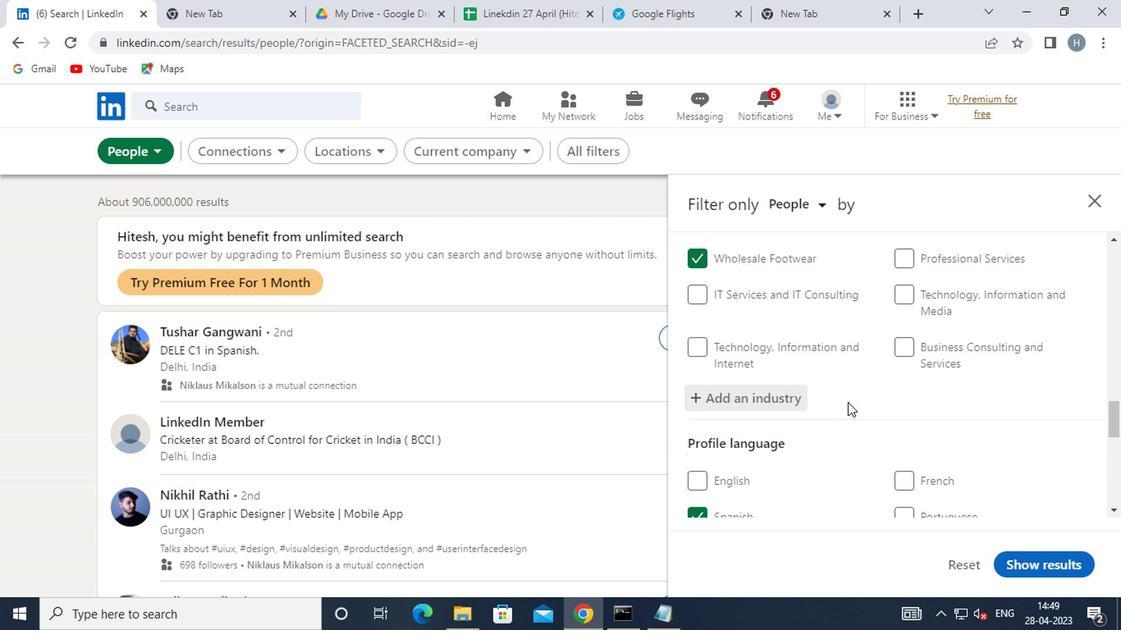 
Action: Mouse scrolled (854, 390) with delta (0, 0)
Screenshot: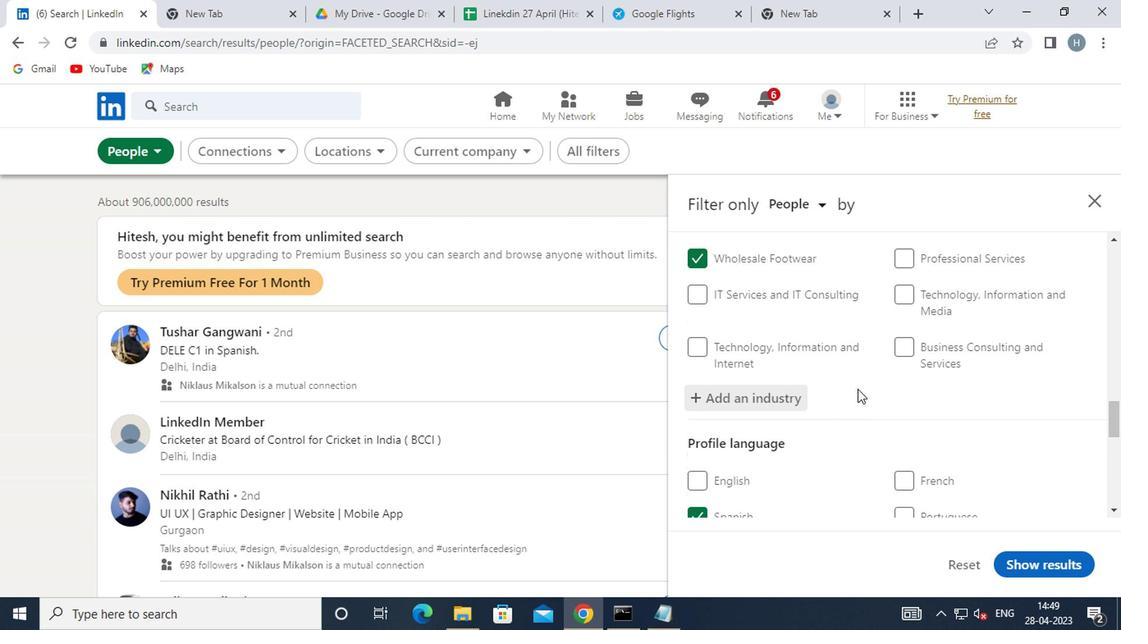 
Action: Mouse moved to (853, 391)
Screenshot: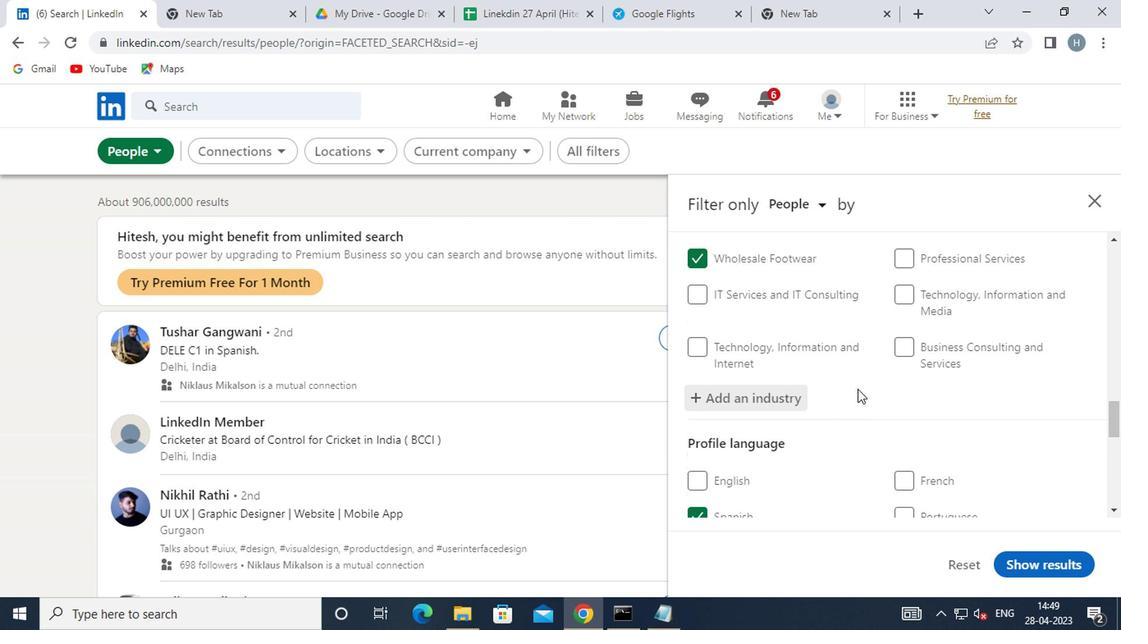 
Action: Mouse scrolled (853, 390) with delta (0, -1)
Screenshot: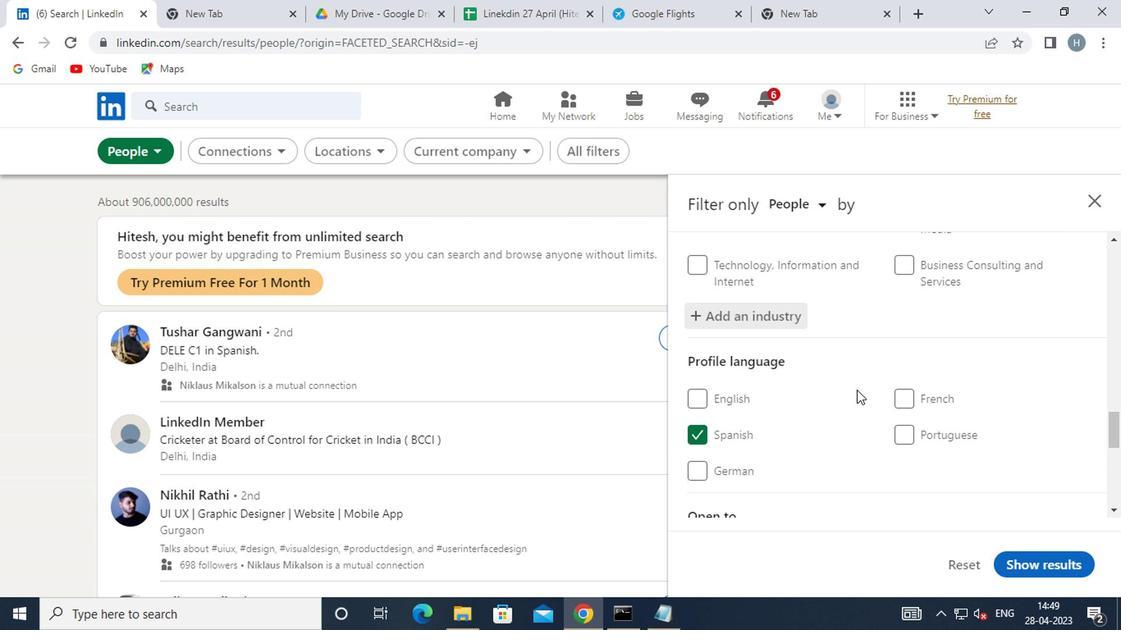 
Action: Mouse moved to (853, 391)
Screenshot: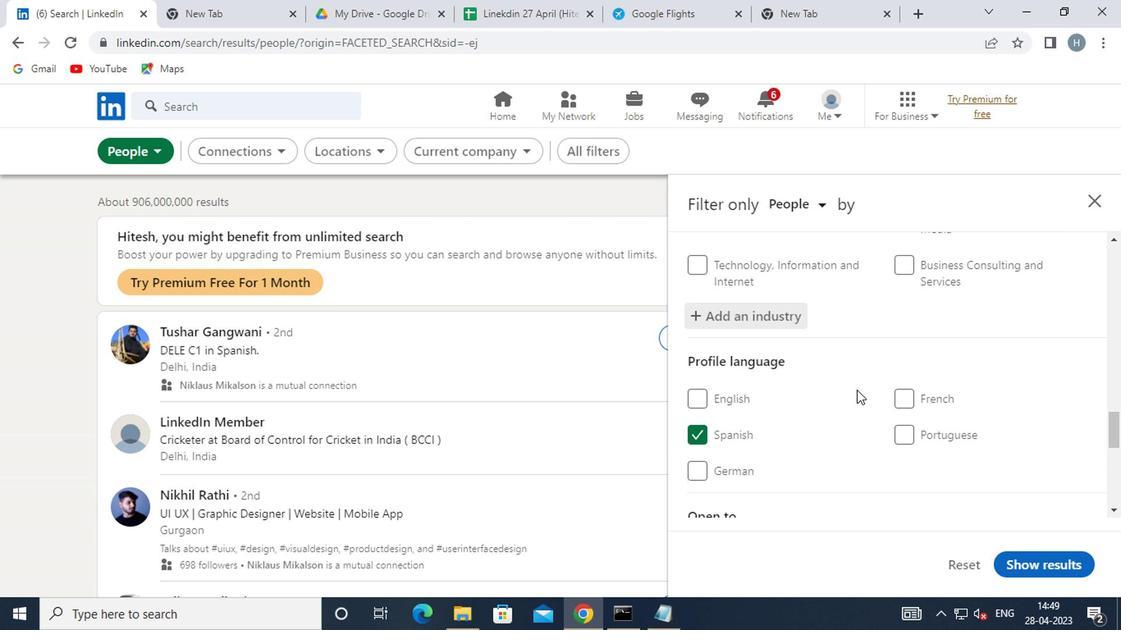 
Action: Mouse scrolled (853, 390) with delta (0, -1)
Screenshot: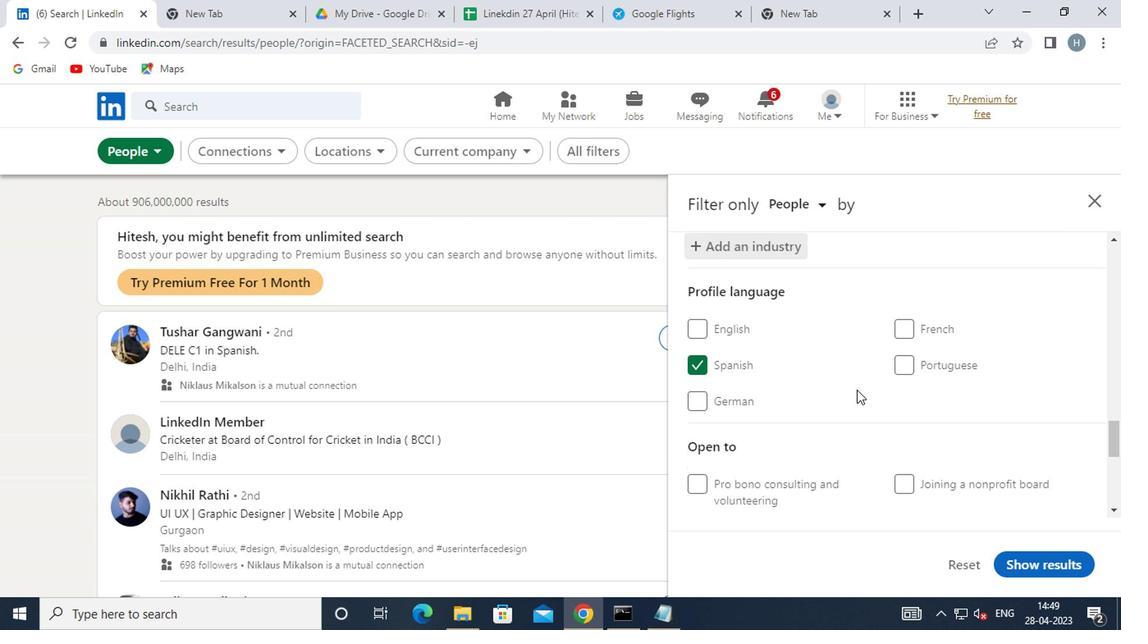 
Action: Mouse scrolled (853, 390) with delta (0, -1)
Screenshot: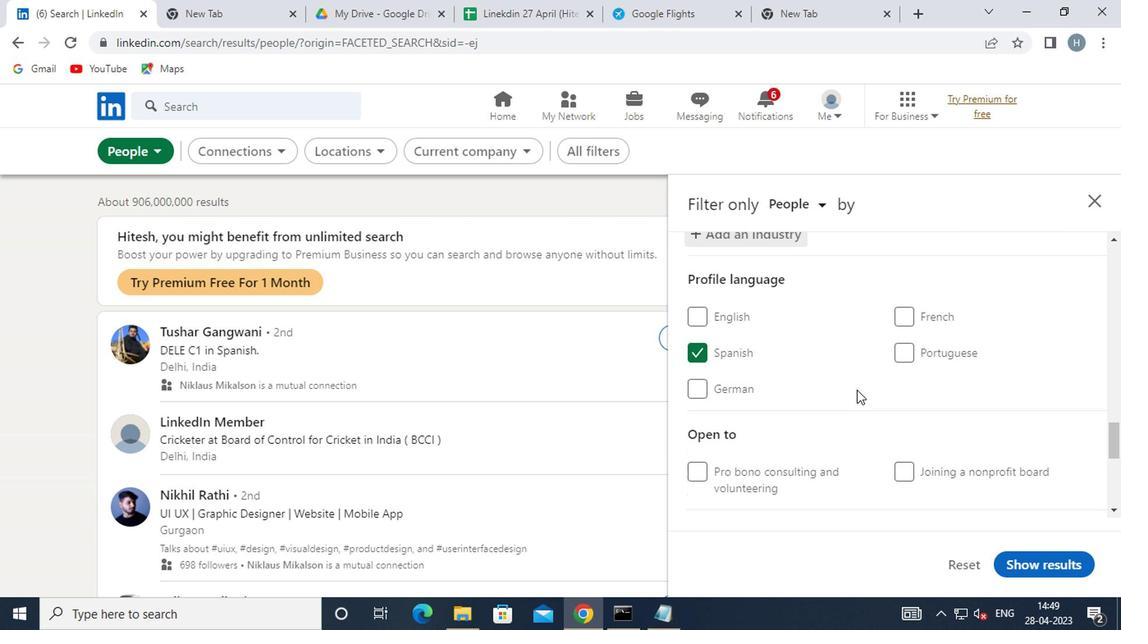 
Action: Mouse moved to (851, 392)
Screenshot: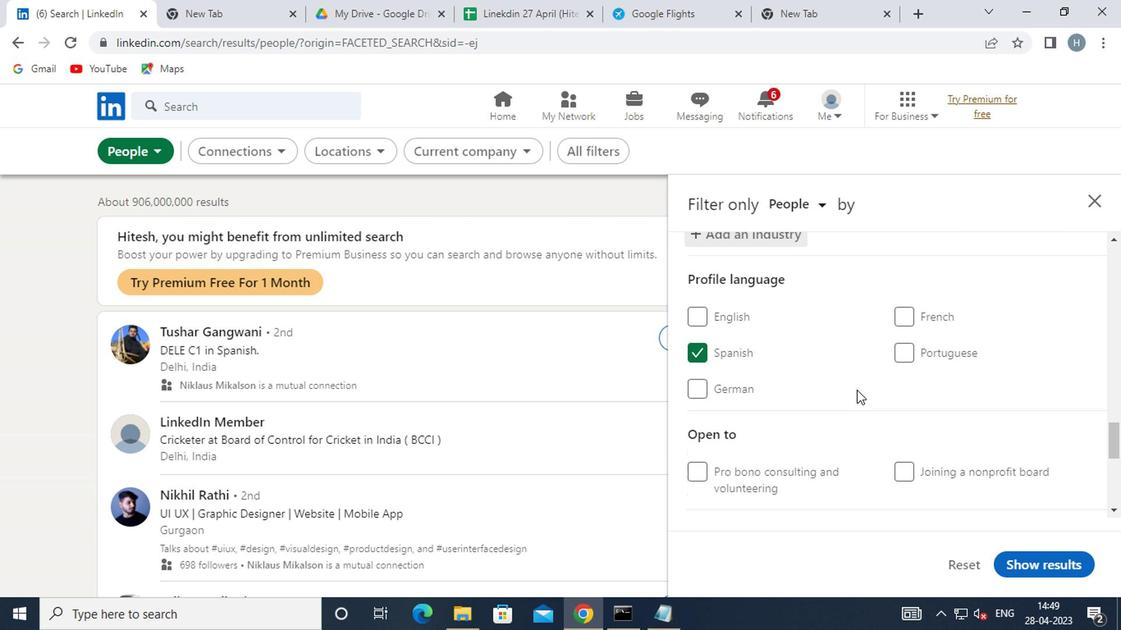 
Action: Mouse scrolled (851, 391) with delta (0, 0)
Screenshot: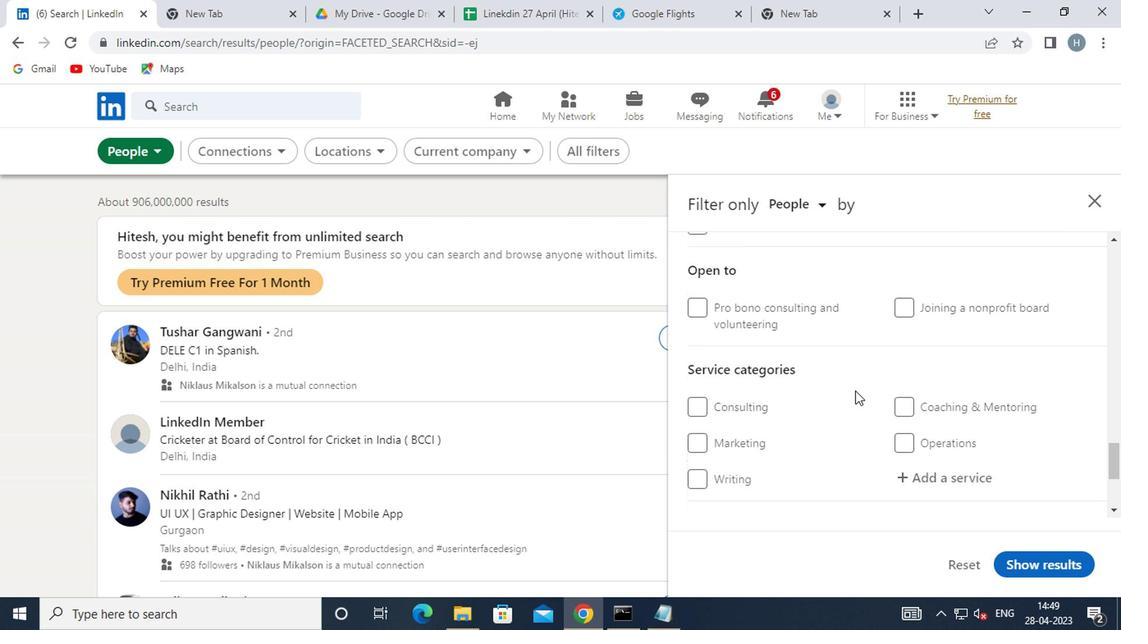 
Action: Mouse moved to (913, 398)
Screenshot: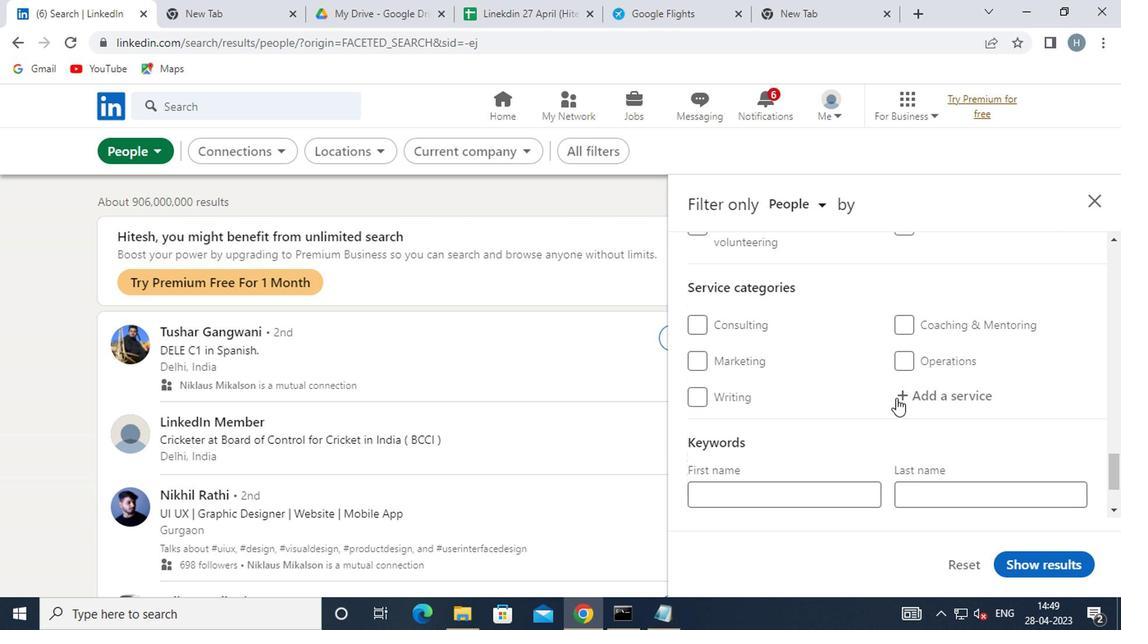 
Action: Mouse pressed left at (913, 398)
Screenshot: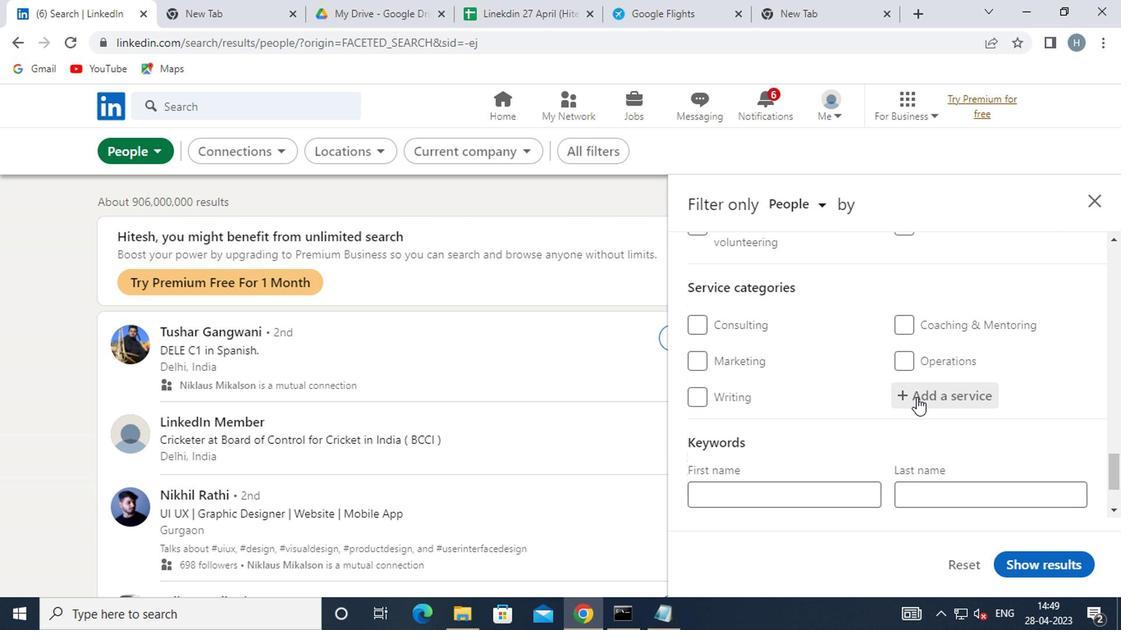 
Action: Mouse moved to (910, 402)
Screenshot: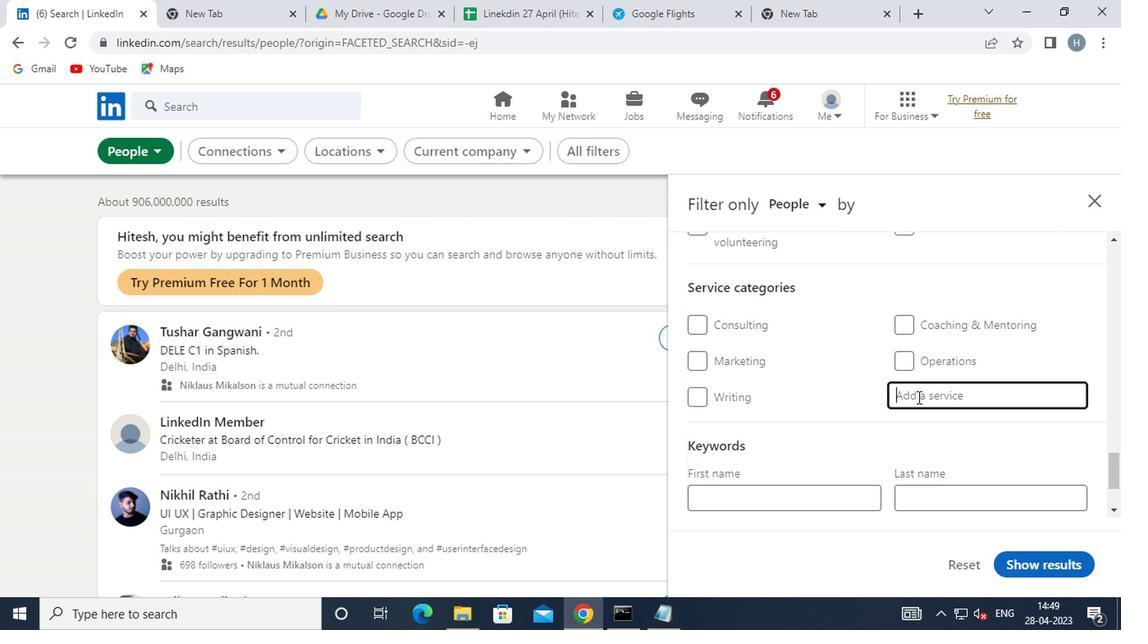 
Action: Key pressed <Key.shift>FILE<Key.space>
Screenshot: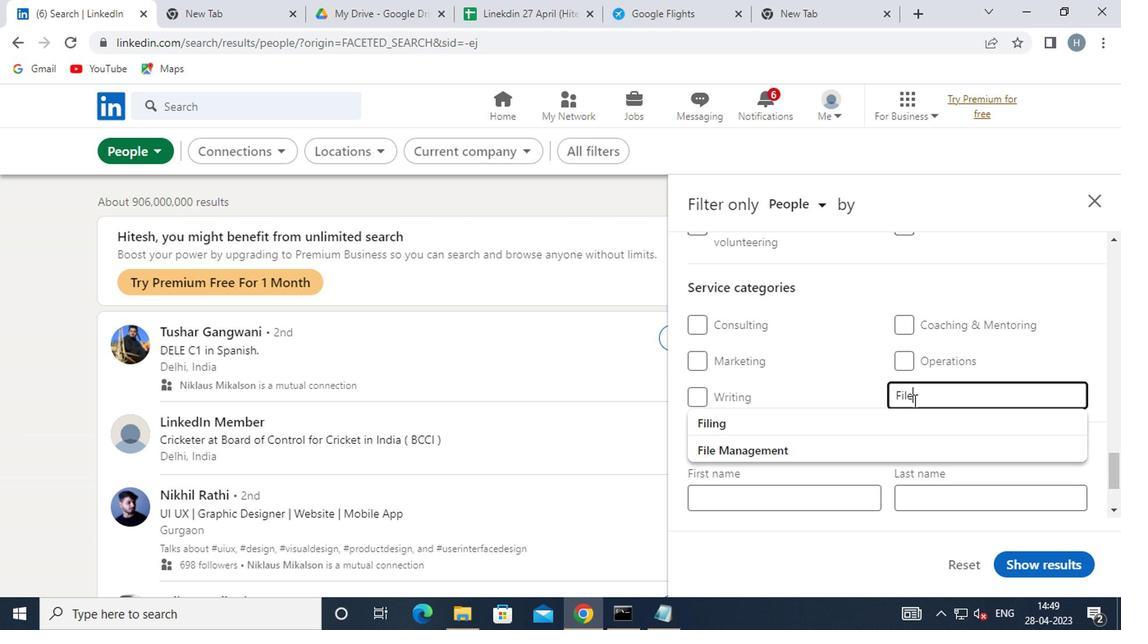 
Action: Mouse moved to (849, 416)
Screenshot: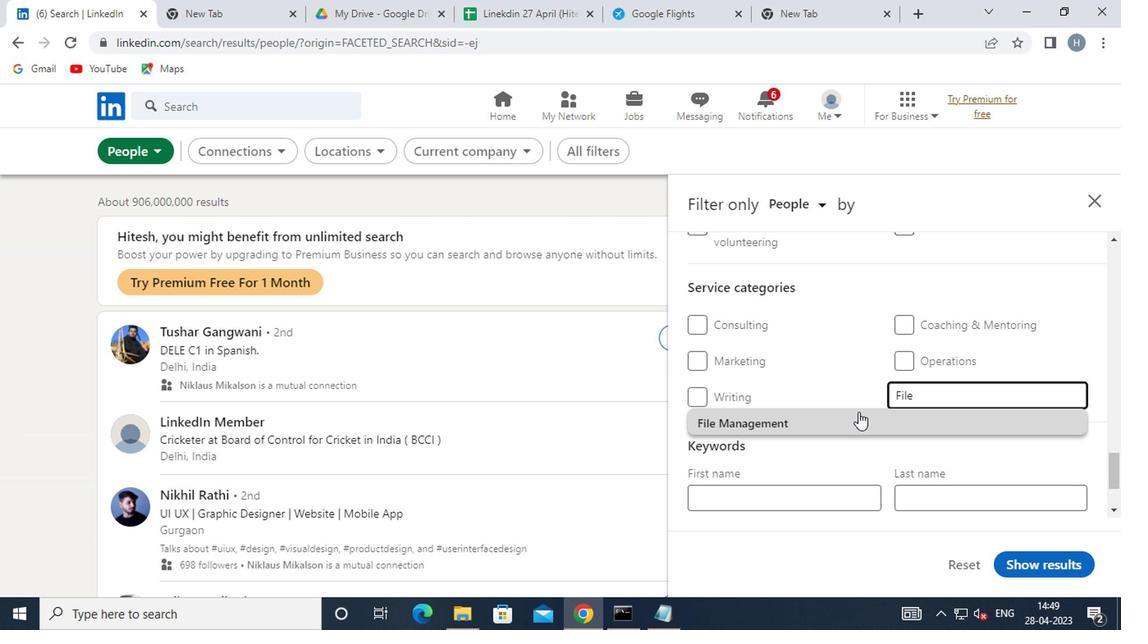 
Action: Mouse pressed left at (849, 416)
Screenshot: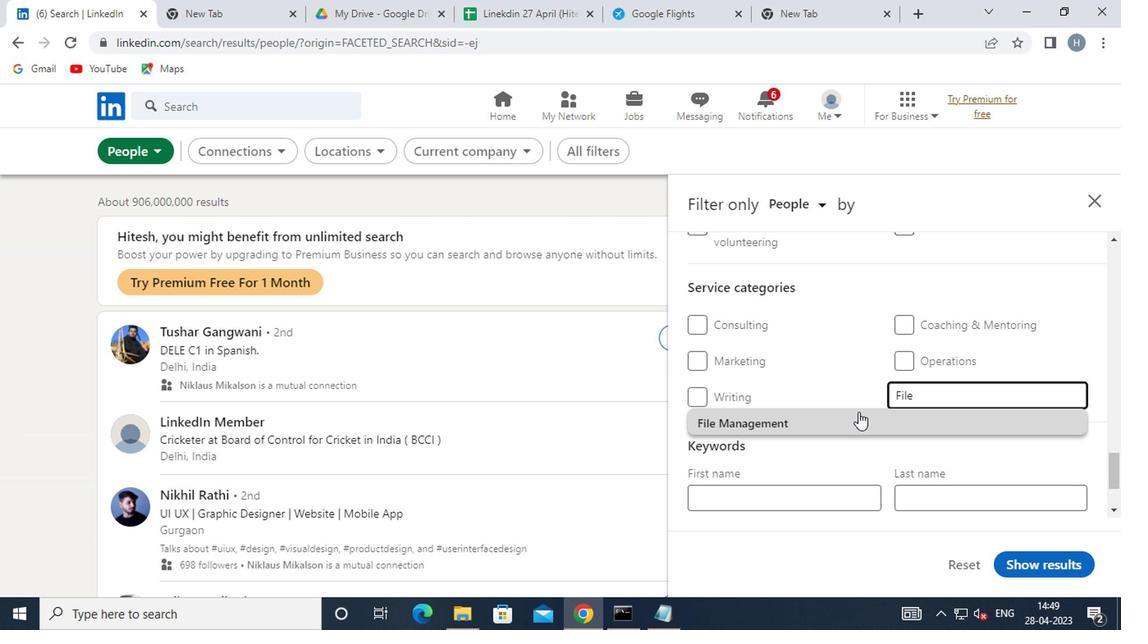 
Action: Mouse moved to (849, 417)
Screenshot: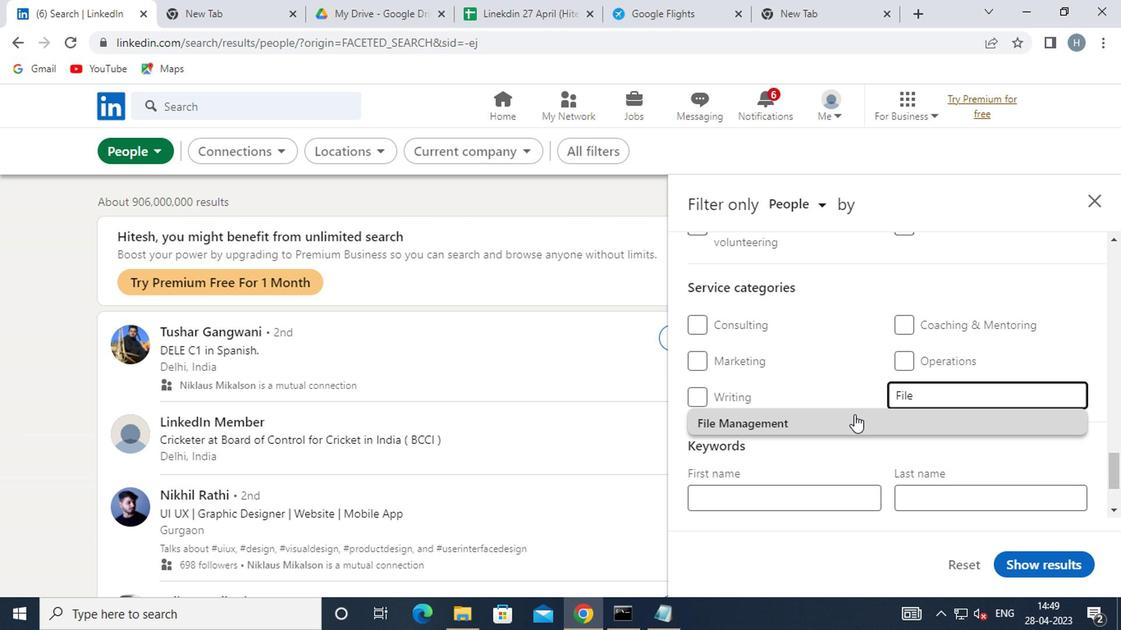 
Action: Mouse scrolled (849, 416) with delta (0, 0)
Screenshot: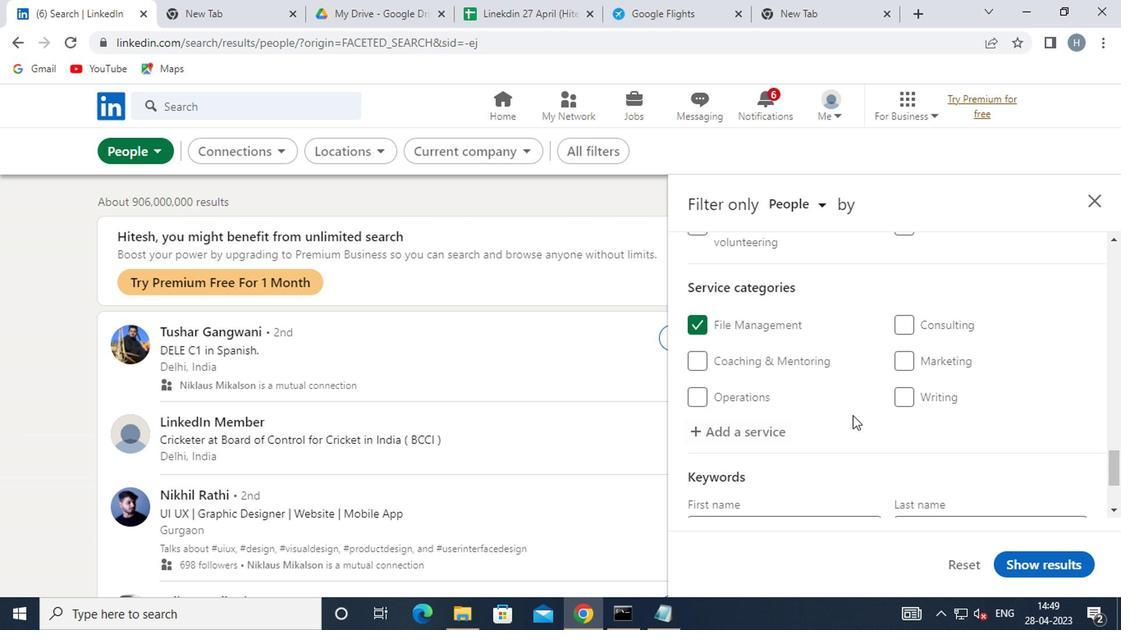 
Action: Mouse scrolled (849, 416) with delta (0, 0)
Screenshot: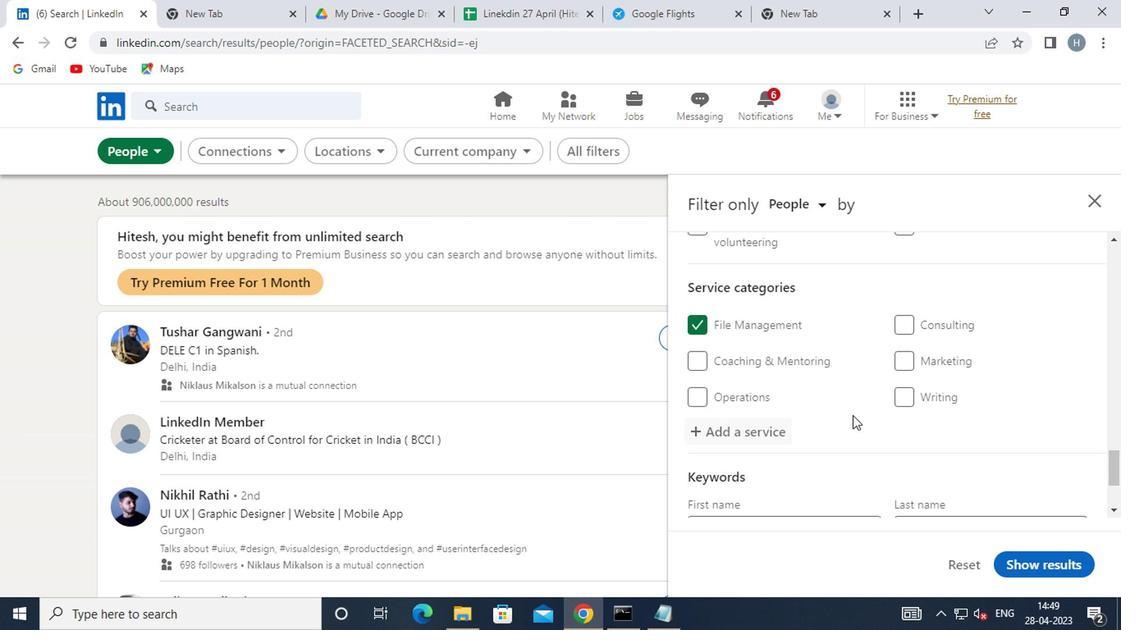 
Action: Mouse scrolled (849, 416) with delta (0, 0)
Screenshot: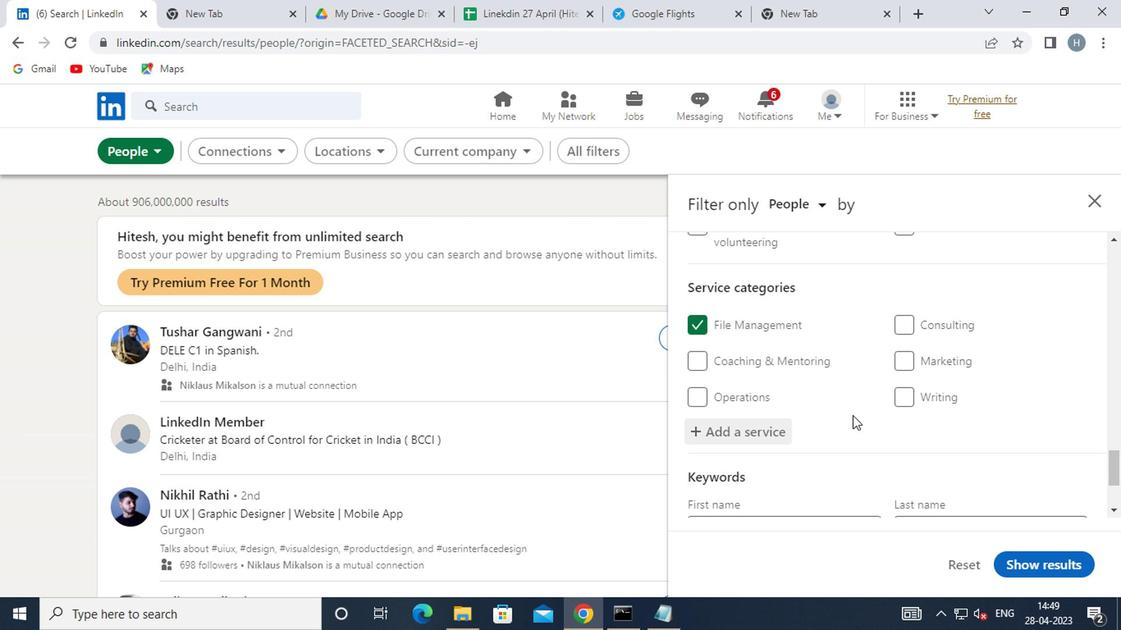 
Action: Mouse scrolled (849, 416) with delta (0, 0)
Screenshot: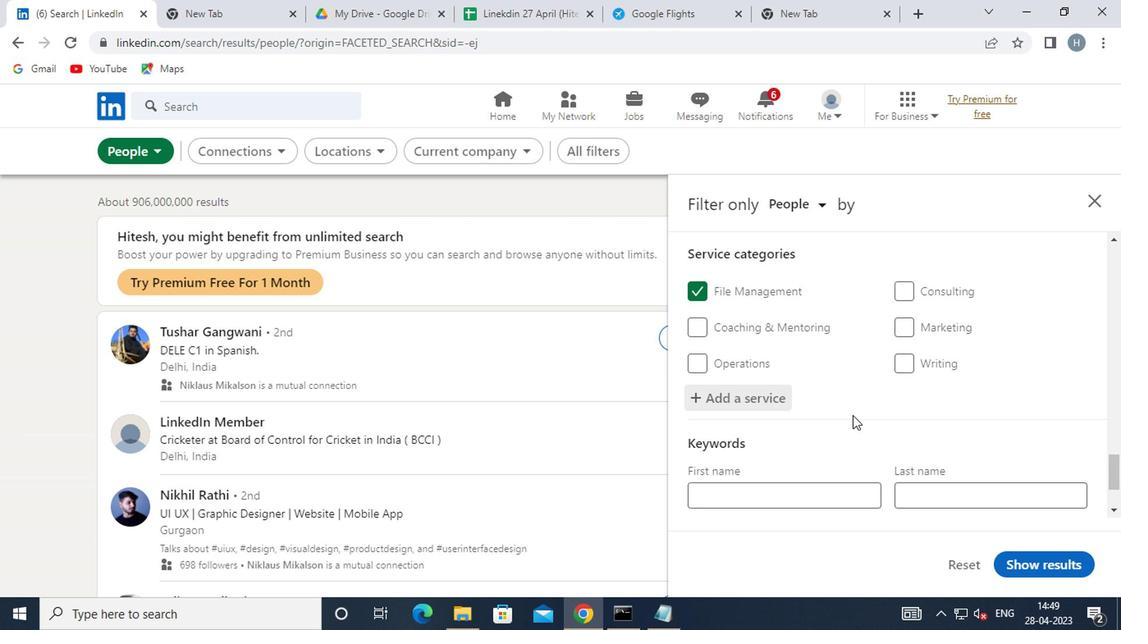 
Action: Mouse scrolled (849, 416) with delta (0, 0)
Screenshot: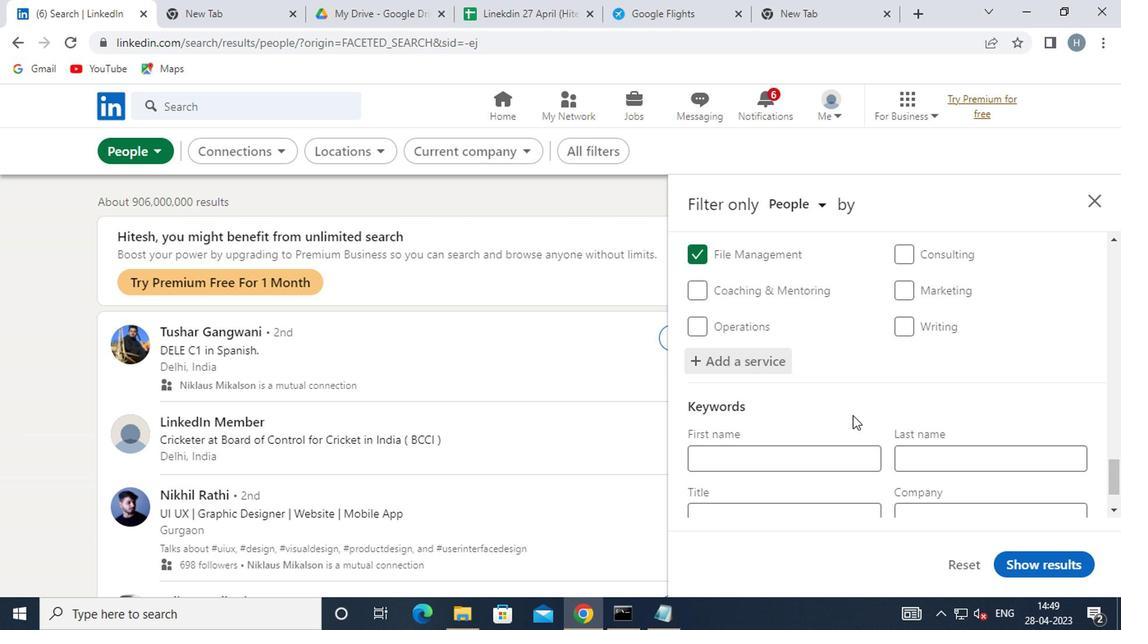 
Action: Mouse moved to (849, 418)
Screenshot: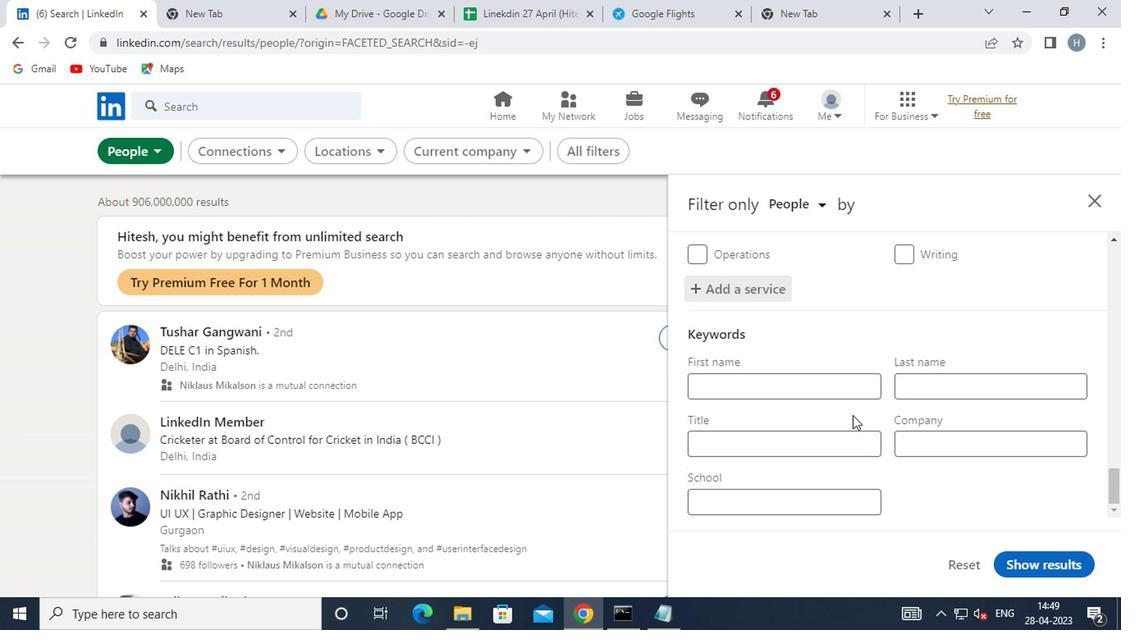 
Action: Mouse scrolled (849, 417) with delta (0, -1)
Screenshot: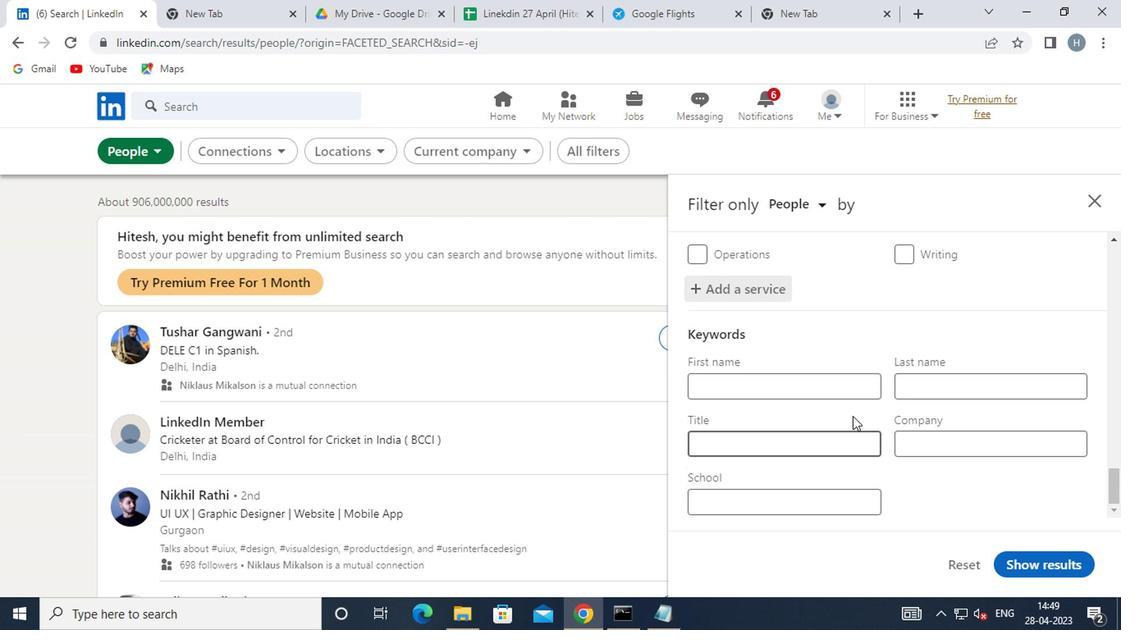 
Action: Mouse scrolled (849, 417) with delta (0, -1)
Screenshot: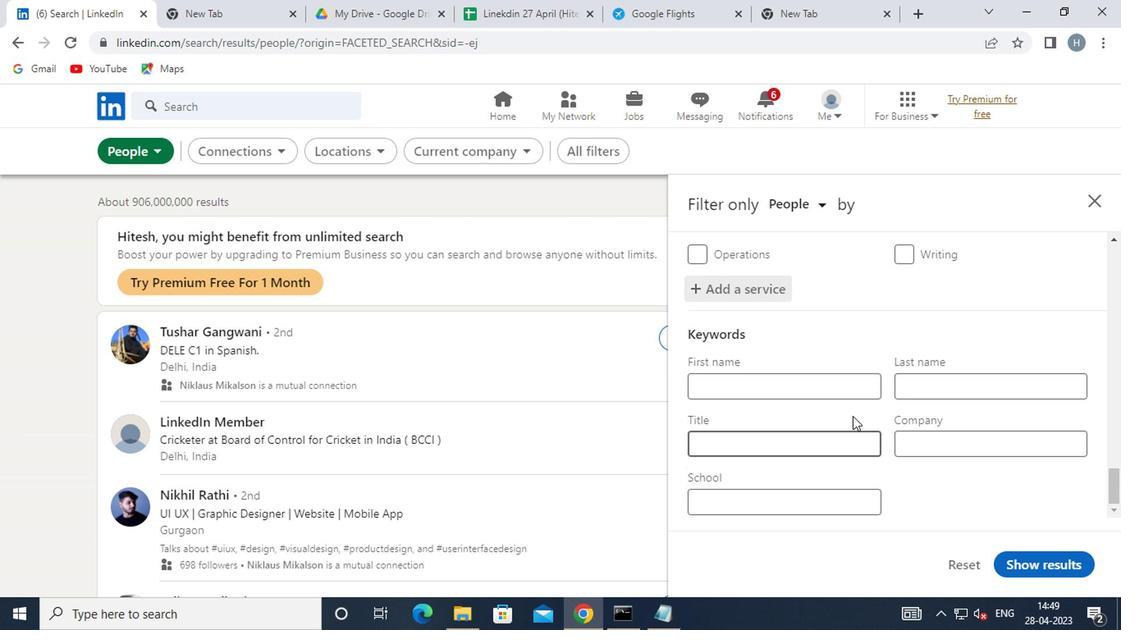 
Action: Mouse moved to (803, 443)
Screenshot: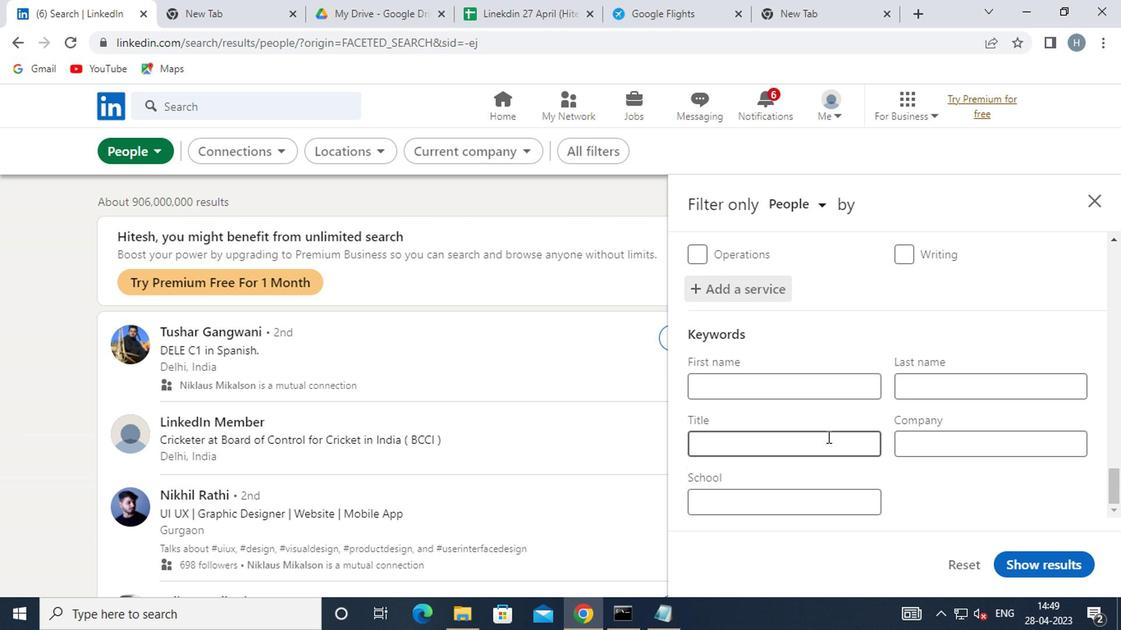 
Action: Mouse pressed left at (803, 443)
Screenshot: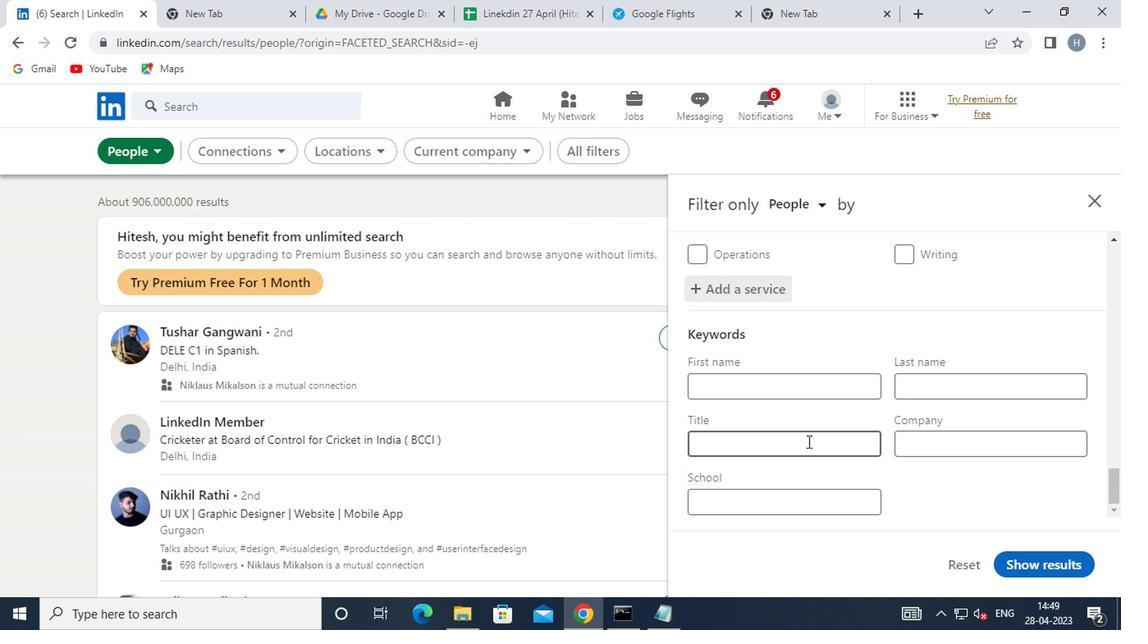 
Action: Mouse moved to (801, 443)
Screenshot: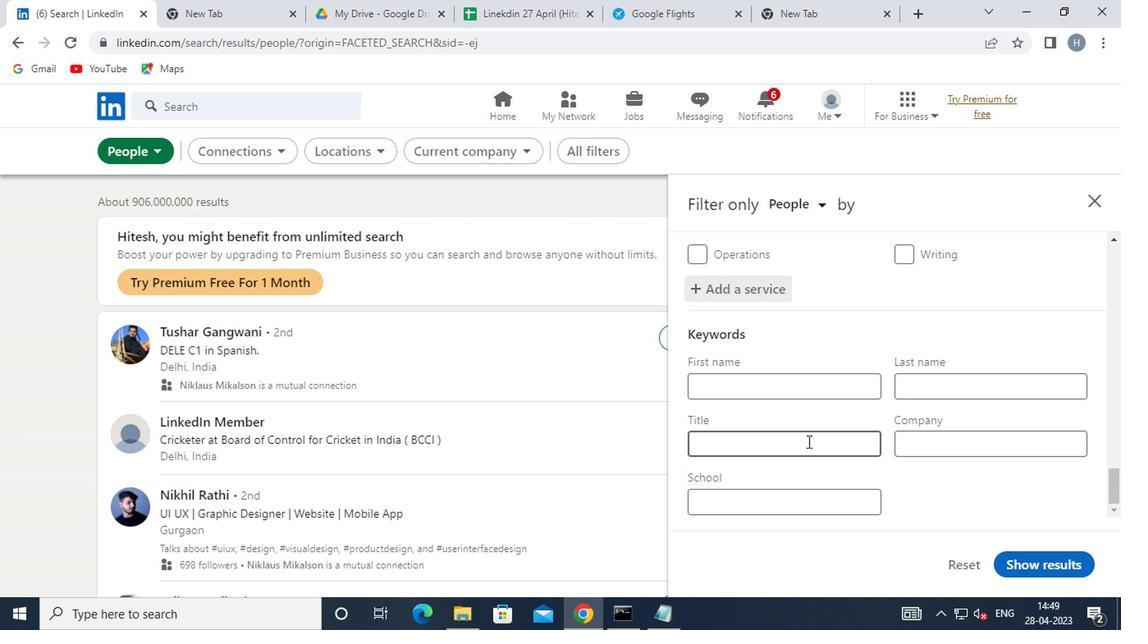 
Action: Key pressed <Key.shift>WAIT<Key.space><Key.shift>STAFF<Key.space><Key.shift>MANAGER
Screenshot: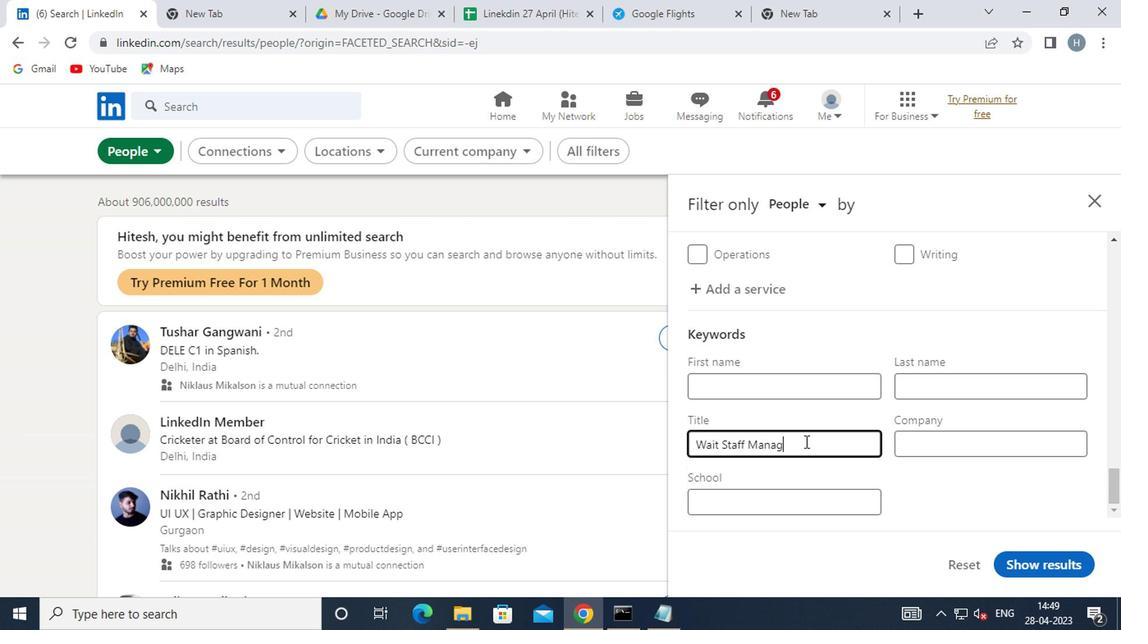 
Action: Mouse moved to (1011, 563)
Screenshot: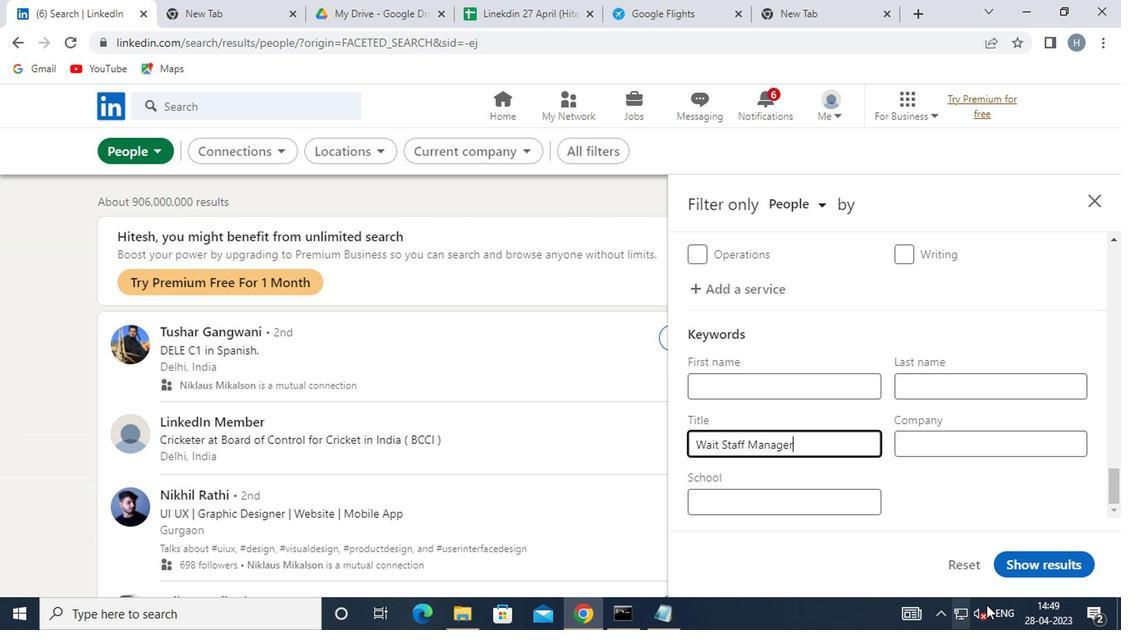 
Action: Mouse pressed left at (1011, 563)
Screenshot: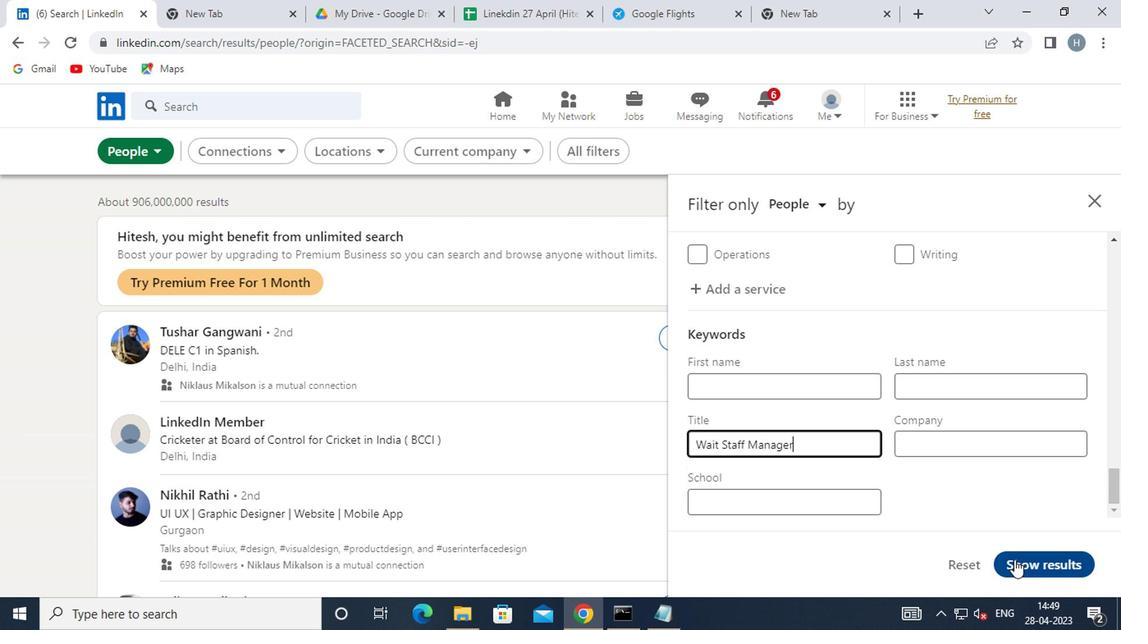 
Action: Mouse moved to (888, 516)
Screenshot: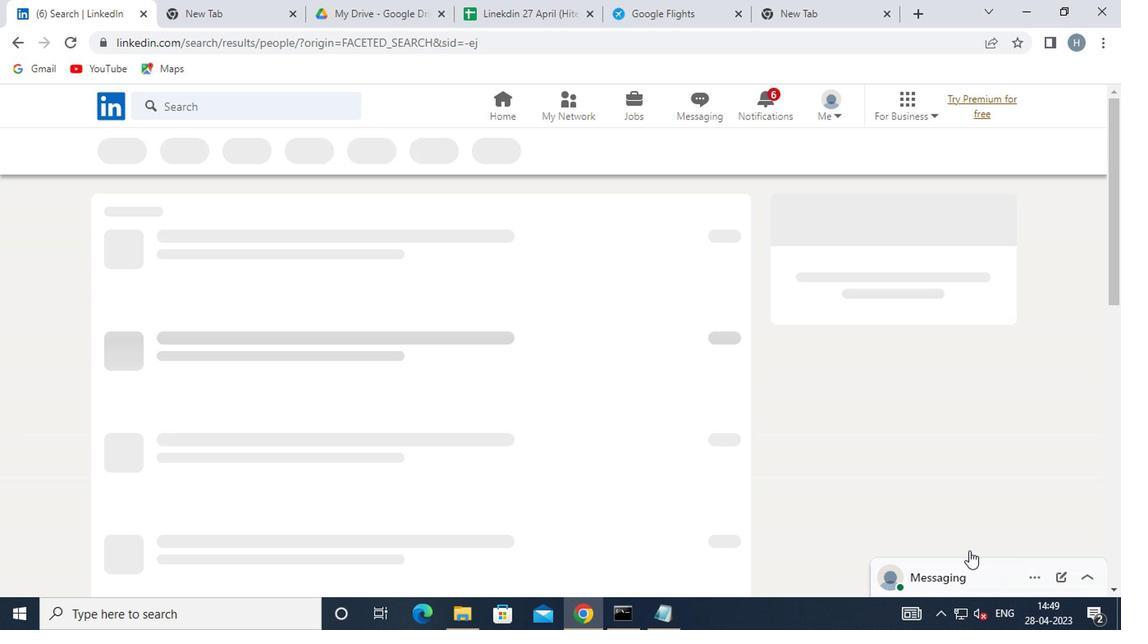 
